 Task: Find a house in Didouche Mourad, Algeria for 8 guests from 26 Aug to 10 Sep with a price range of ₹10,000 to ₹15,000, 6 bedrooms, 6 beds, 6 bathrooms, Wifi, Free parking, TV, Gym, Breakfast, and Self check-in, hosted in English.
Action: Mouse moved to (738, 119)
Screenshot: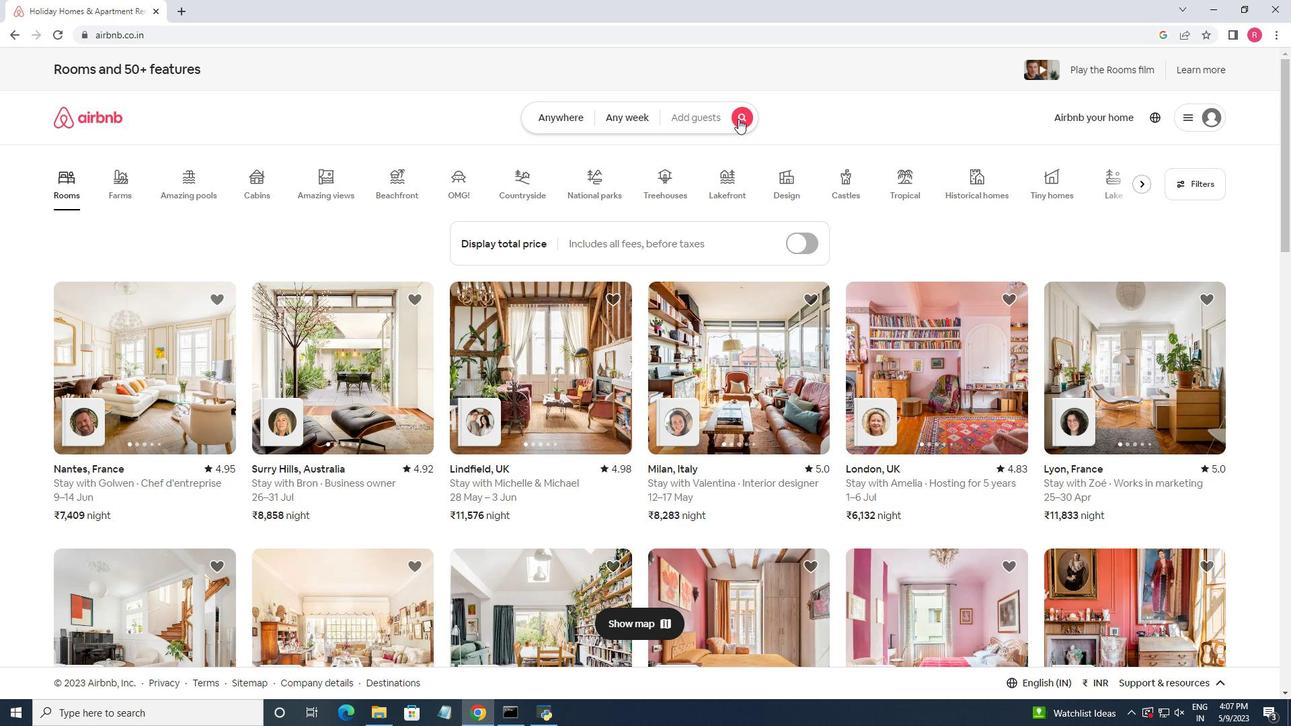 
Action: Mouse pressed left at (738, 119)
Screenshot: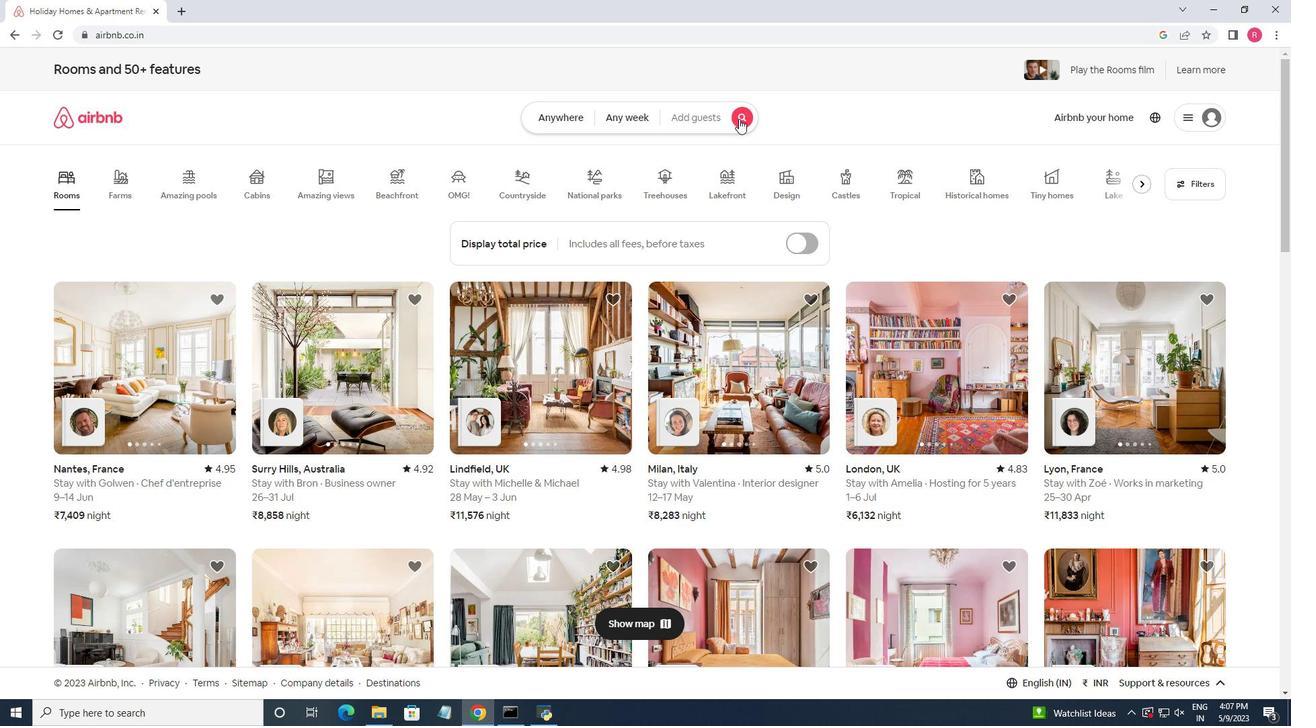 
Action: Mouse moved to (427, 176)
Screenshot: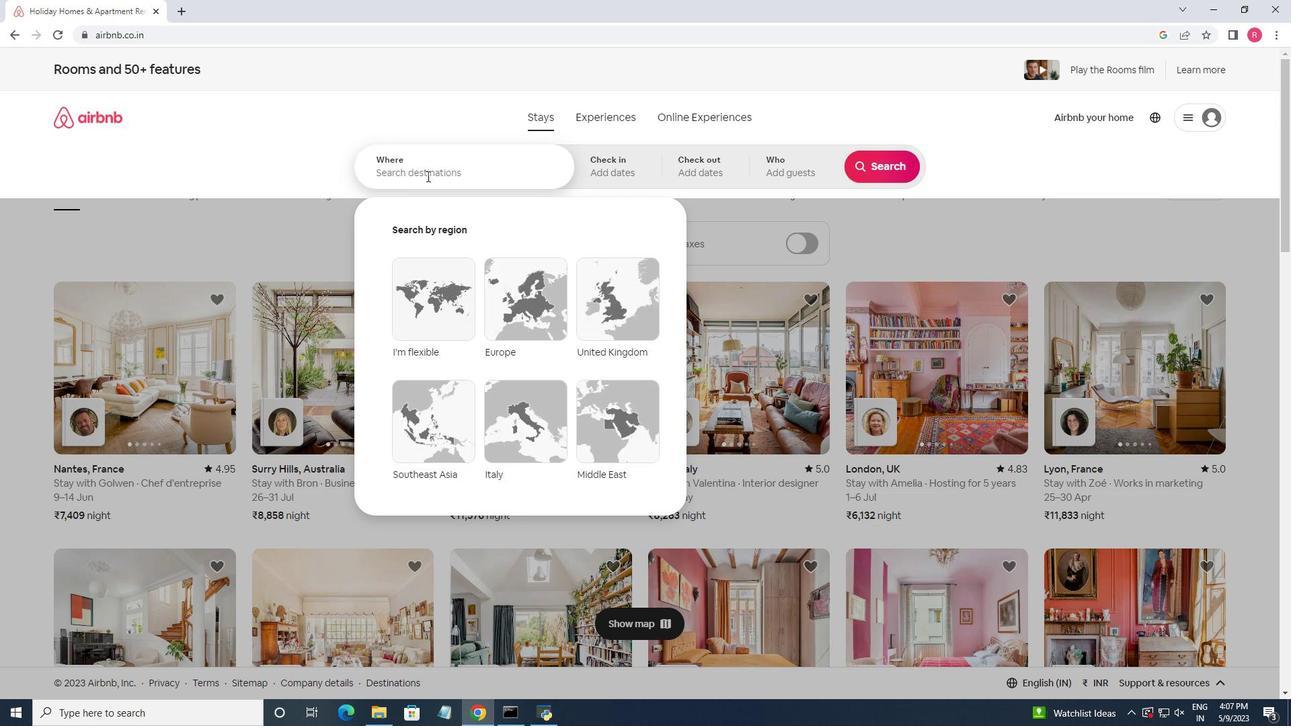 
Action: Mouse pressed left at (427, 176)
Screenshot: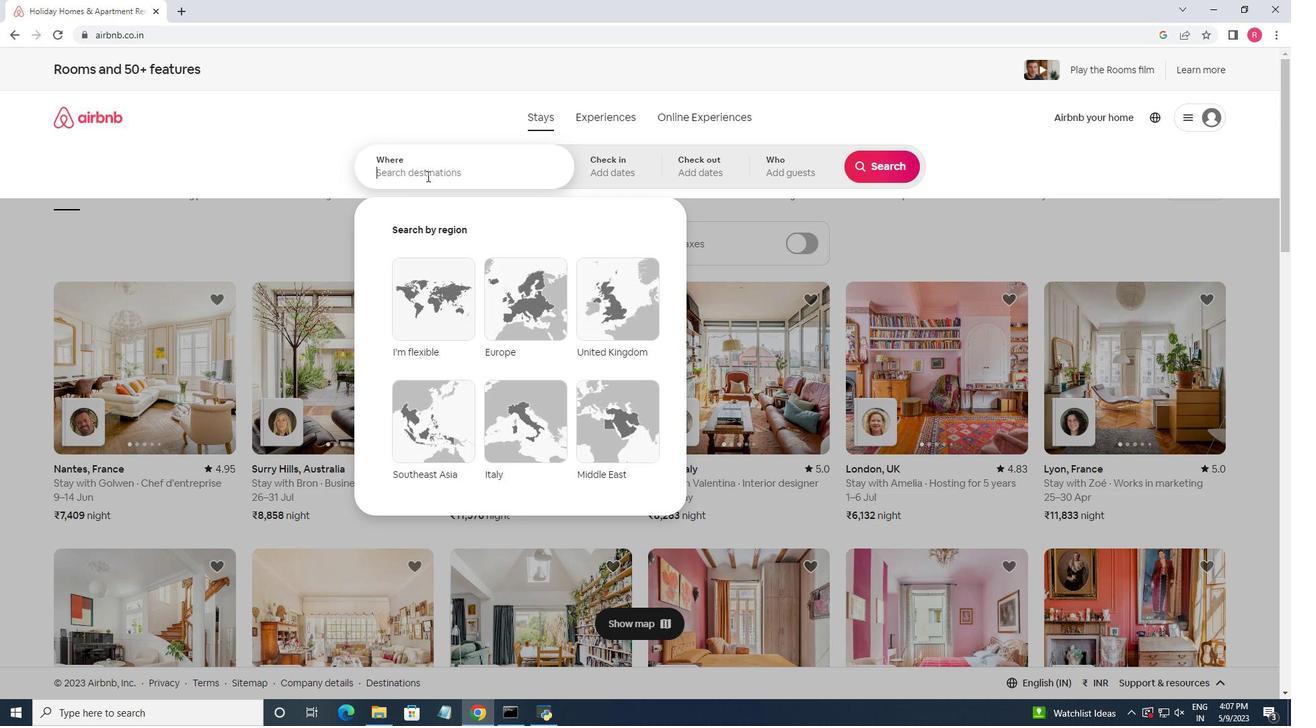 
Action: Key pressed <Key.shift>Didp<Key.backspace>ouche<Key.space><Key.shift>Mourad,<Key.space><Key.shift>Algeria
Screenshot: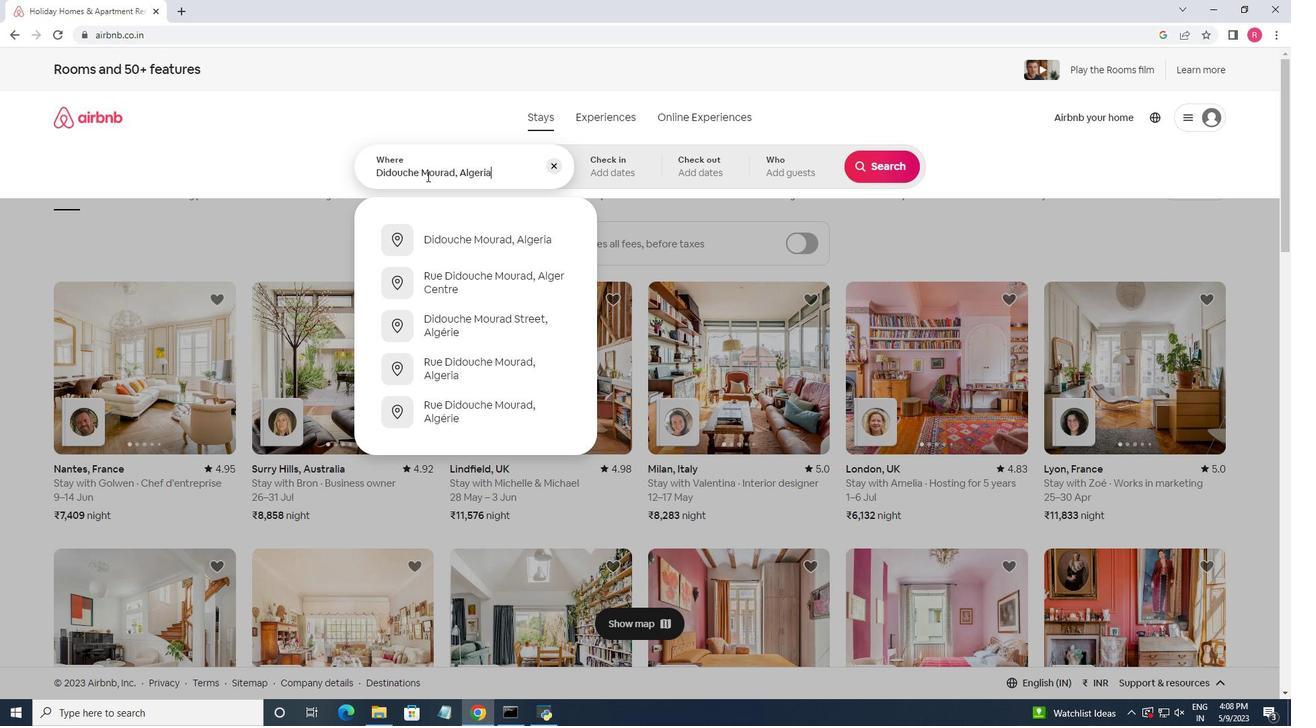 
Action: Mouse moved to (465, 242)
Screenshot: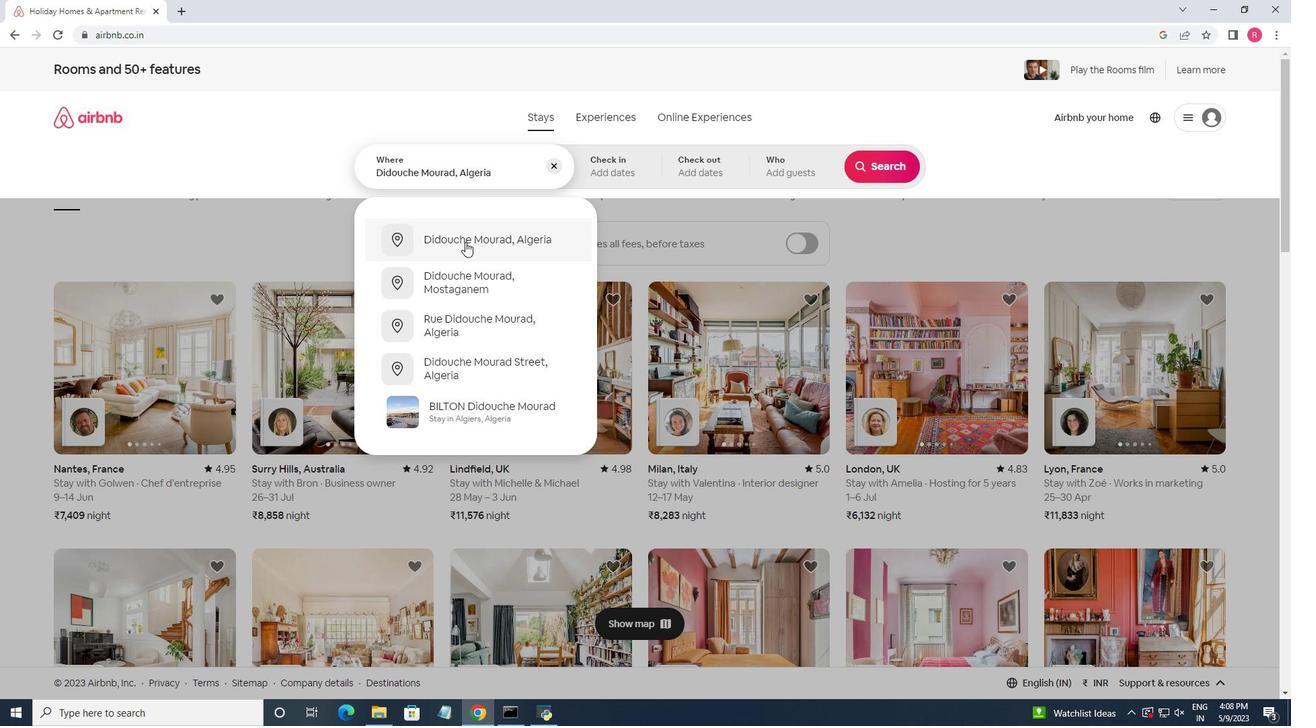 
Action: Mouse pressed left at (465, 242)
Screenshot: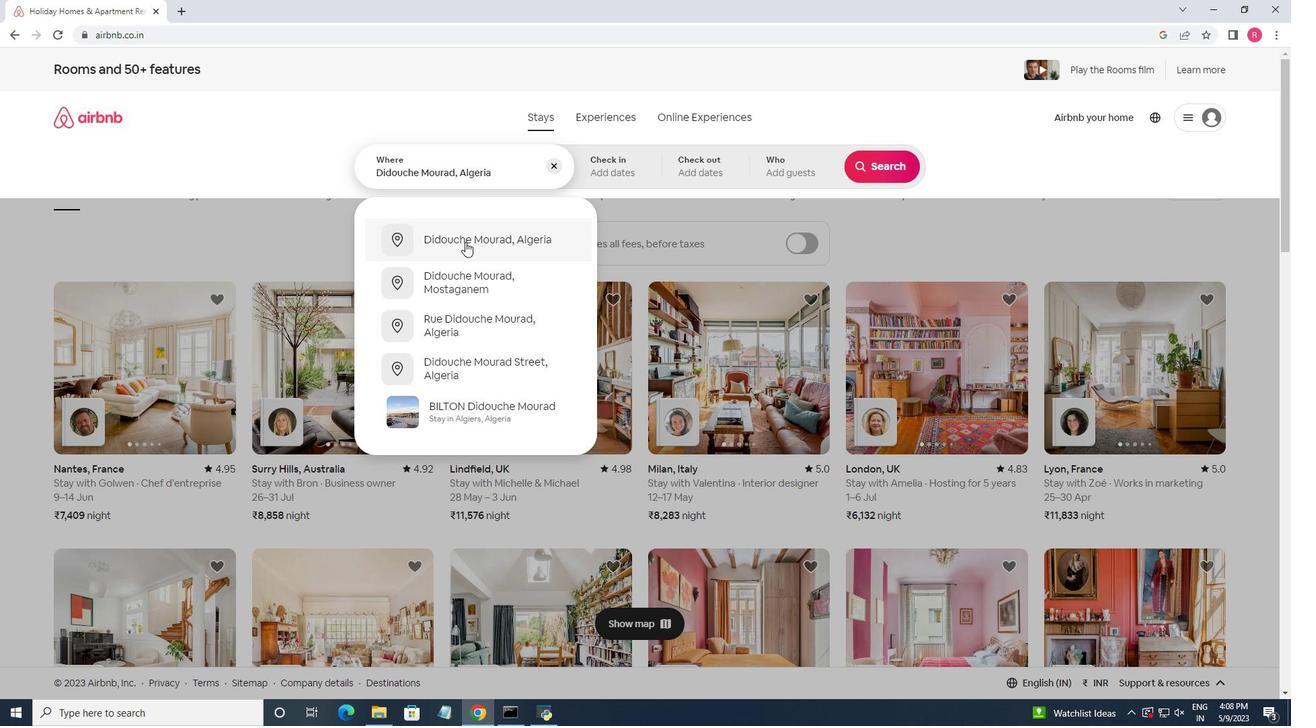 
Action: Mouse moved to (885, 274)
Screenshot: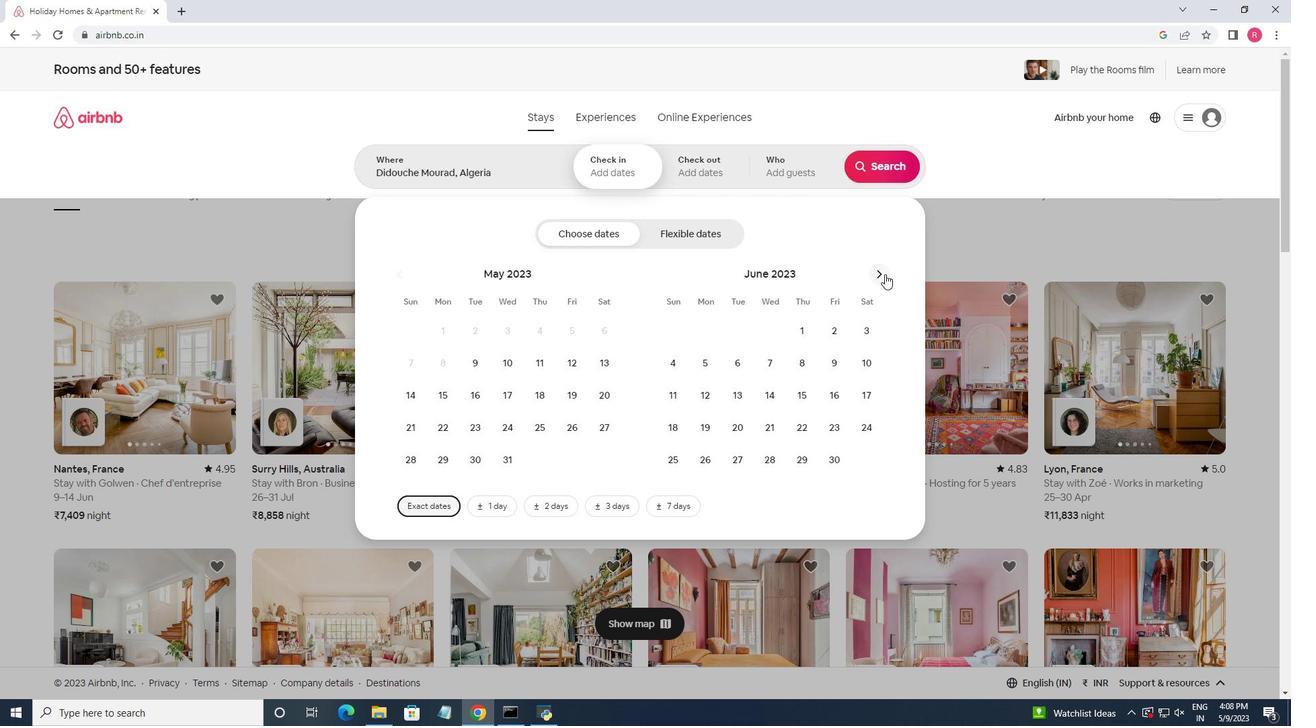 
Action: Mouse pressed left at (885, 274)
Screenshot: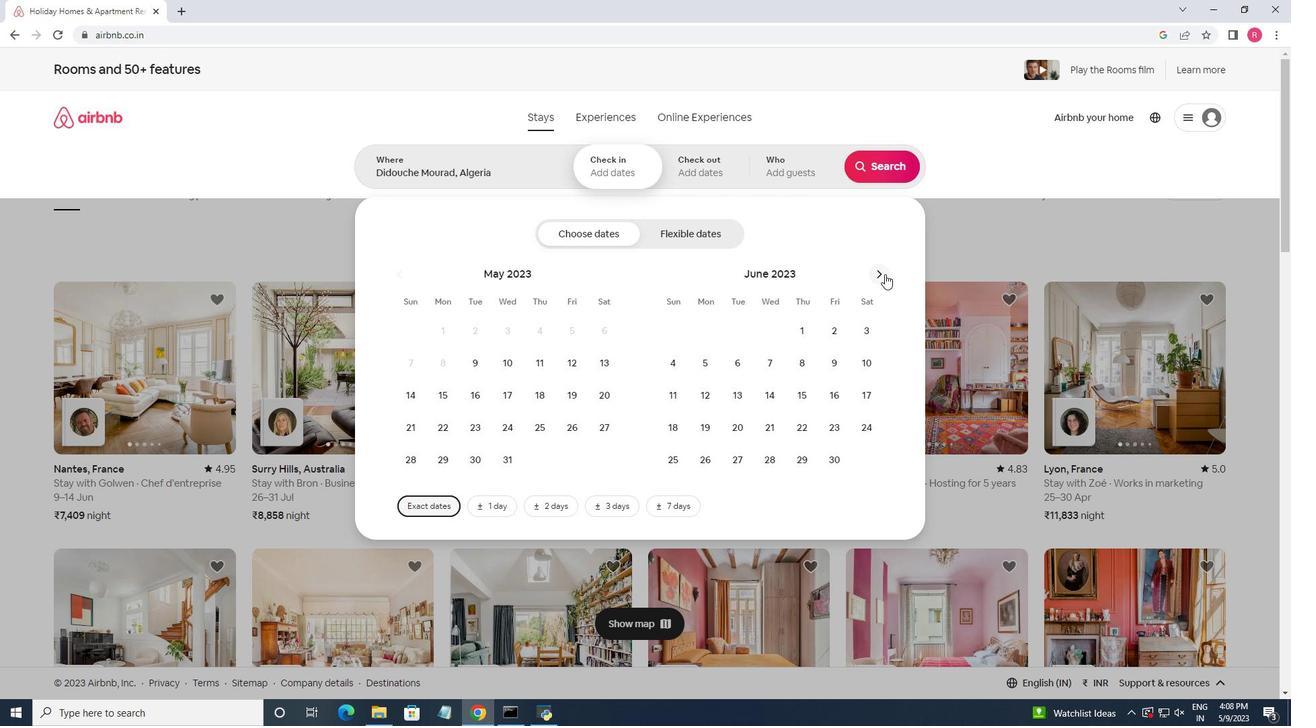 
Action: Mouse pressed left at (885, 274)
Screenshot: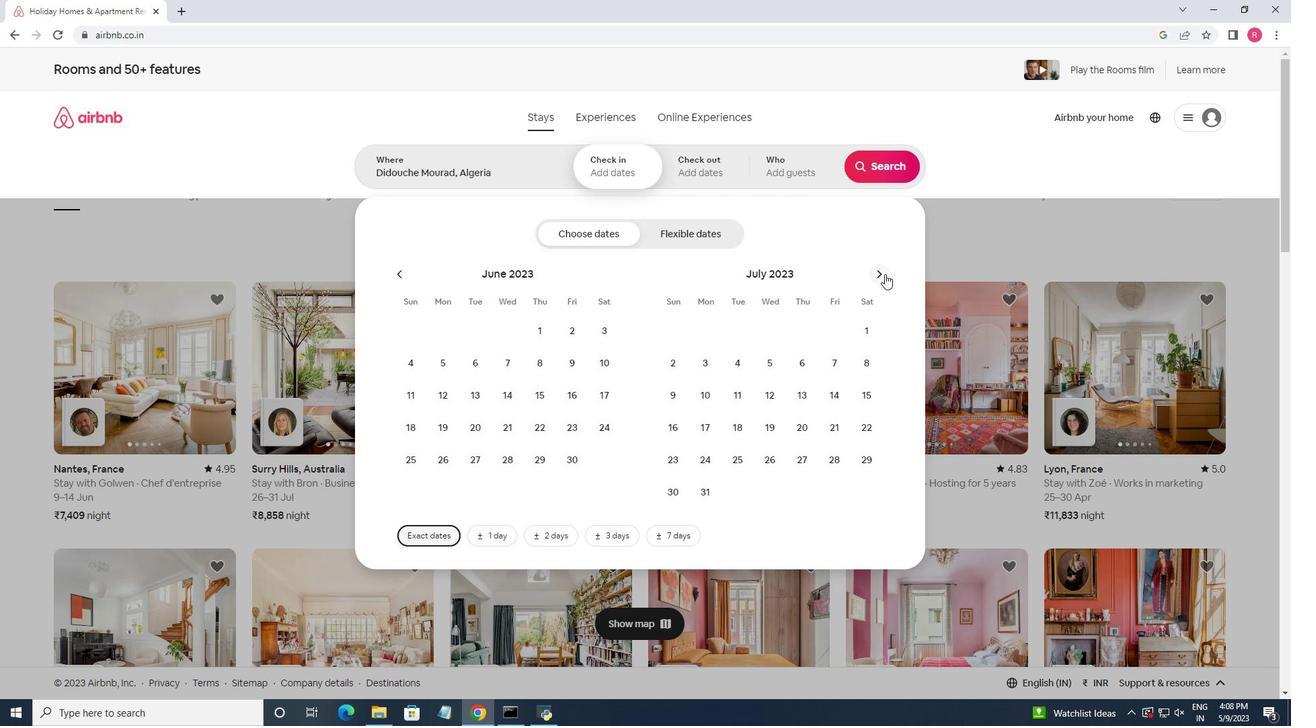 
Action: Mouse pressed left at (885, 274)
Screenshot: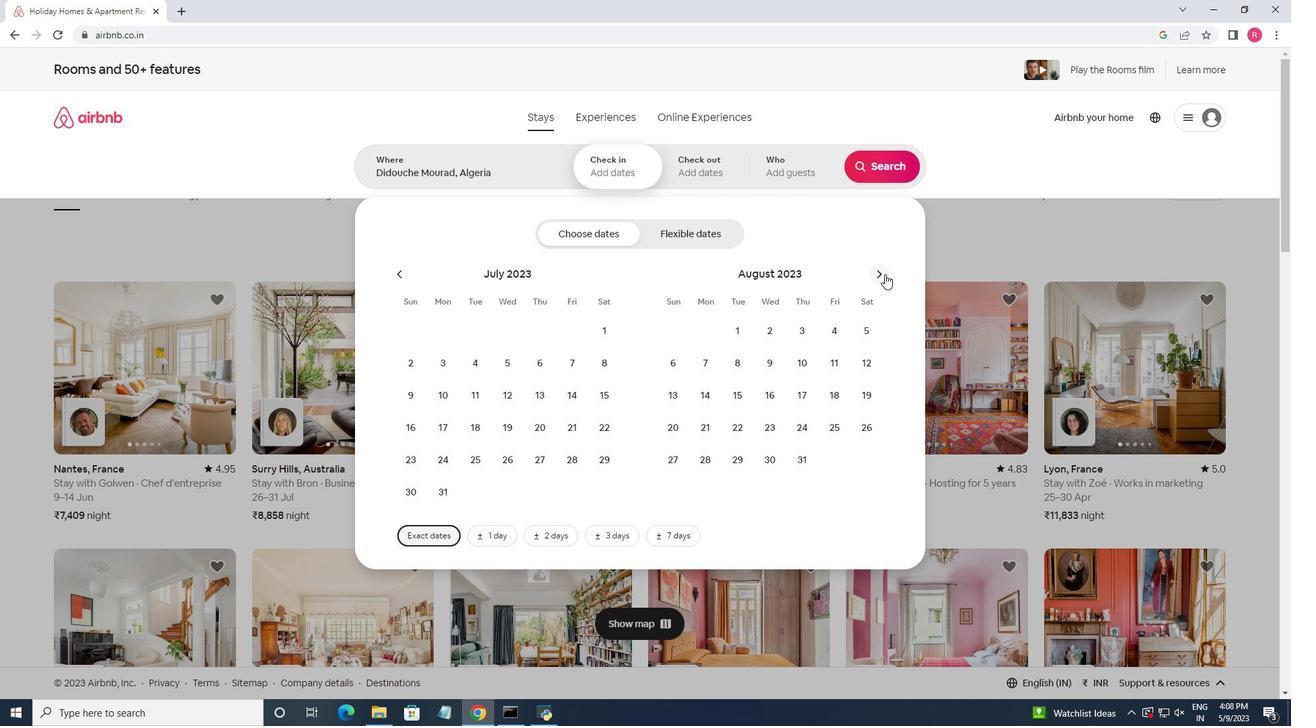 
Action: Mouse moved to (599, 429)
Screenshot: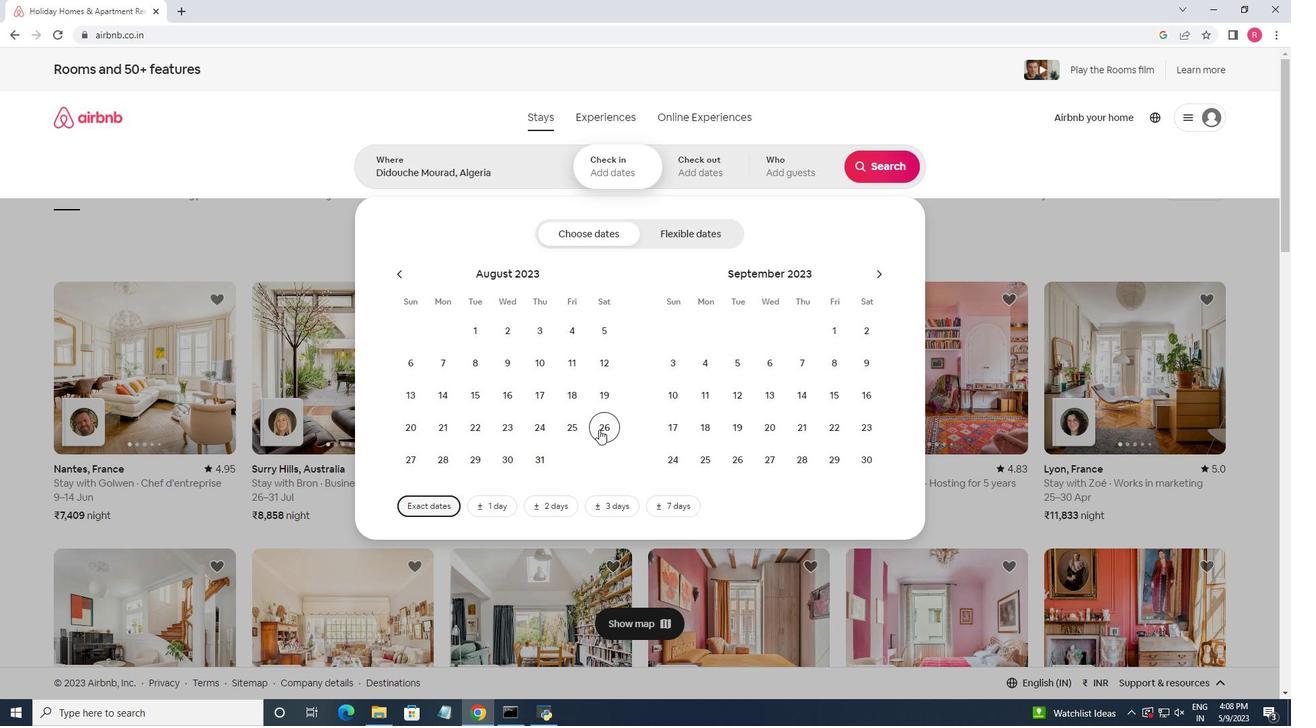 
Action: Mouse pressed left at (599, 429)
Screenshot: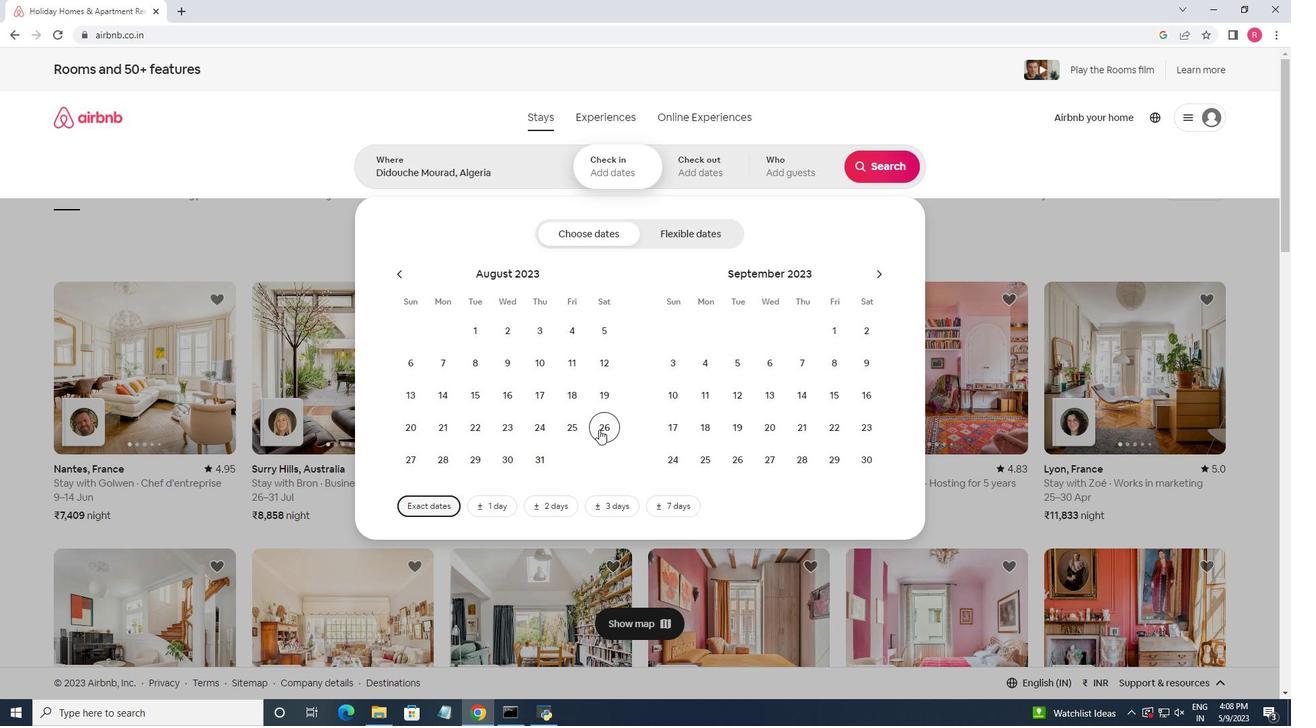
Action: Mouse moved to (678, 400)
Screenshot: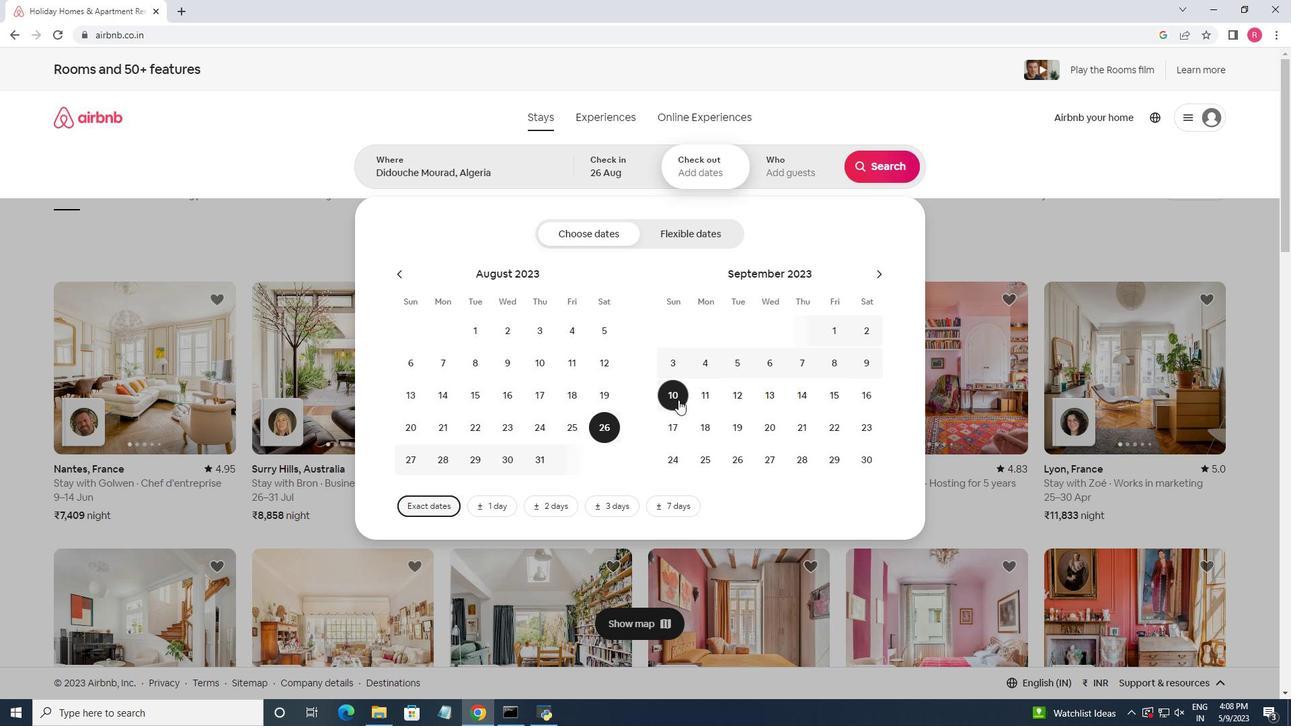 
Action: Mouse pressed left at (678, 400)
Screenshot: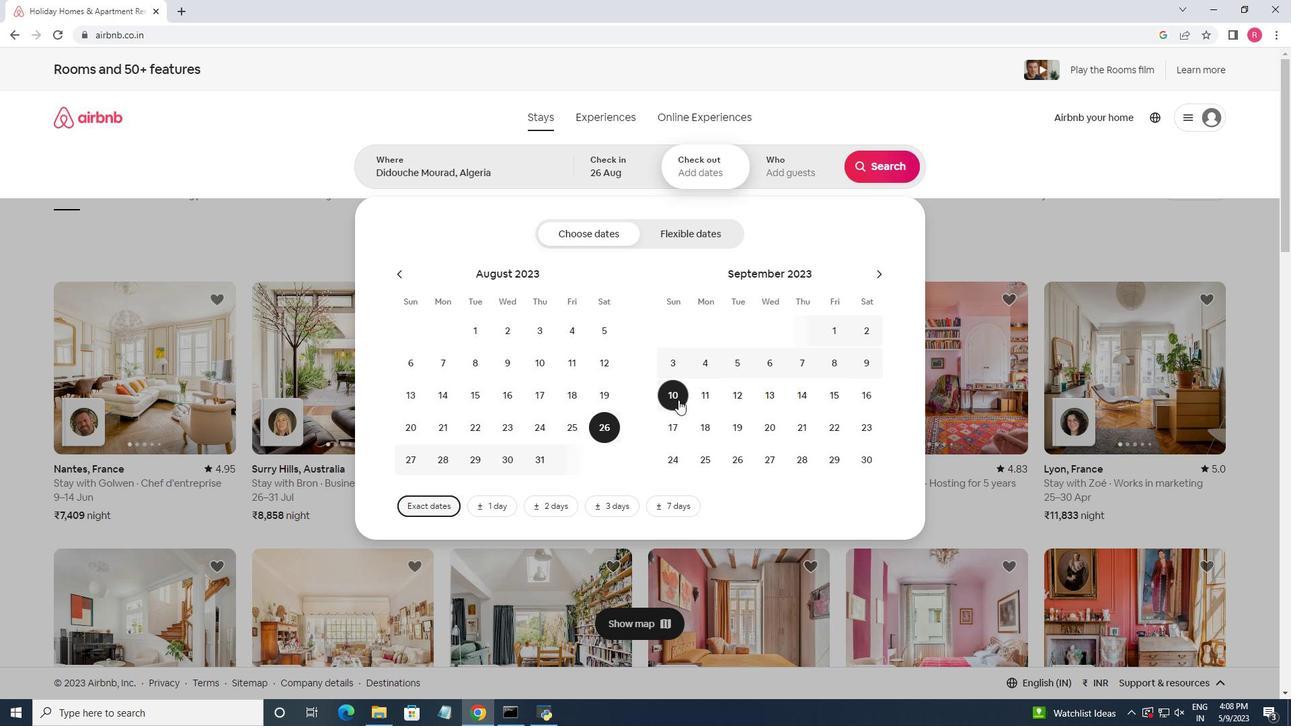 
Action: Mouse moved to (788, 169)
Screenshot: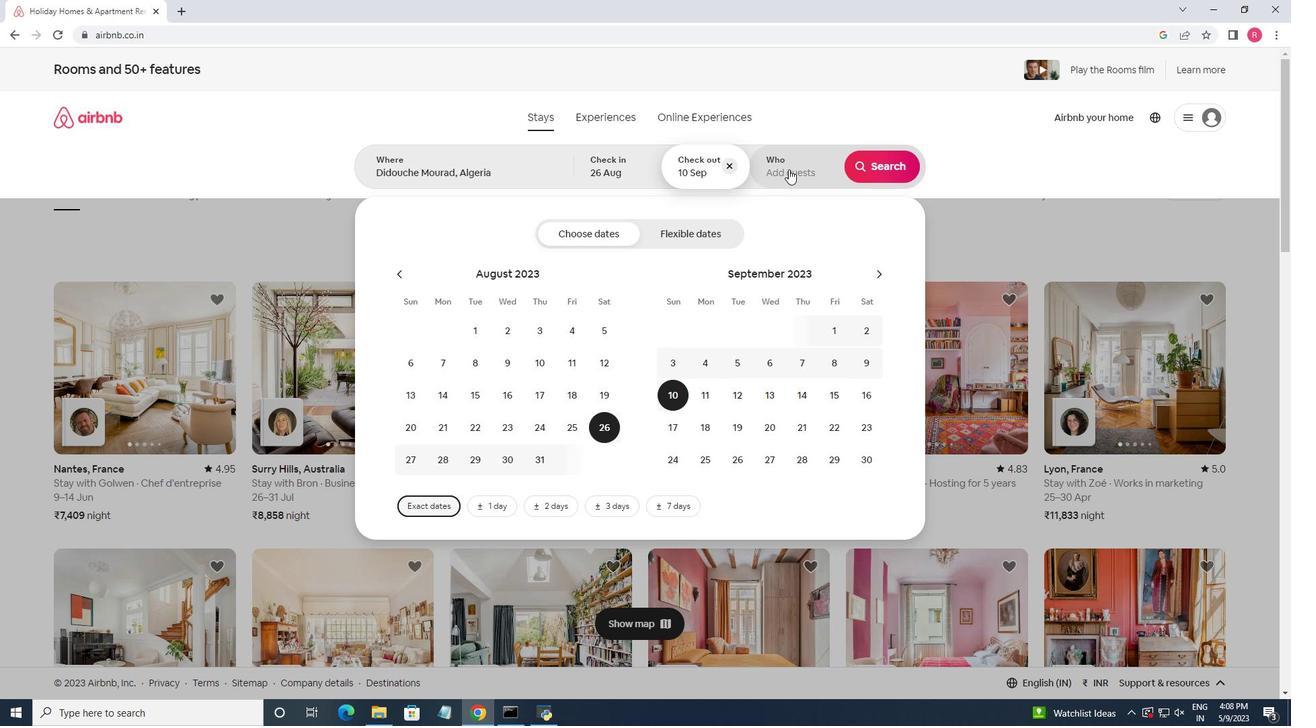 
Action: Mouse pressed left at (788, 169)
Screenshot: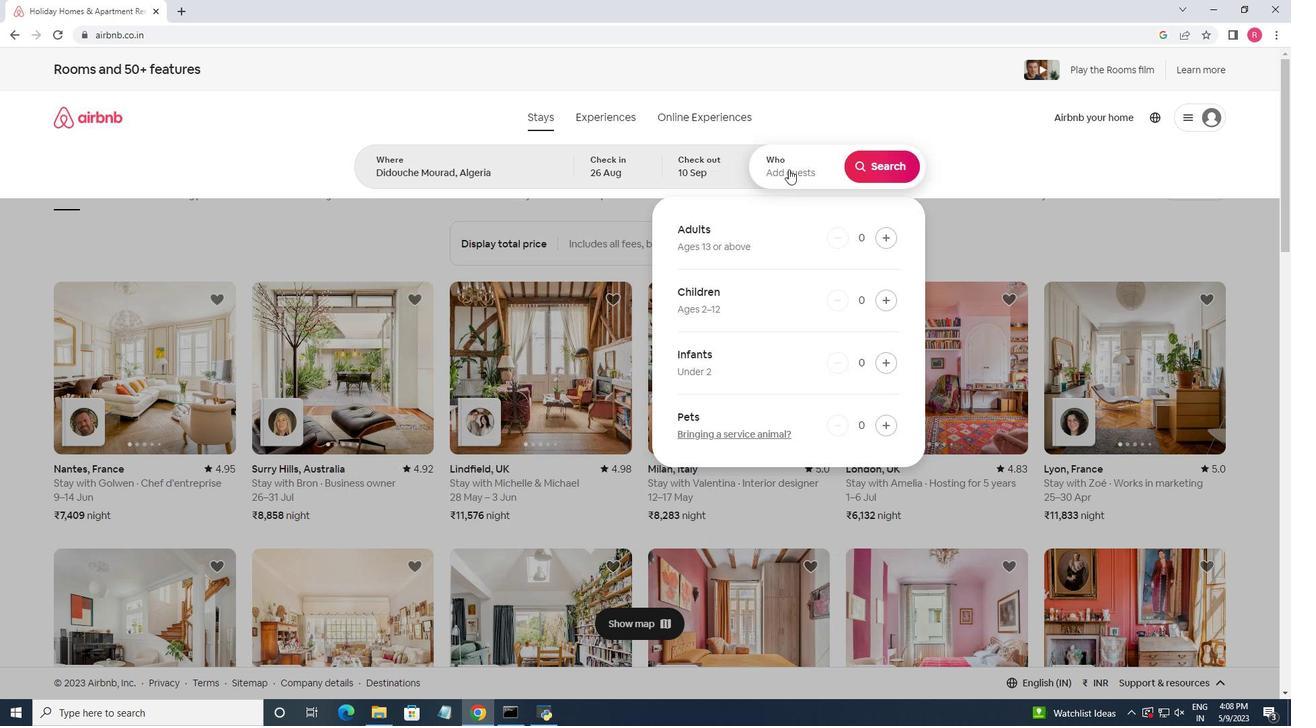 
Action: Mouse moved to (889, 237)
Screenshot: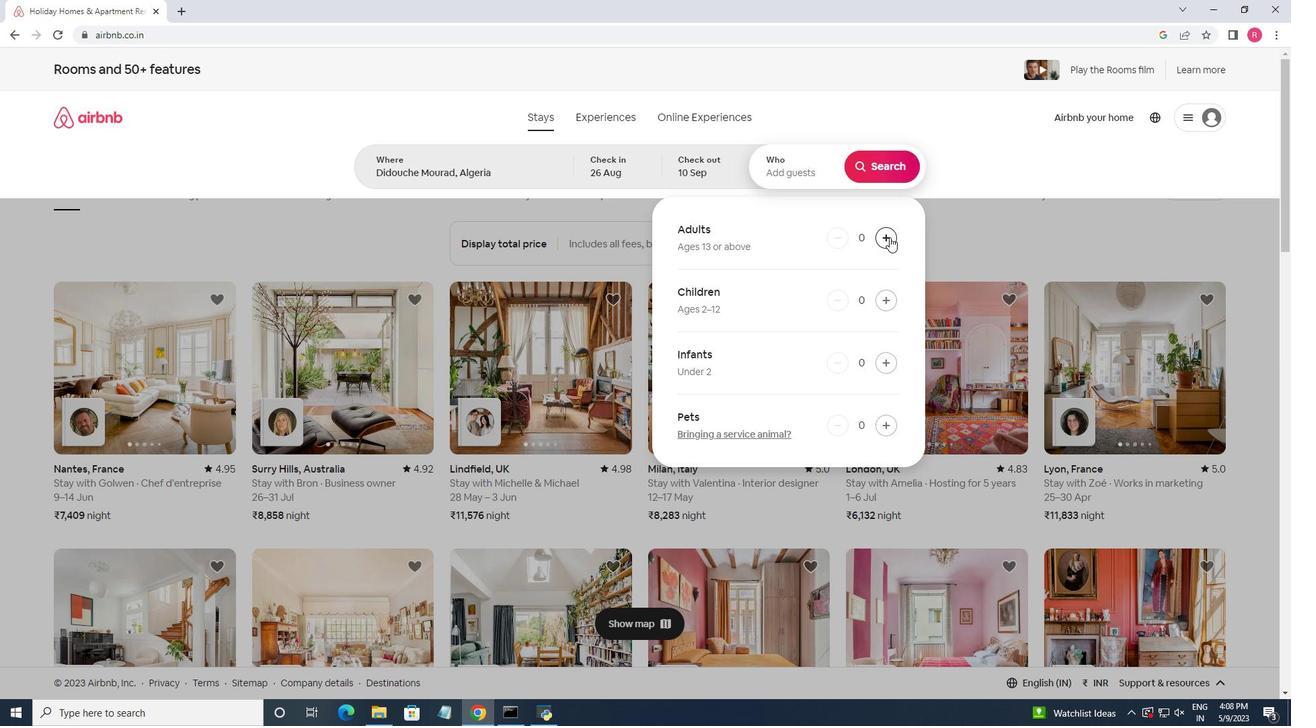
Action: Mouse pressed left at (889, 237)
Screenshot: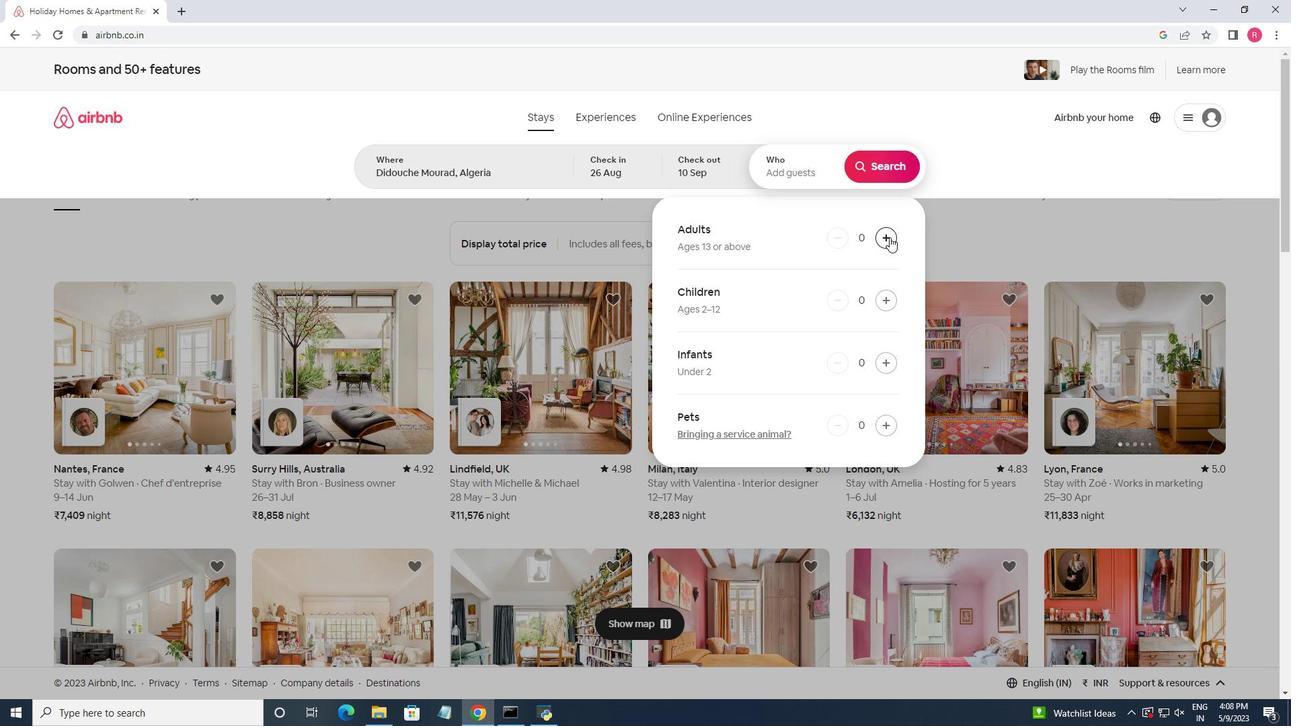 
Action: Mouse pressed left at (889, 237)
Screenshot: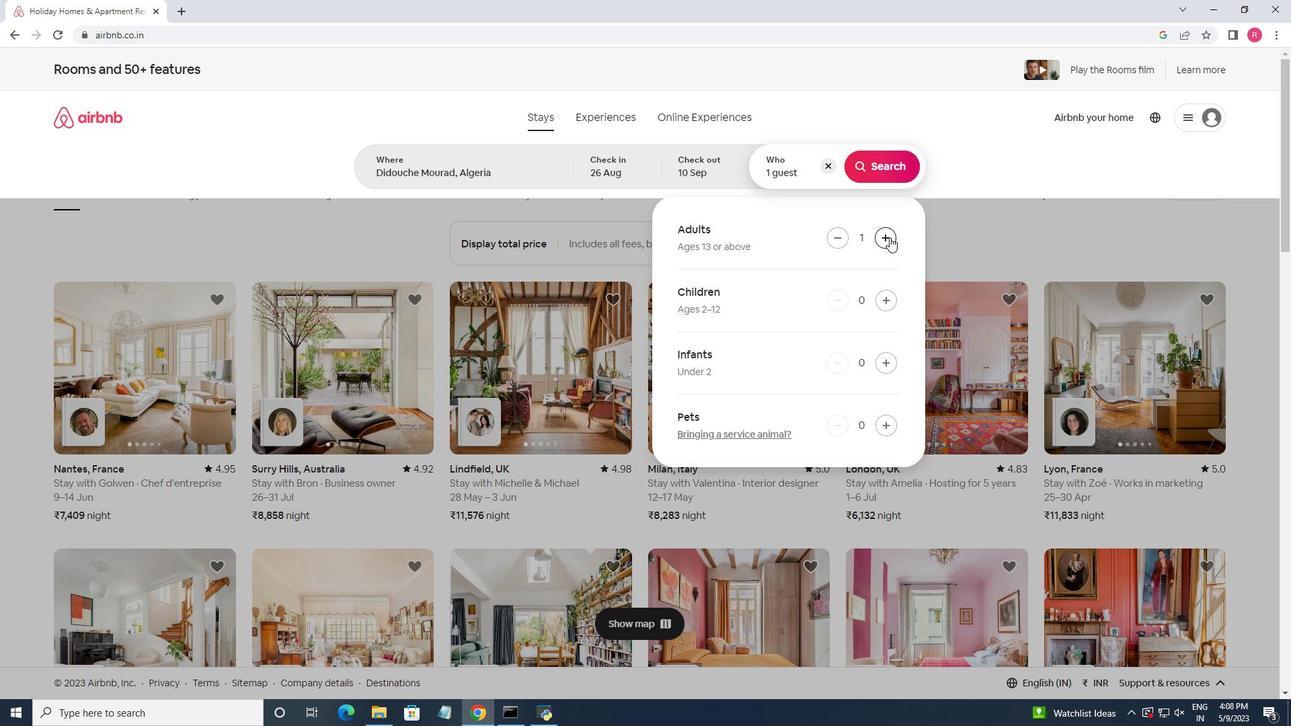 
Action: Mouse pressed left at (889, 237)
Screenshot: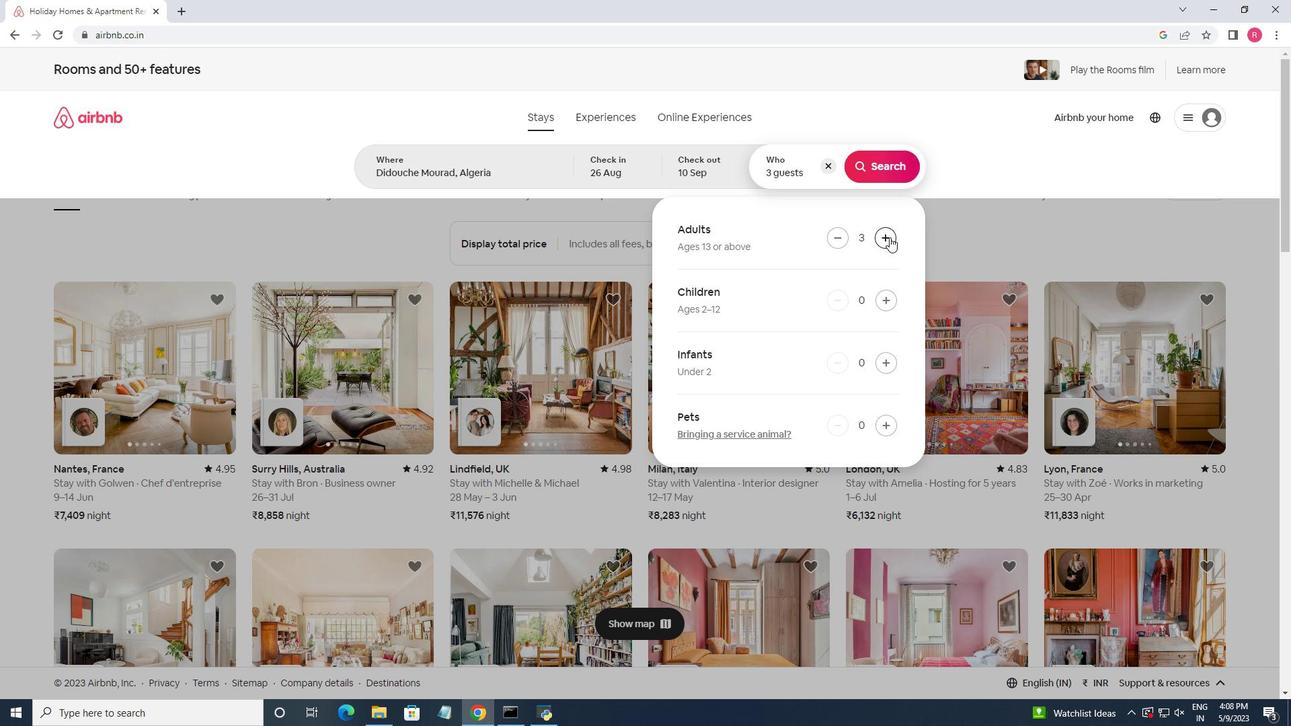 
Action: Mouse pressed left at (889, 237)
Screenshot: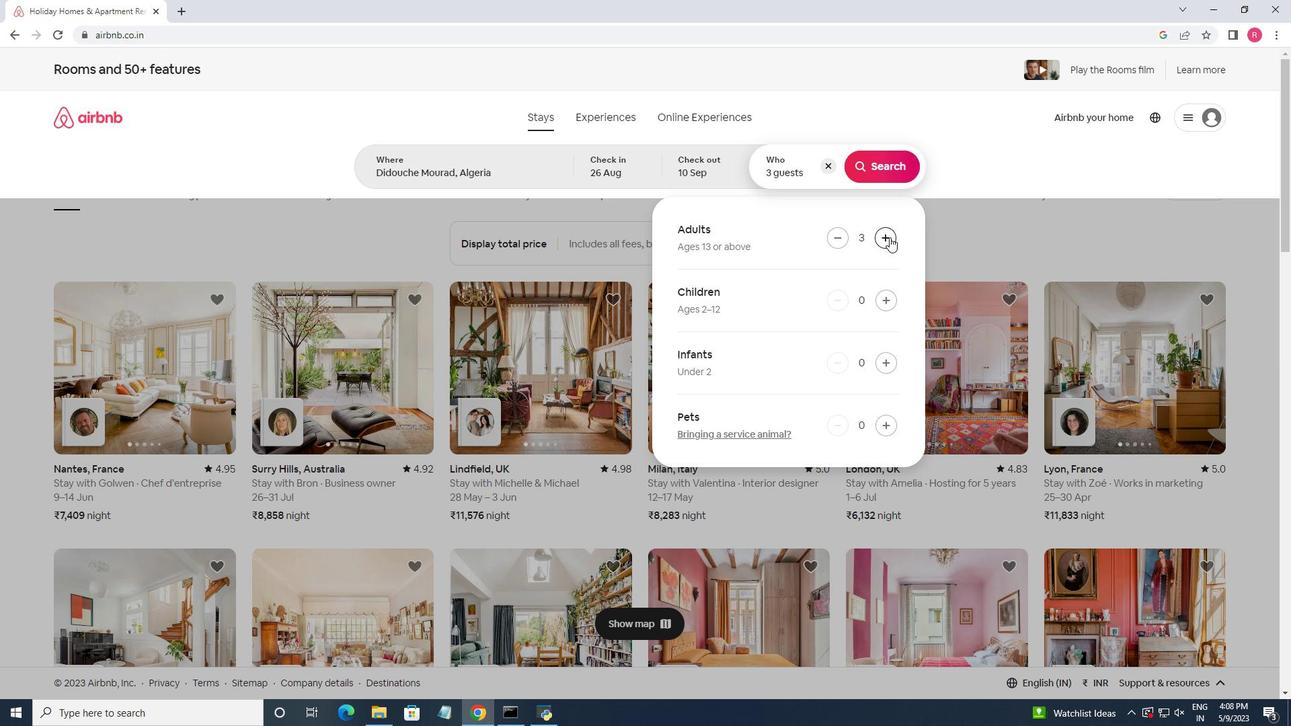 
Action: Mouse pressed left at (889, 237)
Screenshot: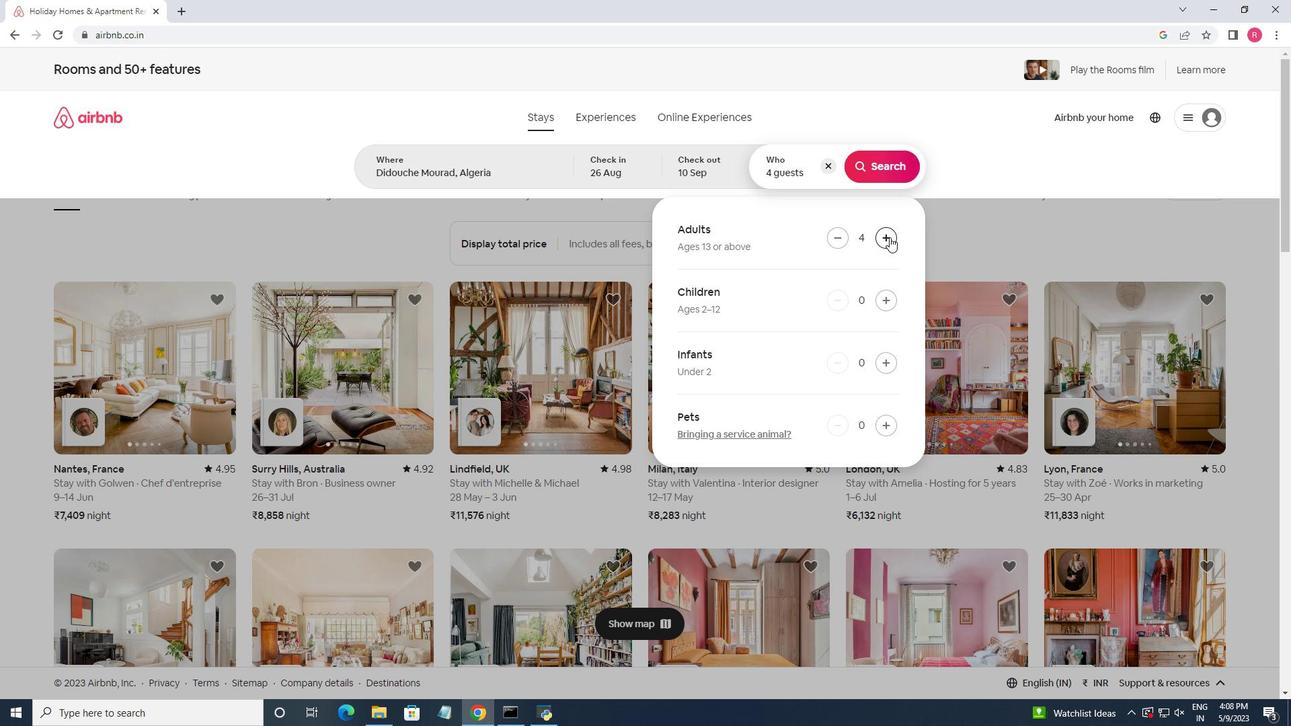 
Action: Mouse pressed left at (889, 237)
Screenshot: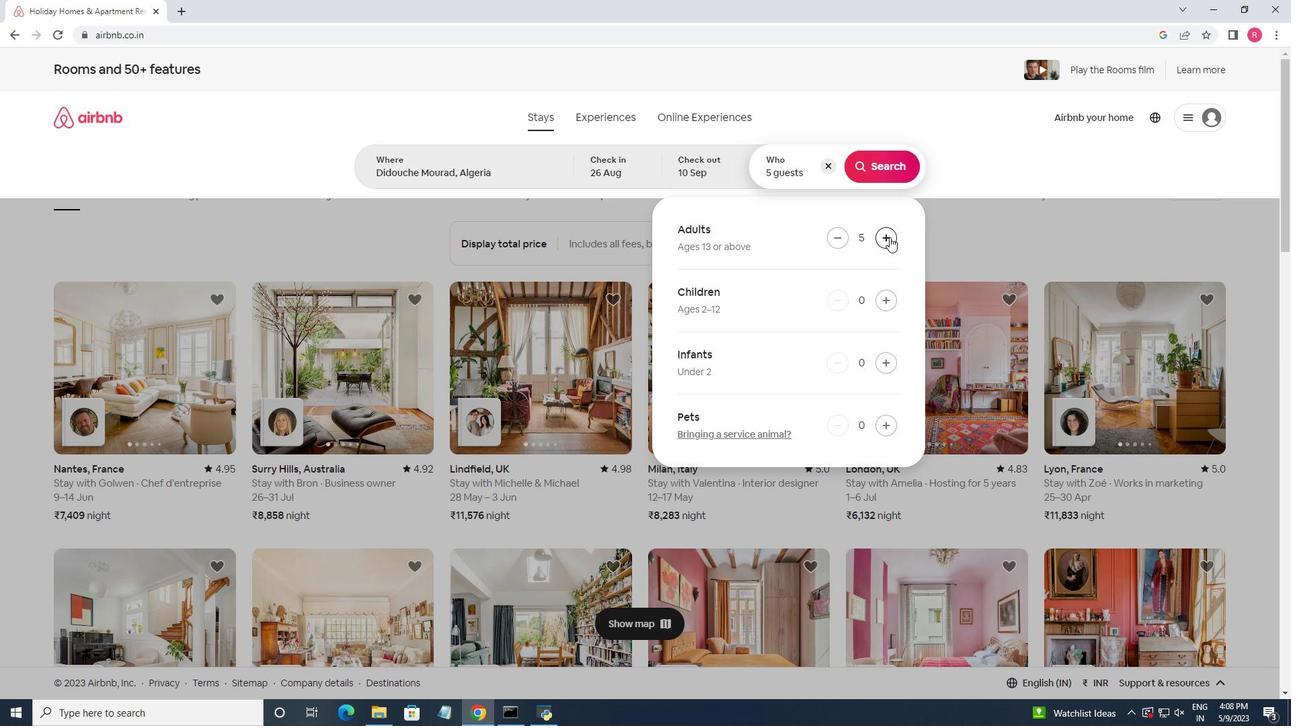 
Action: Mouse pressed left at (889, 237)
Screenshot: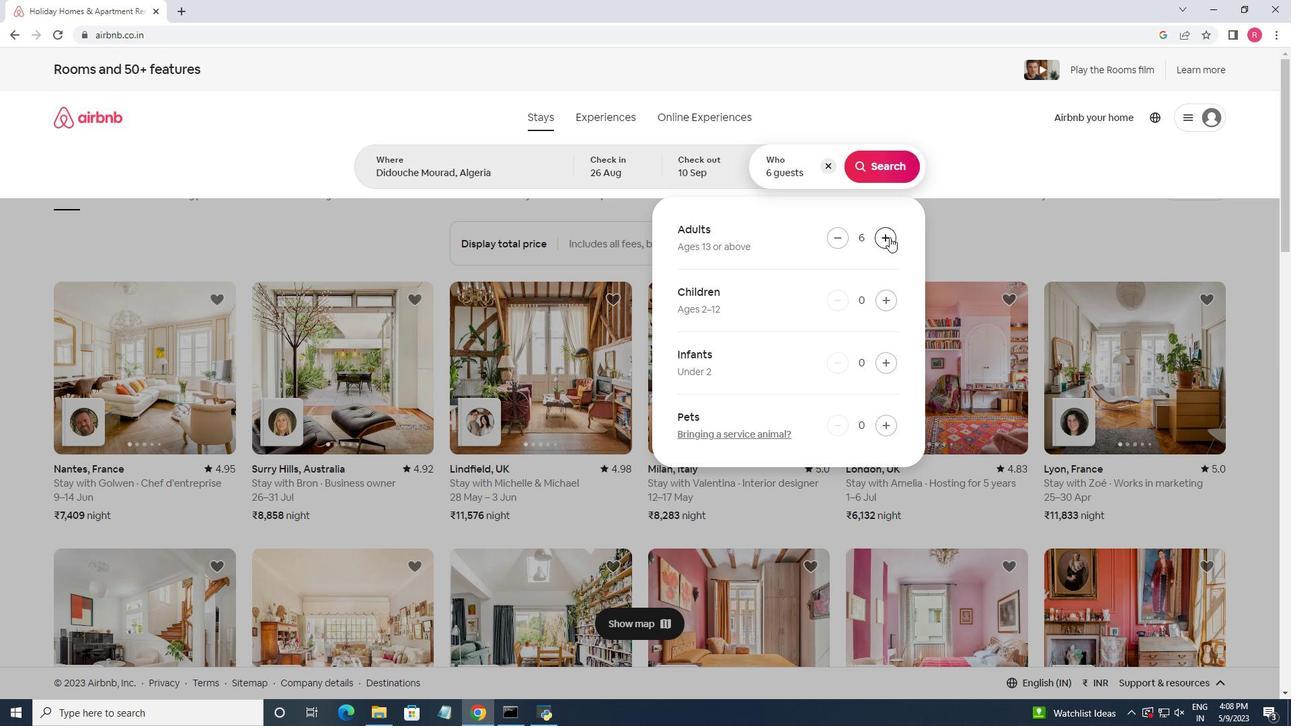
Action: Mouse moved to (849, 245)
Screenshot: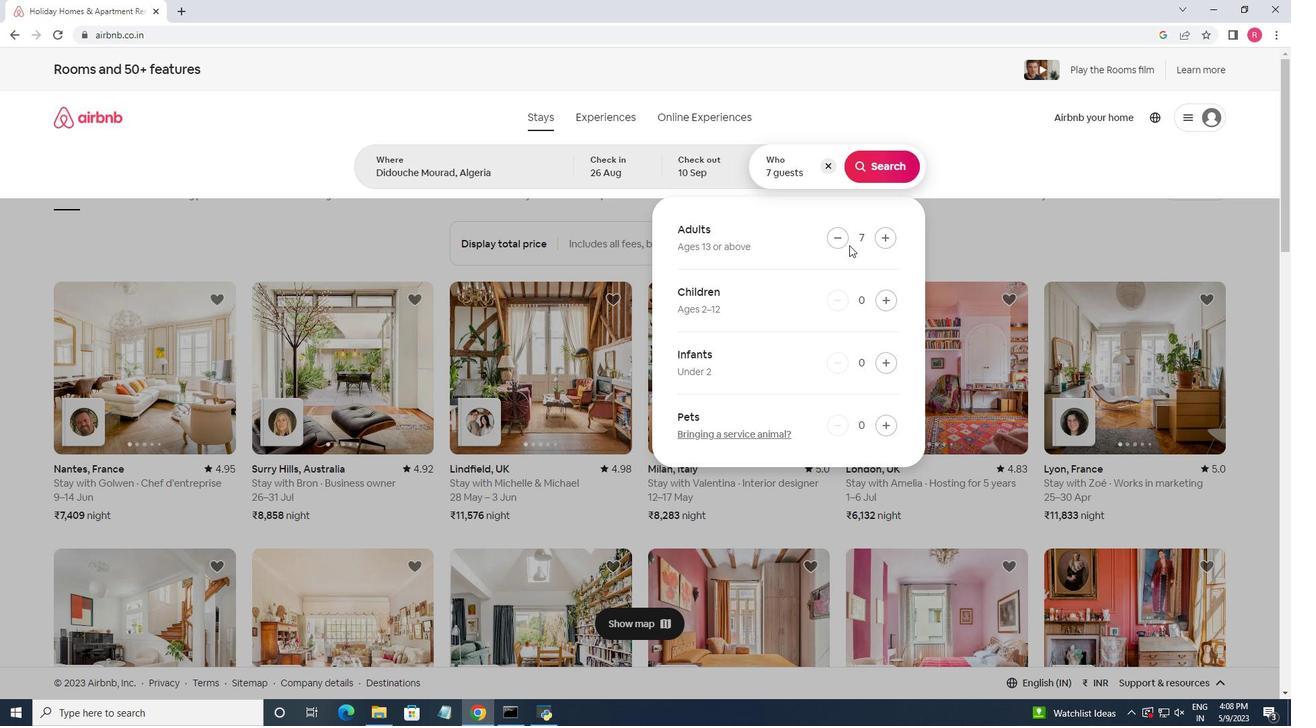 
Action: Mouse pressed left at (849, 245)
Screenshot: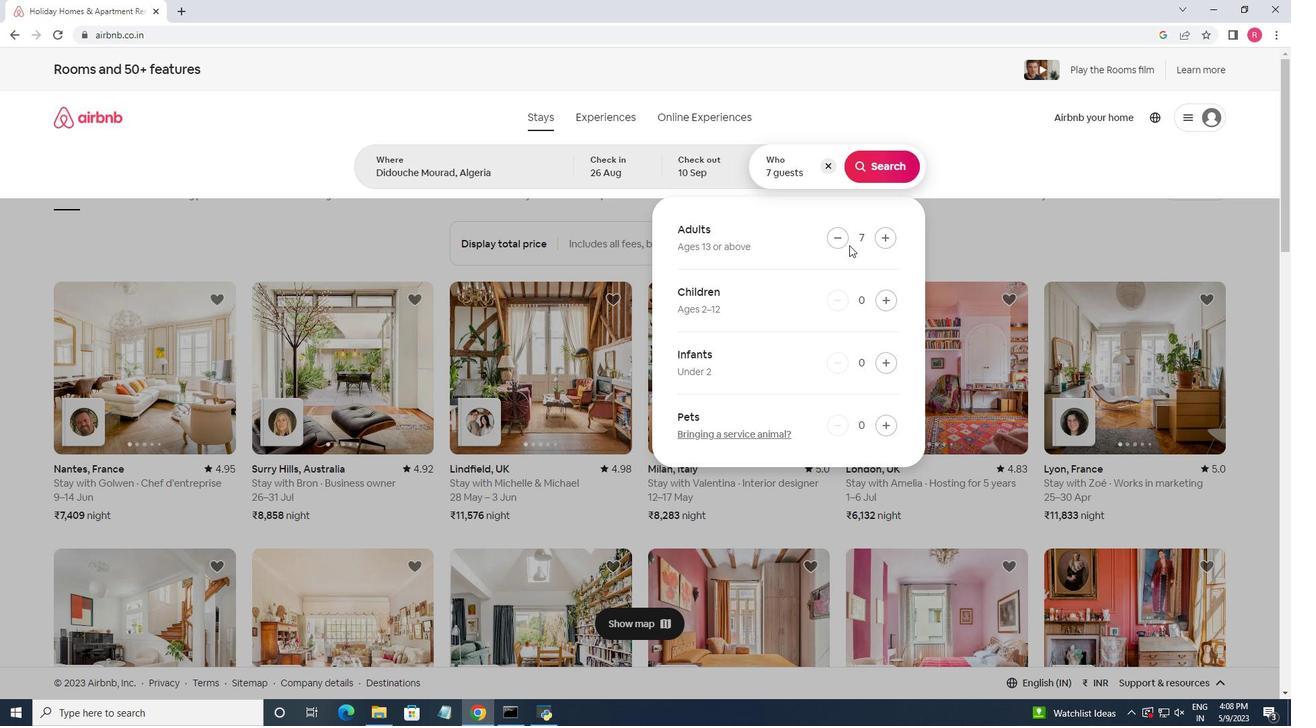 
Action: Mouse moved to (843, 242)
Screenshot: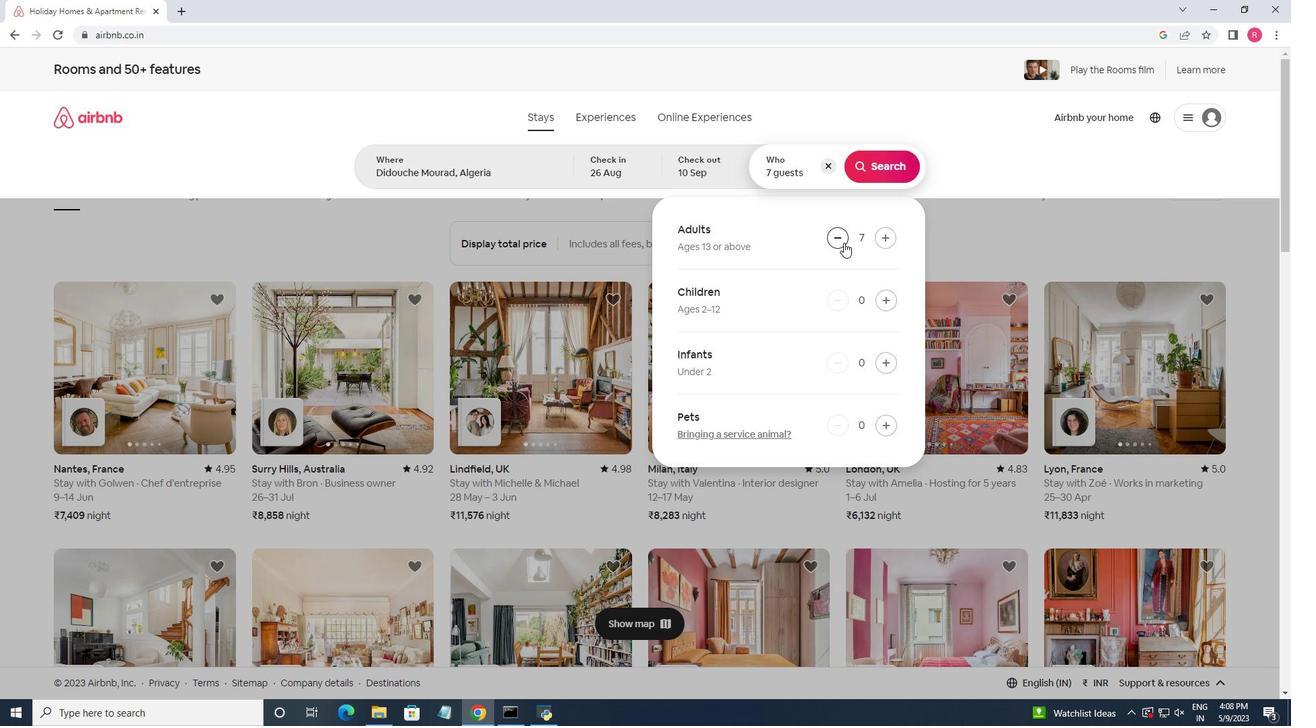 
Action: Mouse pressed left at (843, 242)
Screenshot: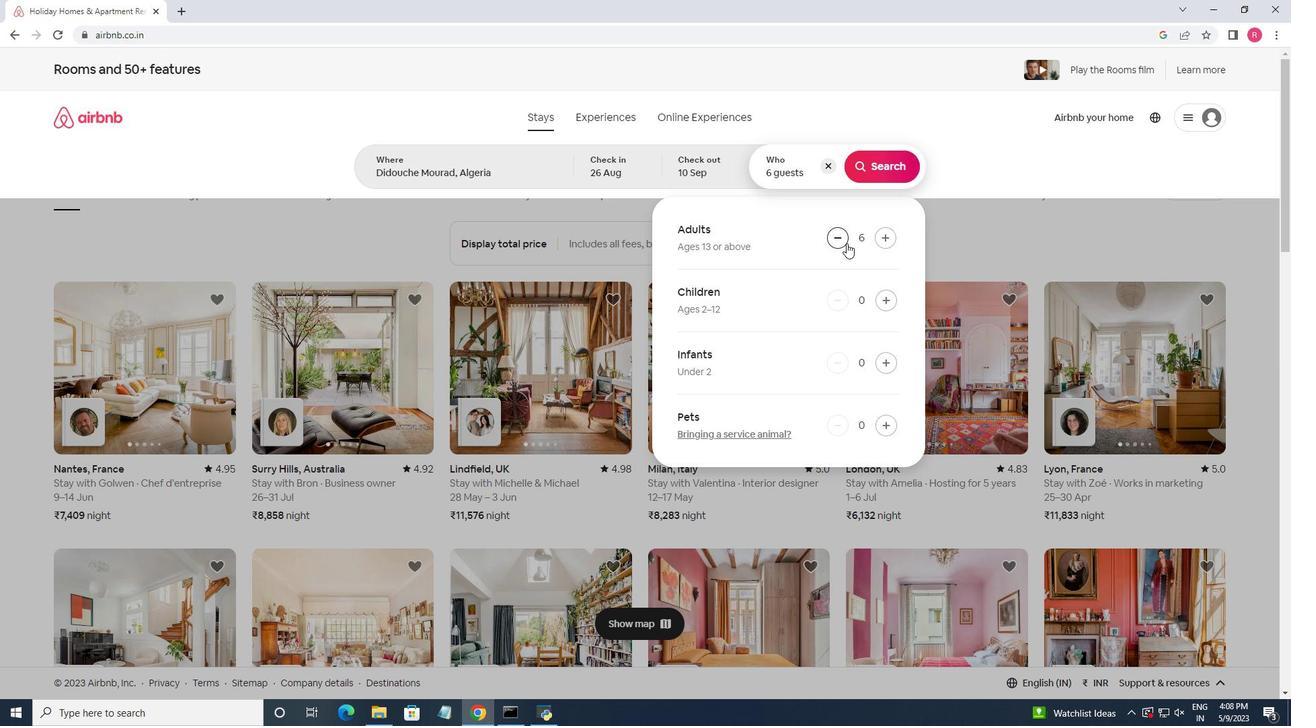 
Action: Mouse moved to (890, 297)
Screenshot: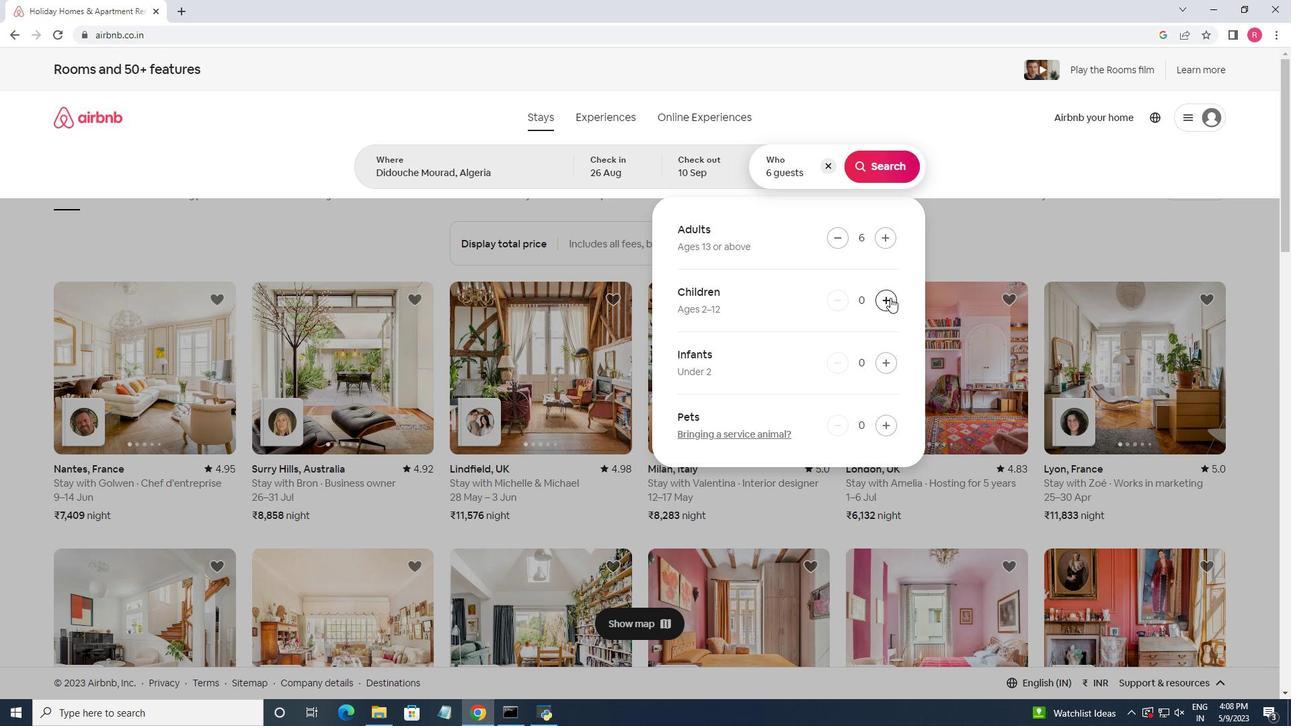
Action: Mouse pressed left at (890, 297)
Screenshot: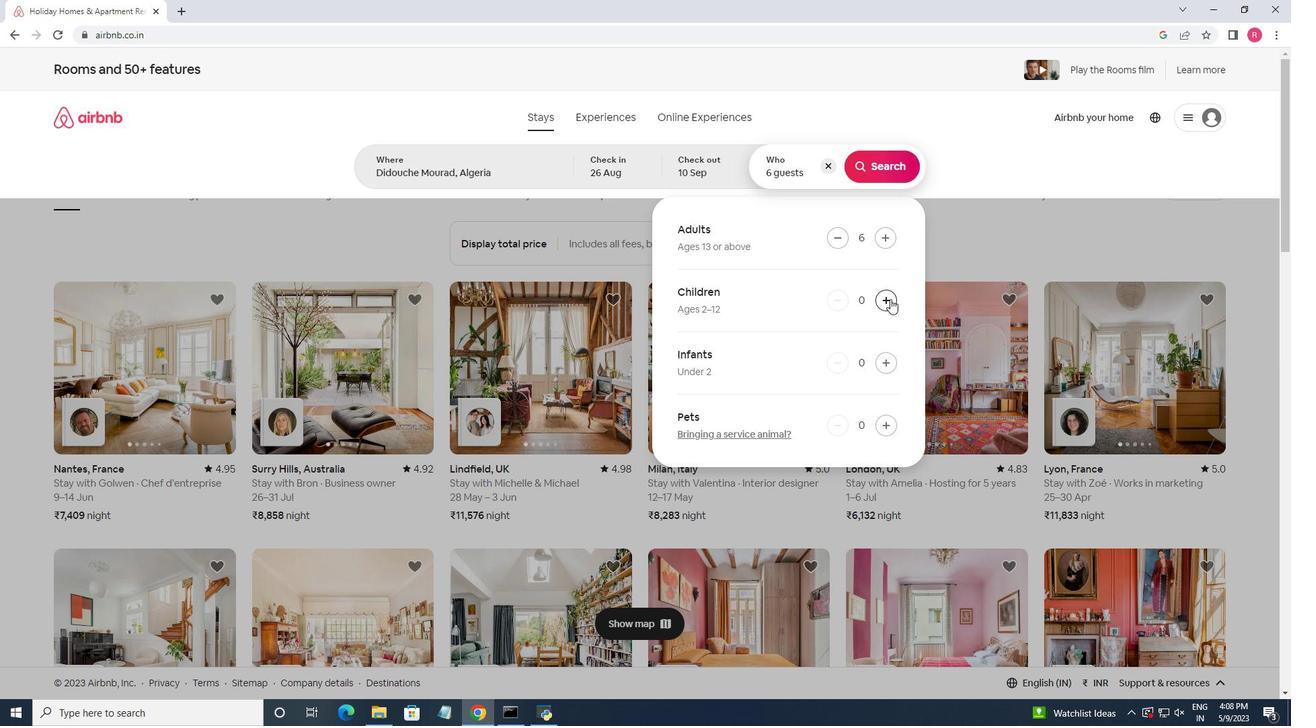 
Action: Mouse moved to (890, 299)
Screenshot: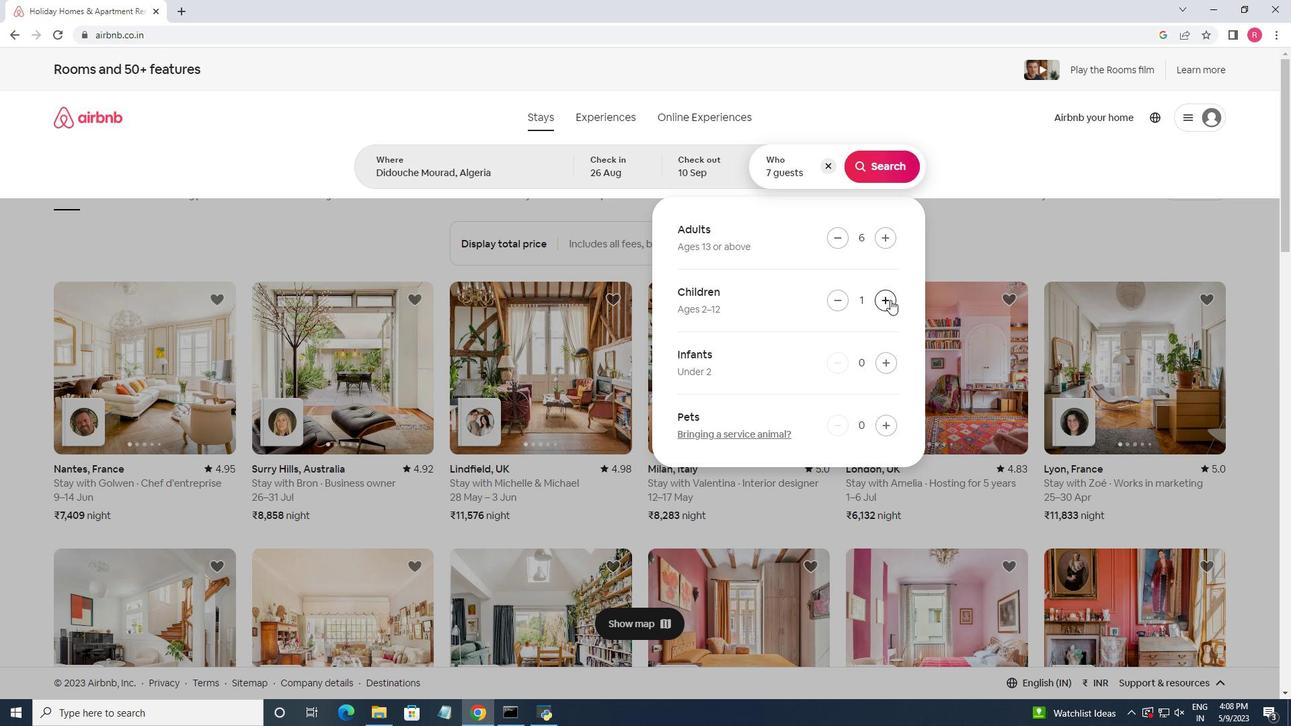 
Action: Mouse pressed left at (890, 299)
Screenshot: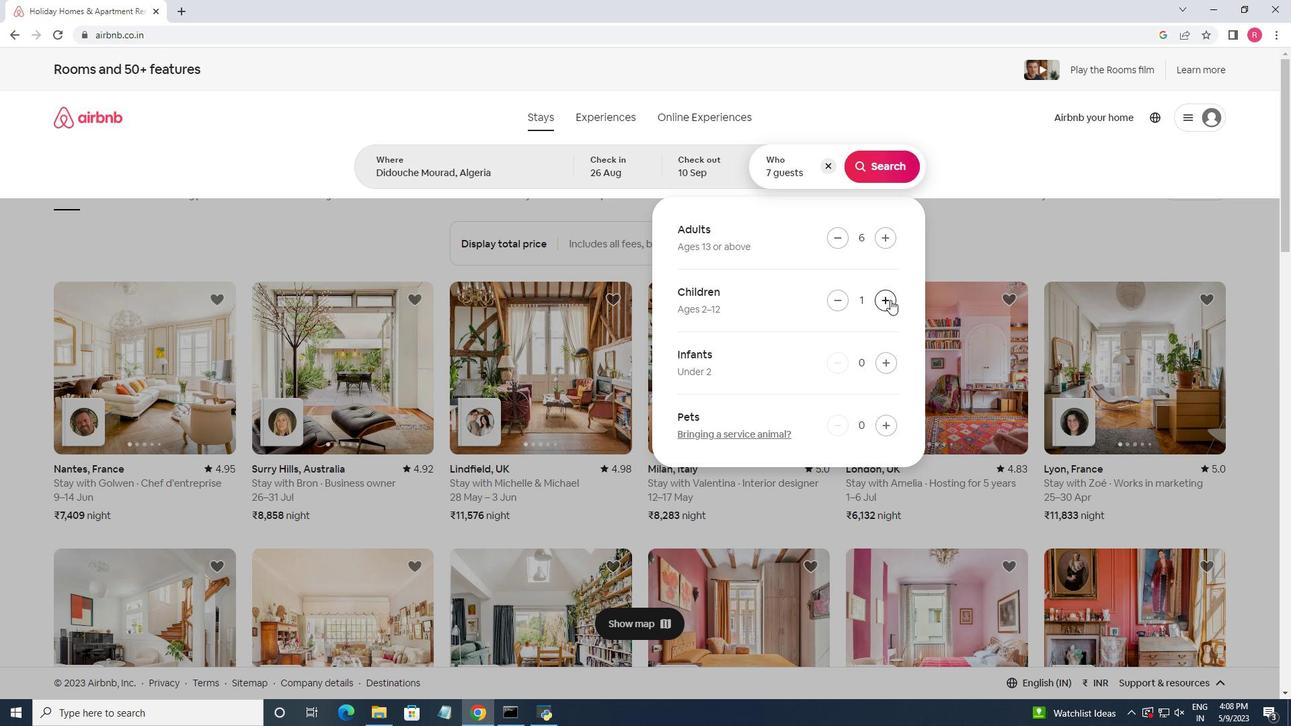 
Action: Mouse moved to (892, 171)
Screenshot: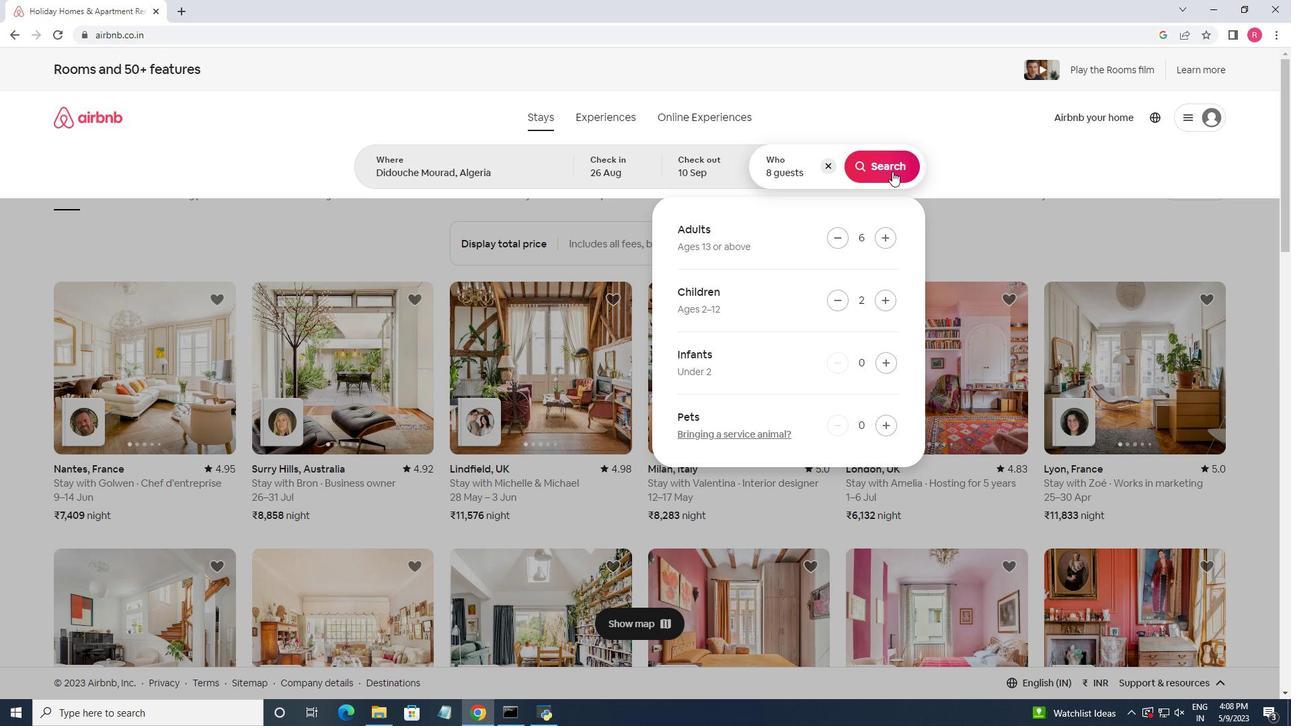 
Action: Mouse pressed left at (892, 171)
Screenshot: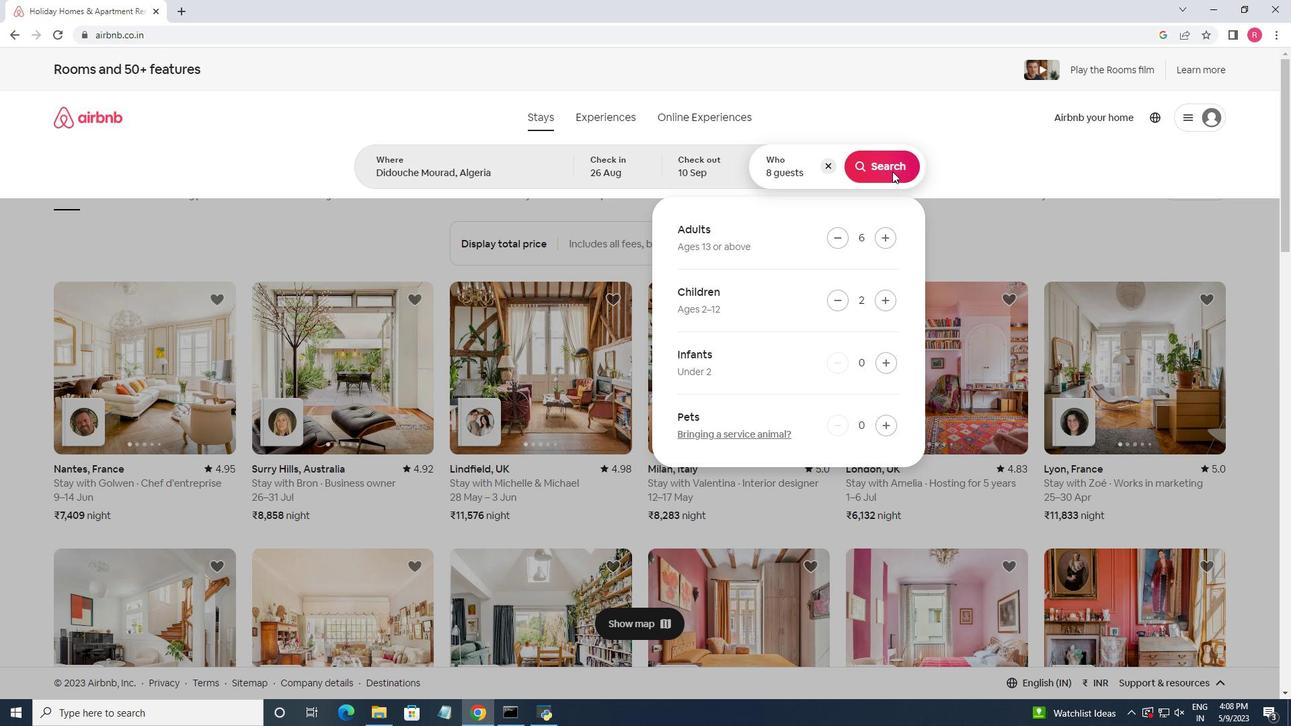 
Action: Mouse moved to (1240, 129)
Screenshot: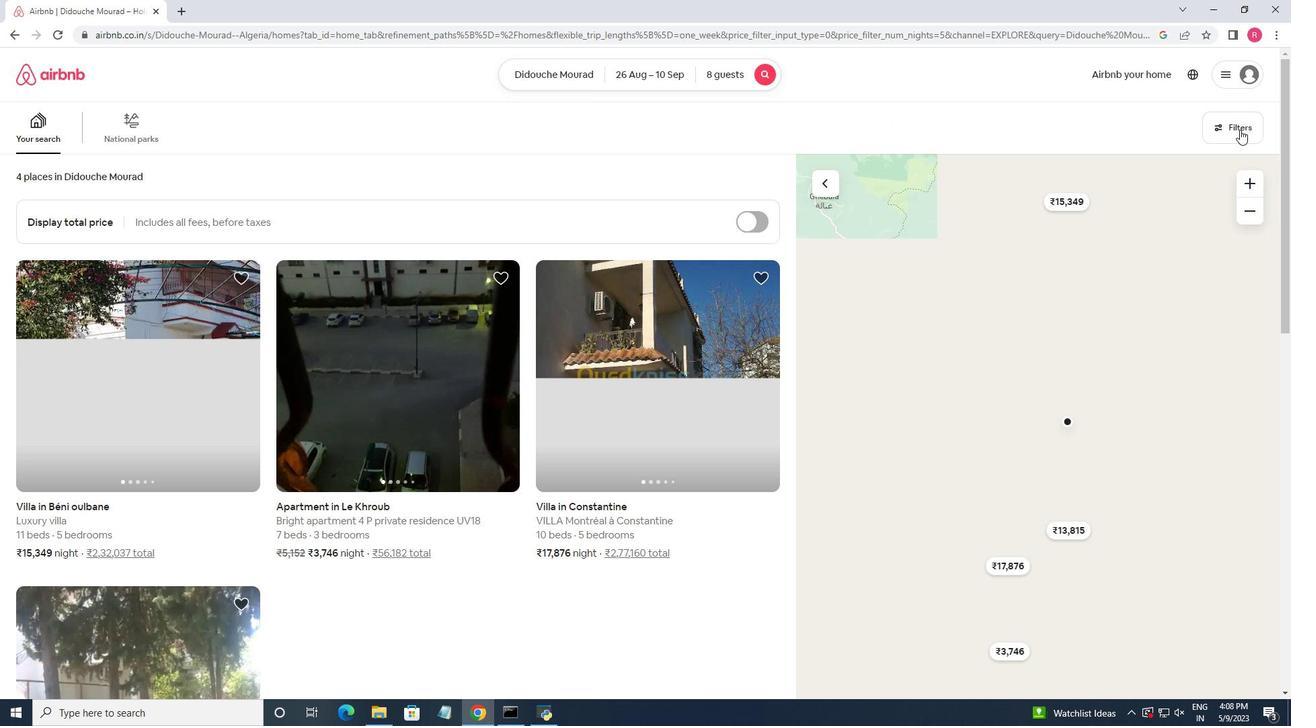
Action: Mouse pressed left at (1240, 129)
Screenshot: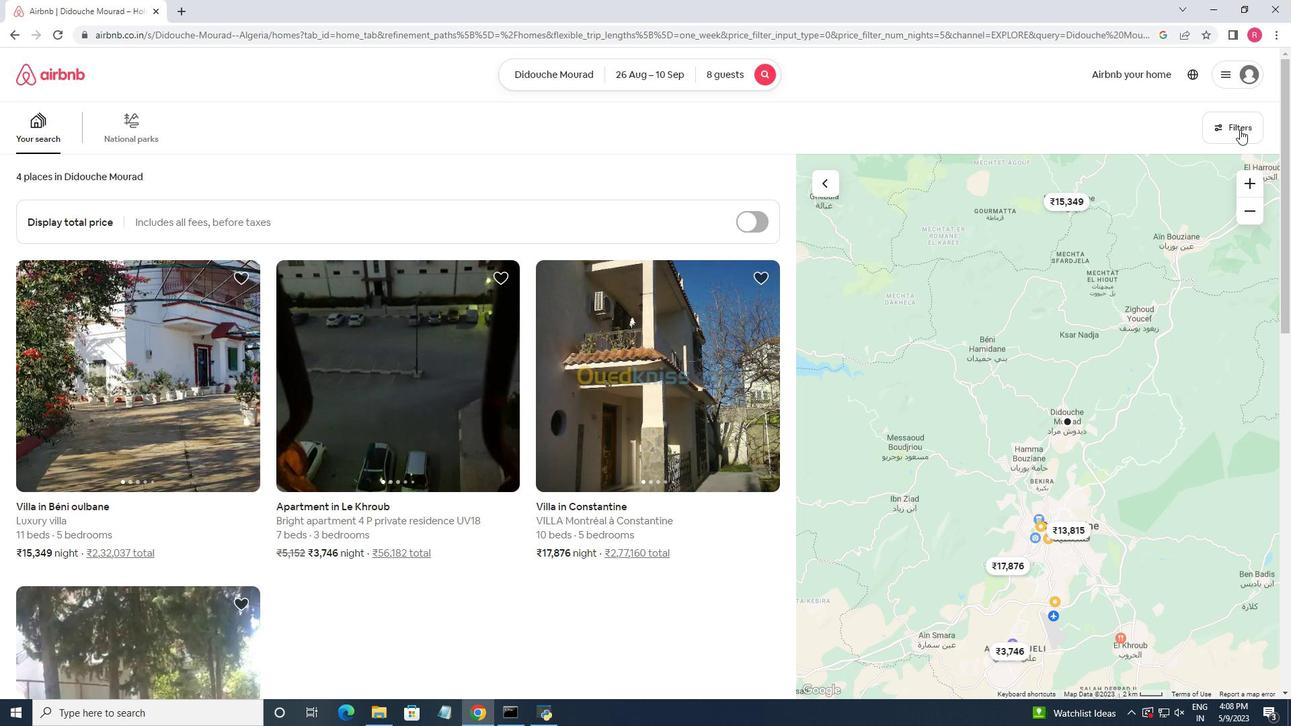 
Action: Mouse moved to (483, 451)
Screenshot: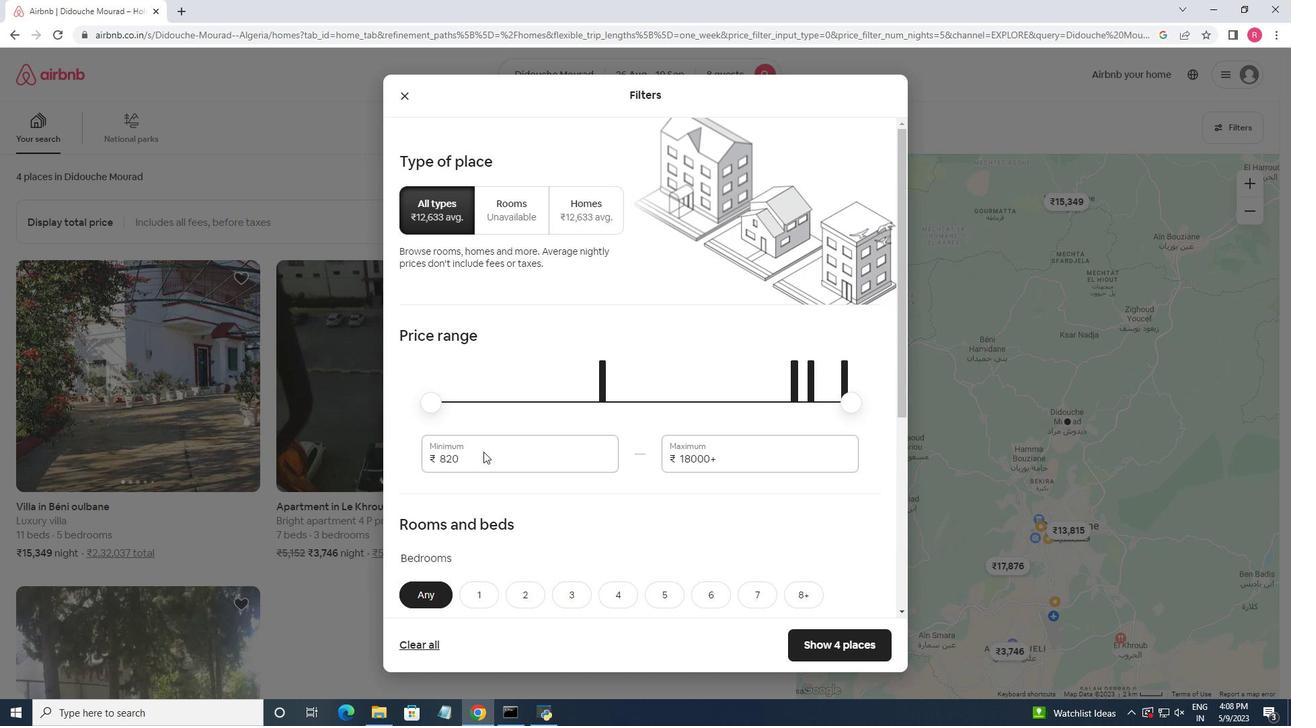 
Action: Mouse pressed left at (483, 451)
Screenshot: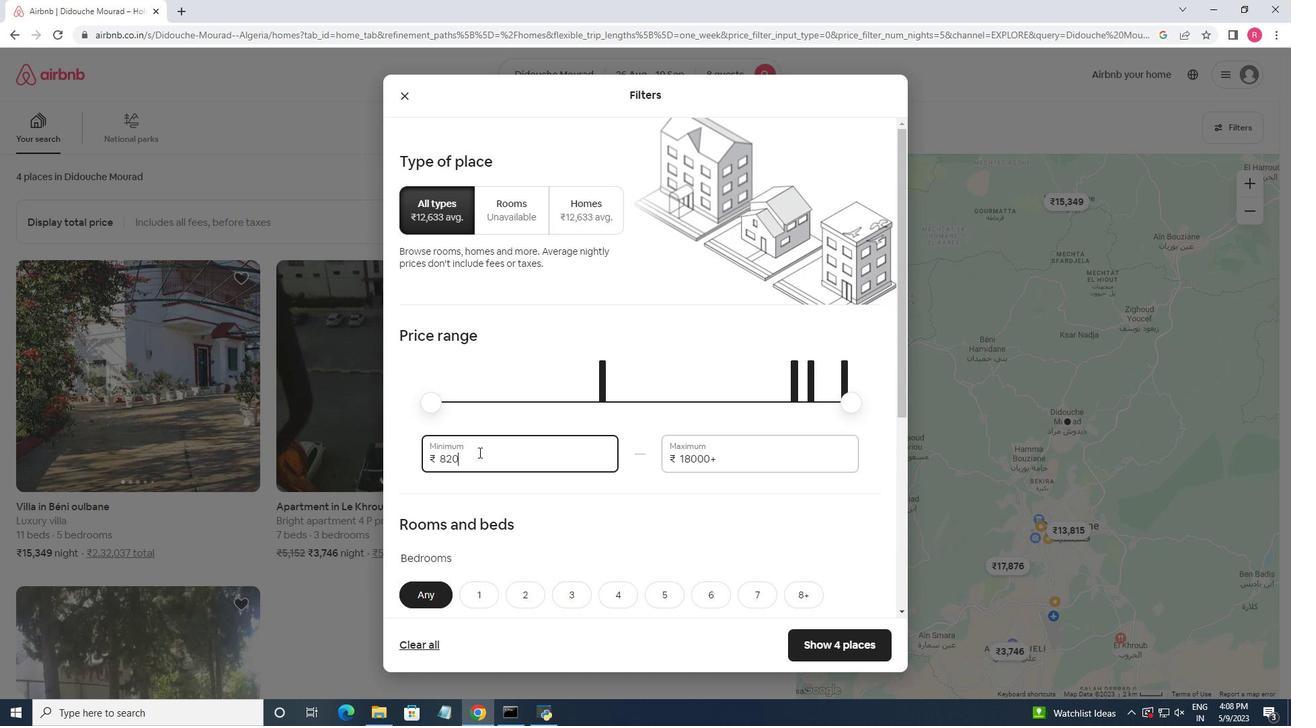
Action: Mouse moved to (478, 453)
Screenshot: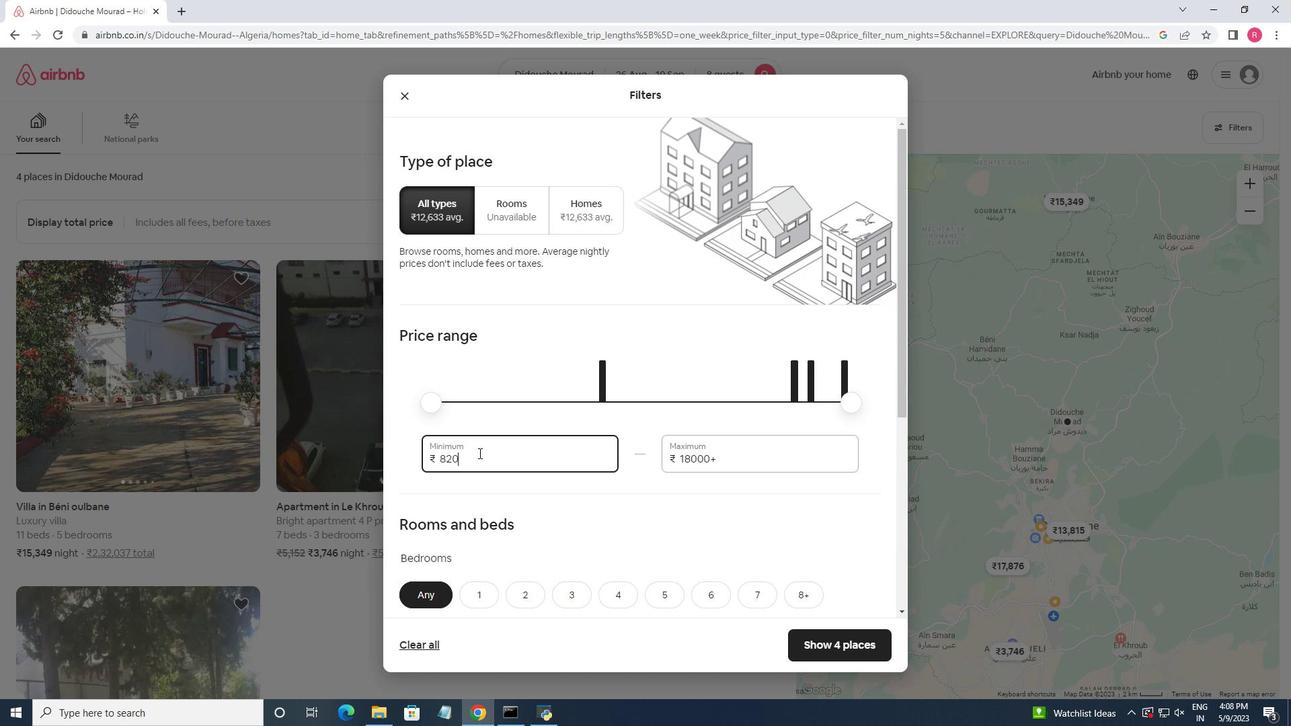
Action: Mouse pressed left at (478, 453)
Screenshot: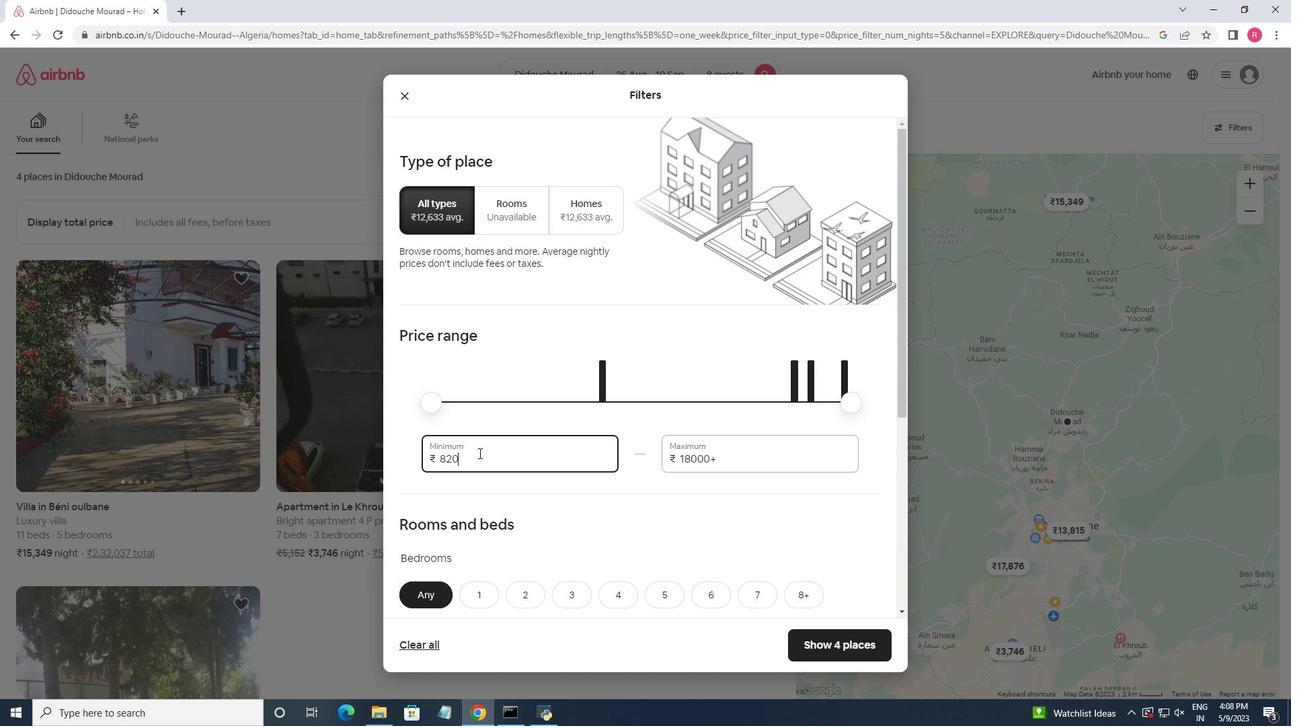 
Action: Key pressed <Key.backspace><Key.backspace><Key.backspace>10000<Key.tab>15000
Screenshot: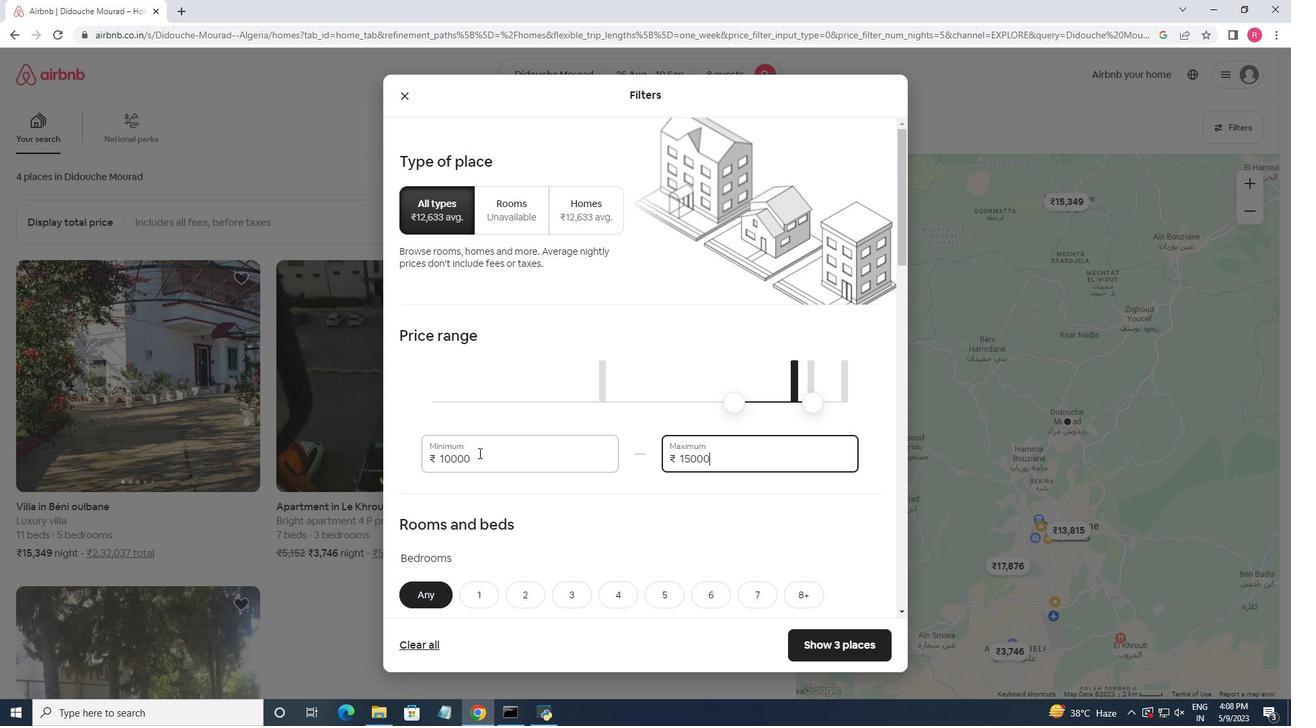 
Action: Mouse moved to (443, 484)
Screenshot: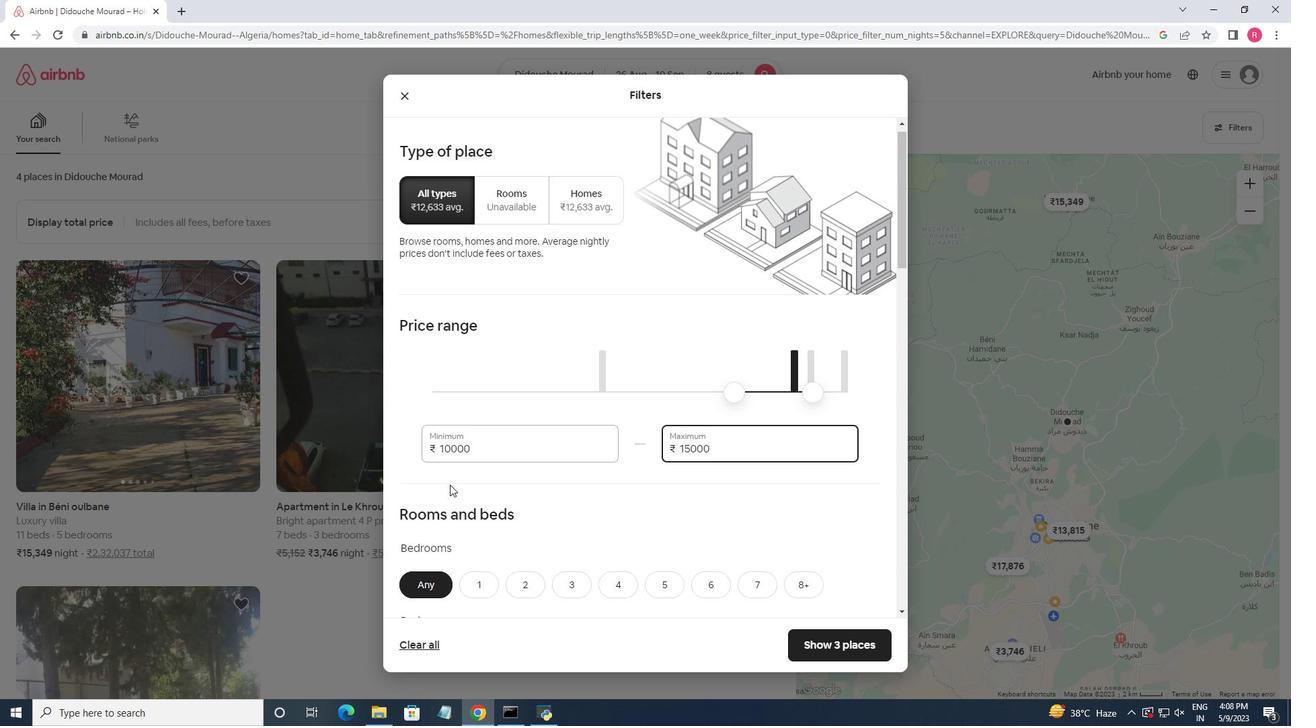 
Action: Mouse scrolled (443, 484) with delta (0, 0)
Screenshot: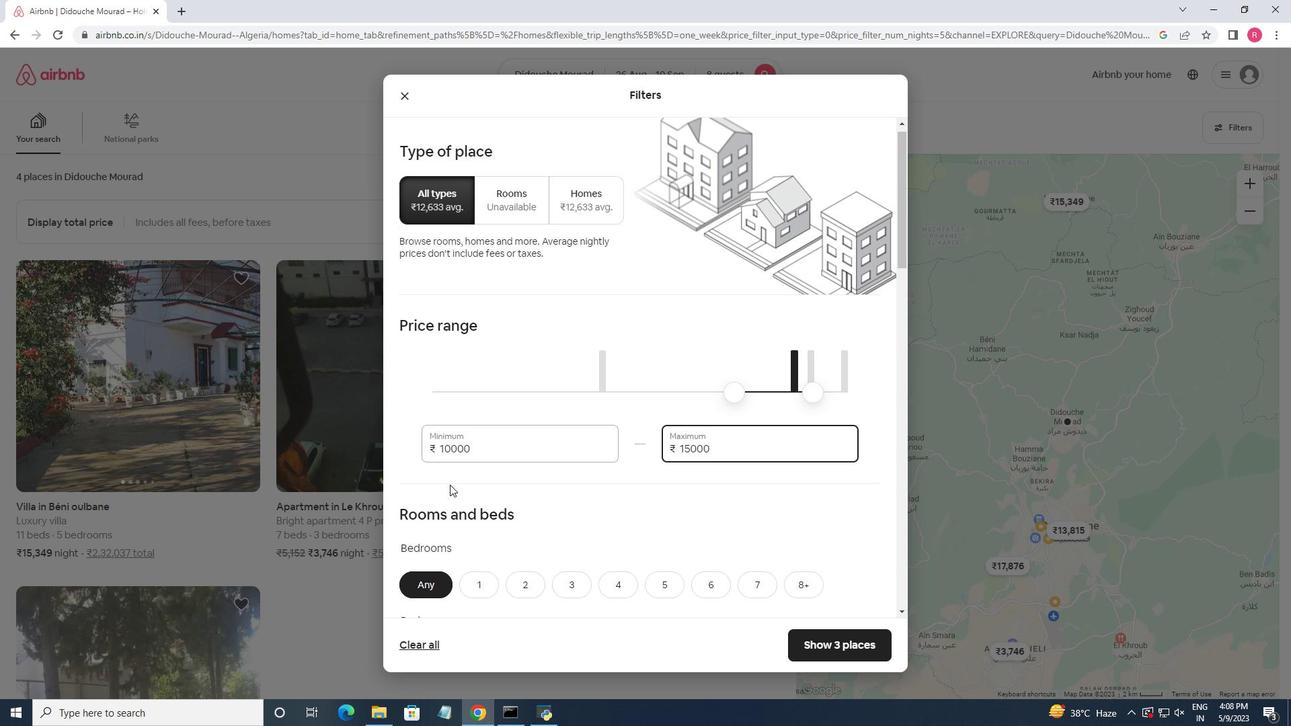 
Action: Mouse moved to (470, 482)
Screenshot: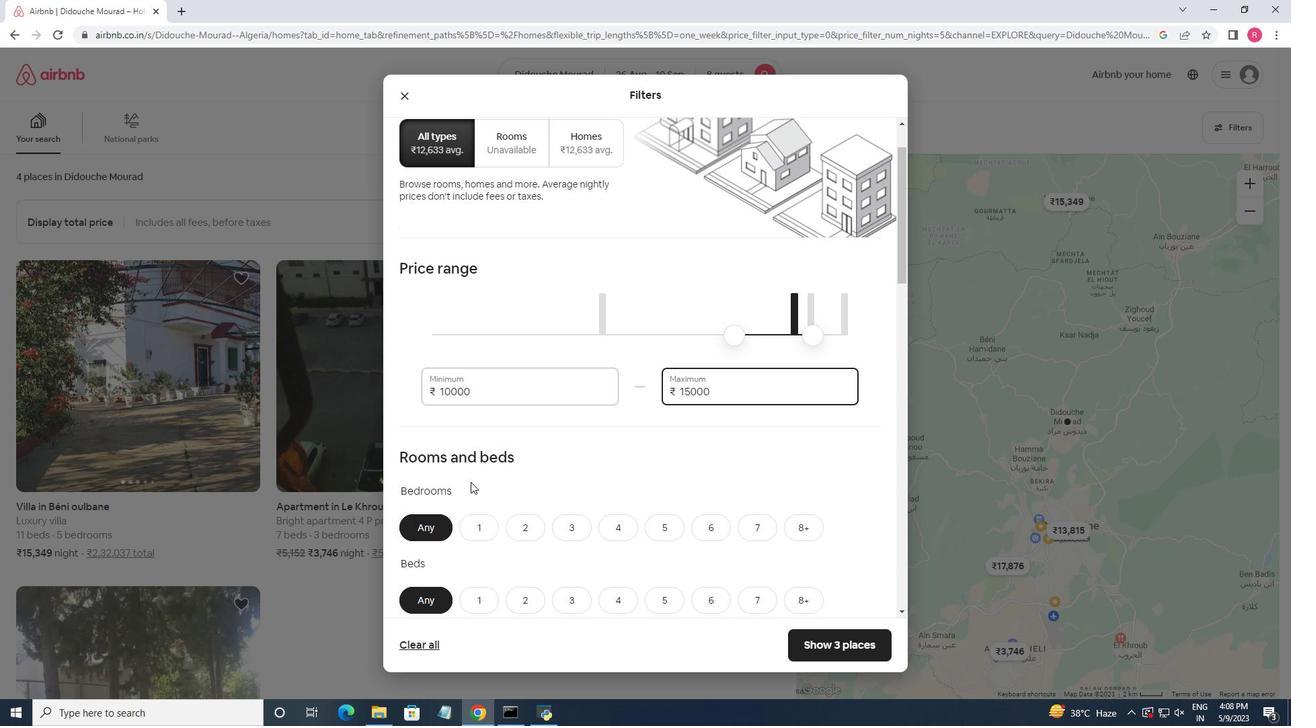 
Action: Mouse scrolled (470, 481) with delta (0, 0)
Screenshot: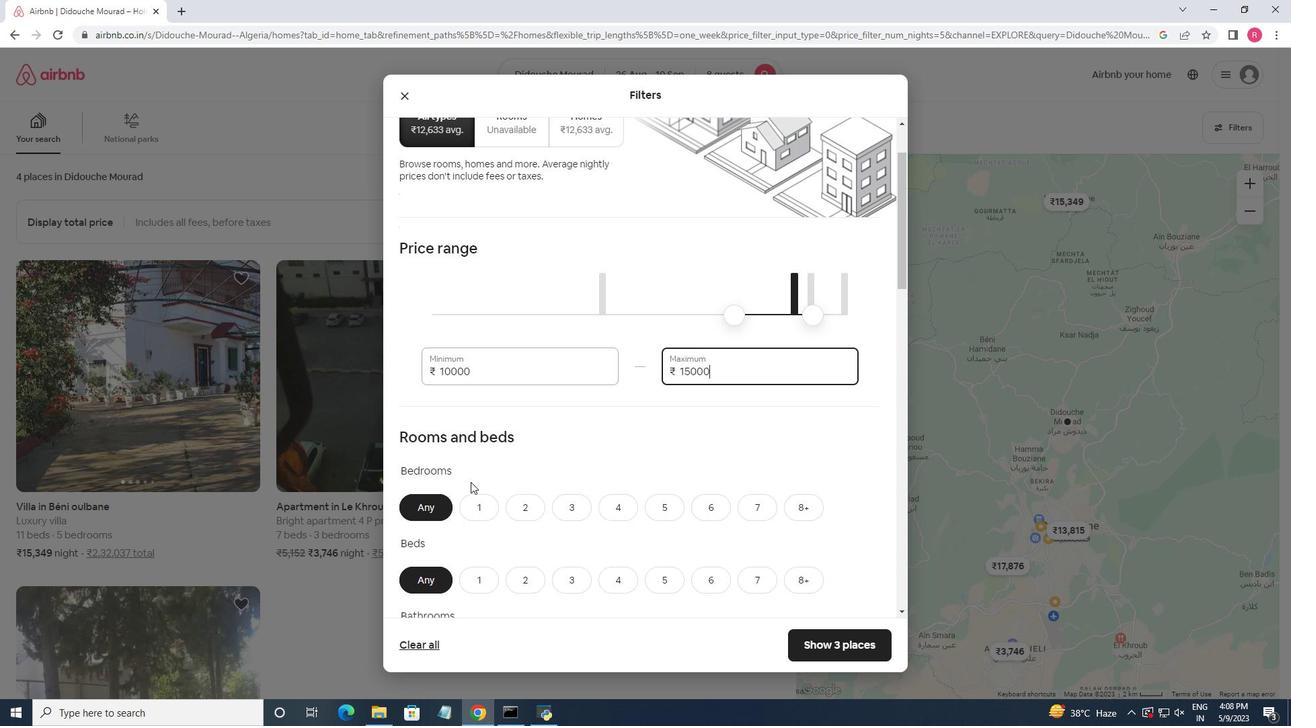 
Action: Mouse moved to (718, 465)
Screenshot: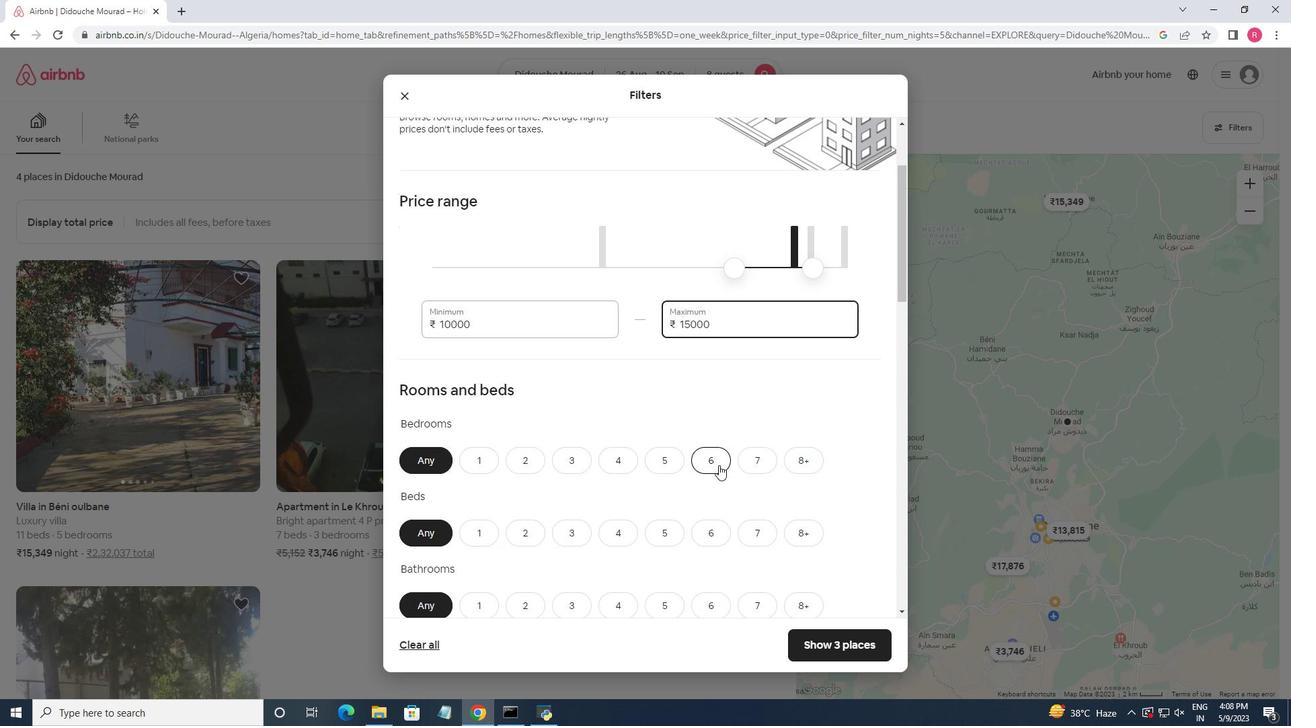 
Action: Mouse pressed left at (718, 465)
Screenshot: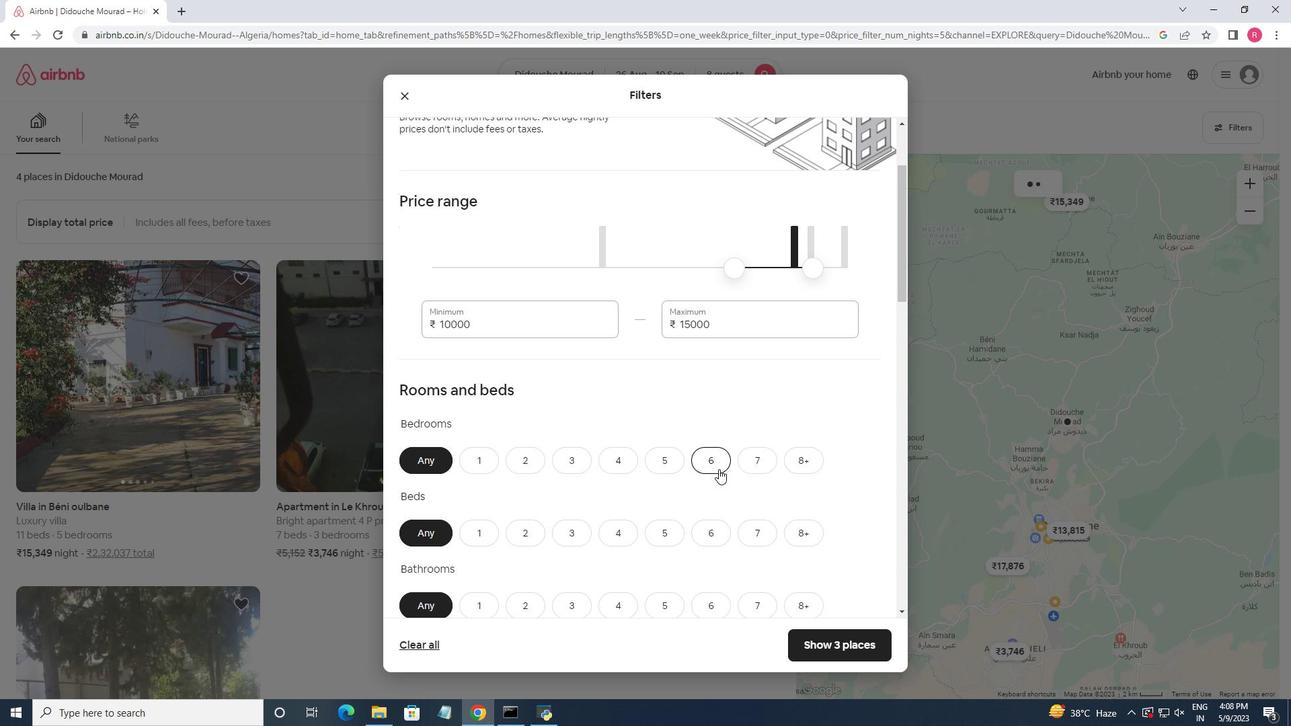 
Action: Mouse moved to (710, 523)
Screenshot: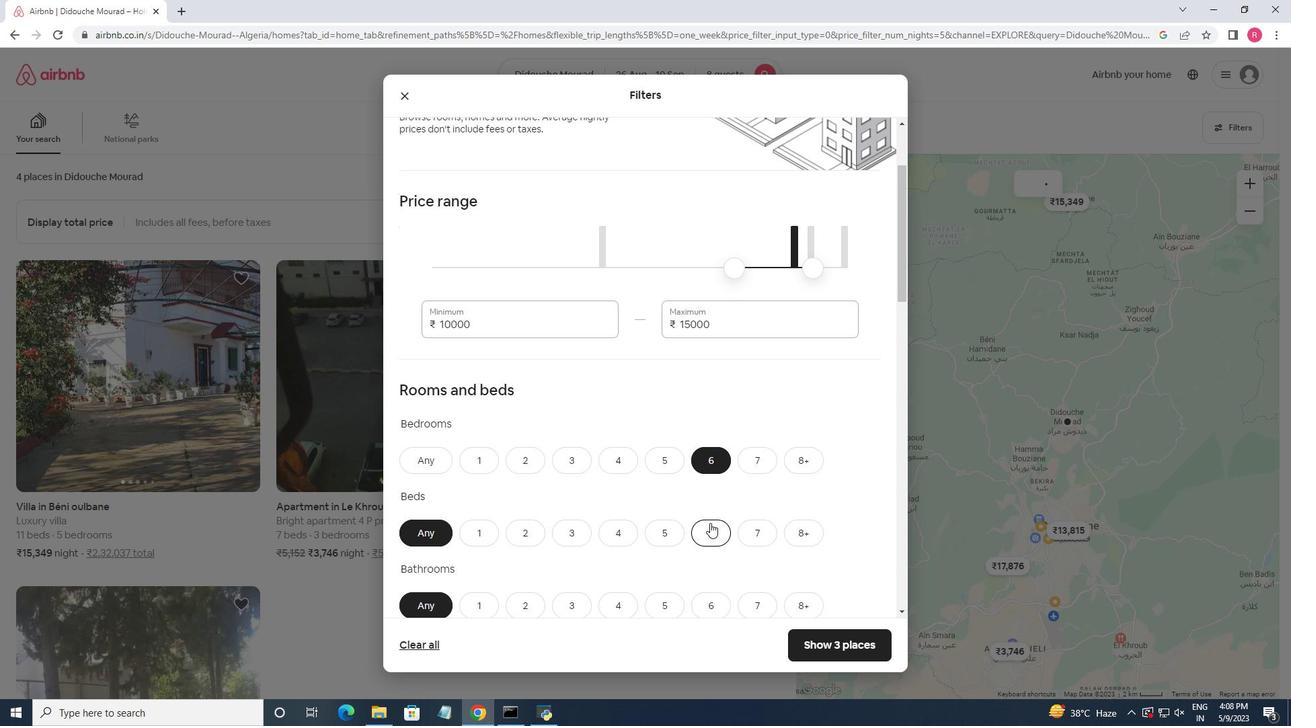 
Action: Mouse pressed left at (710, 523)
Screenshot: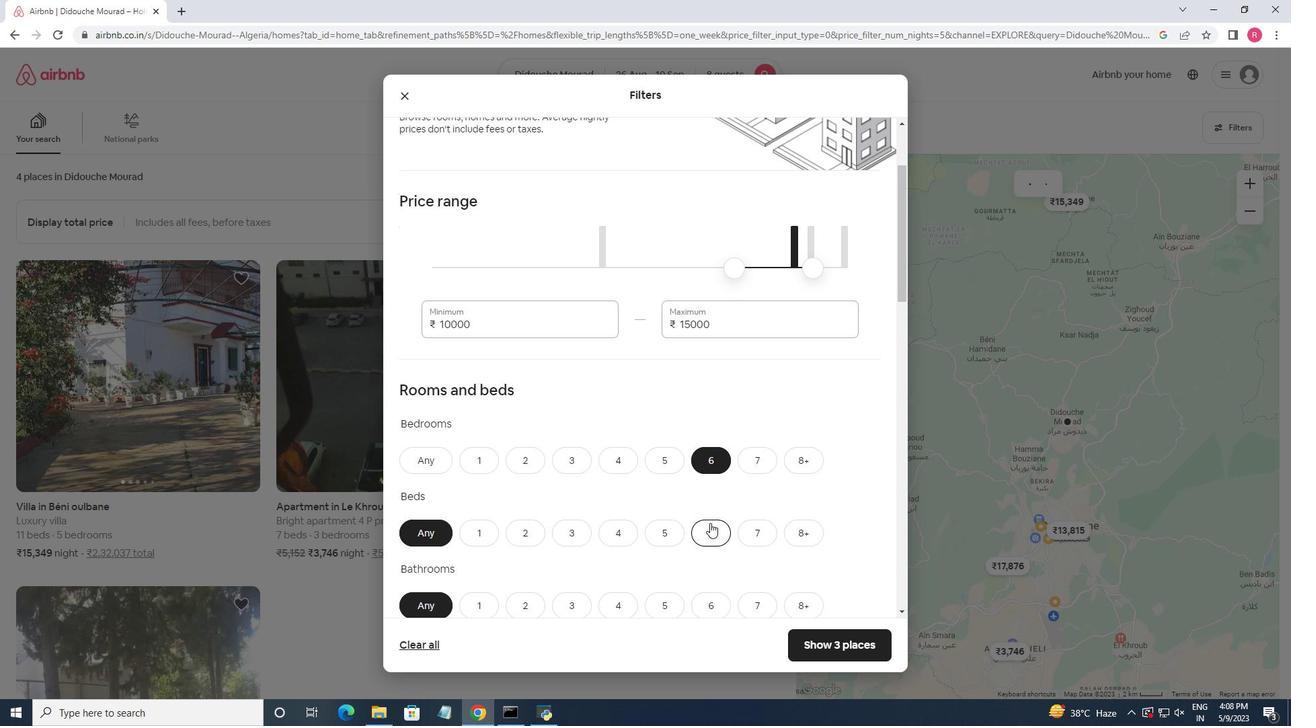 
Action: Mouse moved to (650, 423)
Screenshot: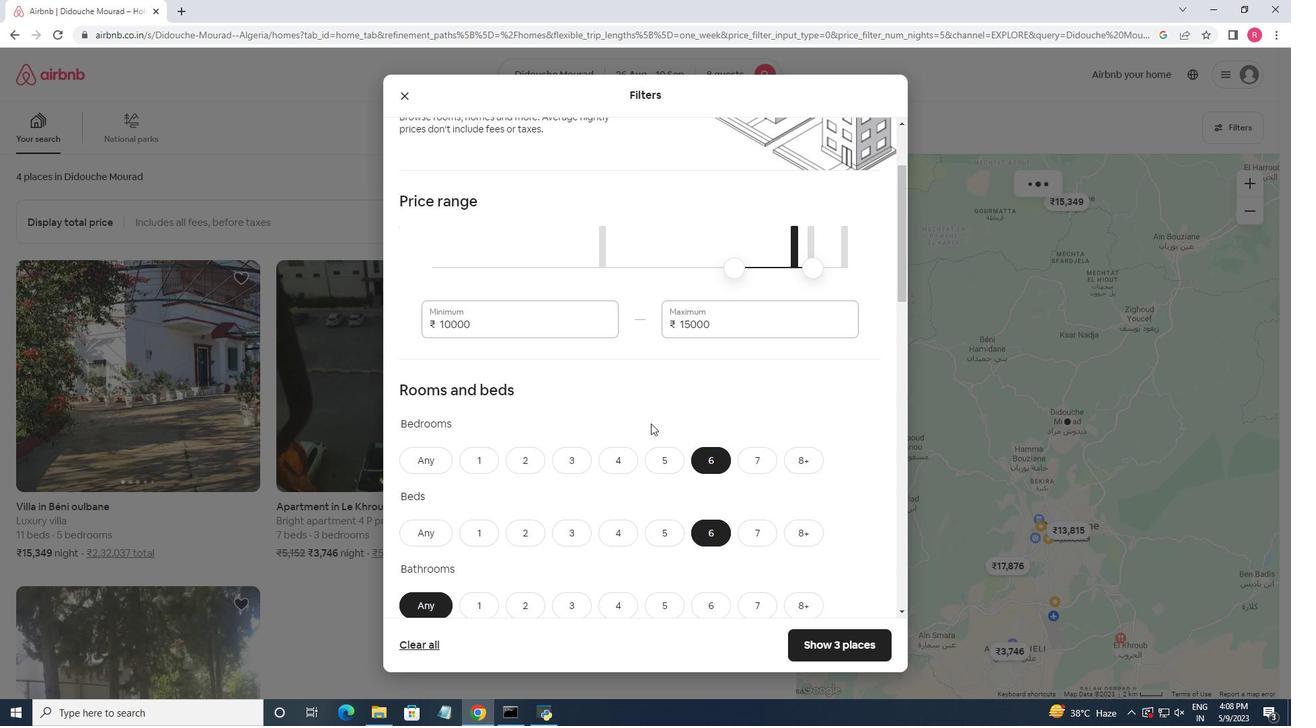 
Action: Mouse scrolled (650, 423) with delta (0, 0)
Screenshot: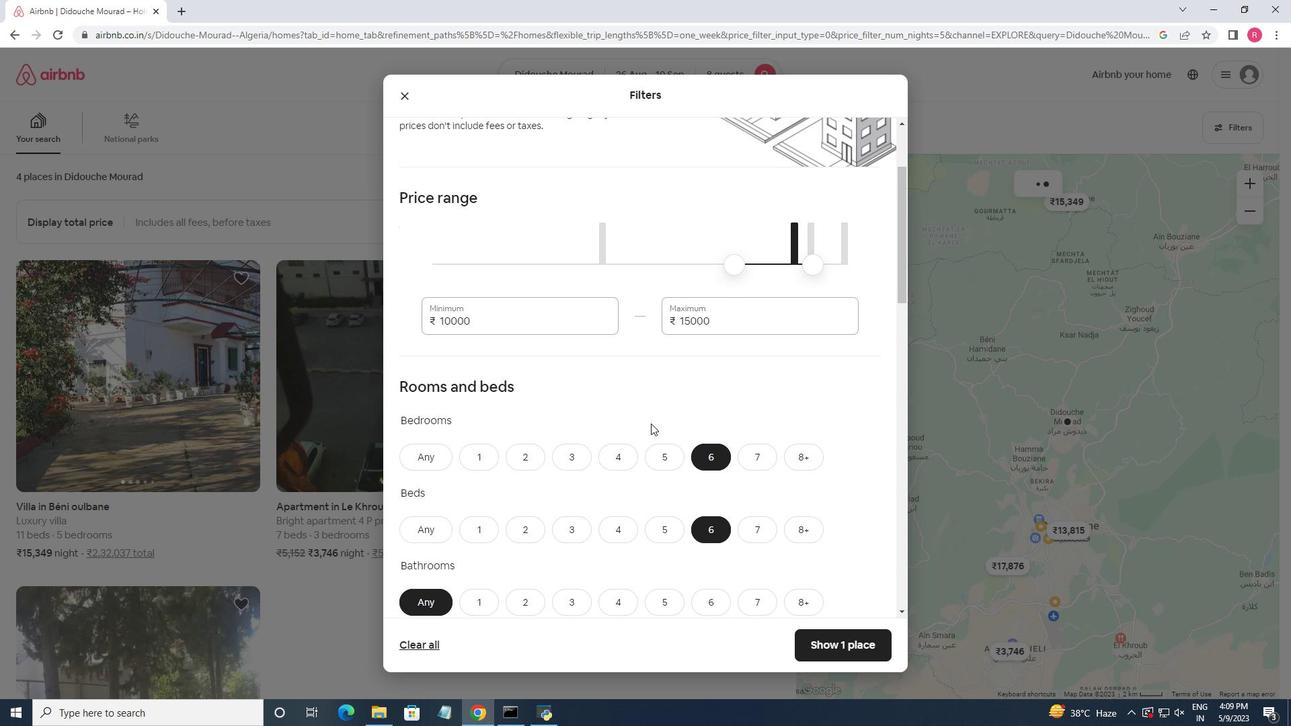 
Action: Mouse scrolled (650, 423) with delta (0, 0)
Screenshot: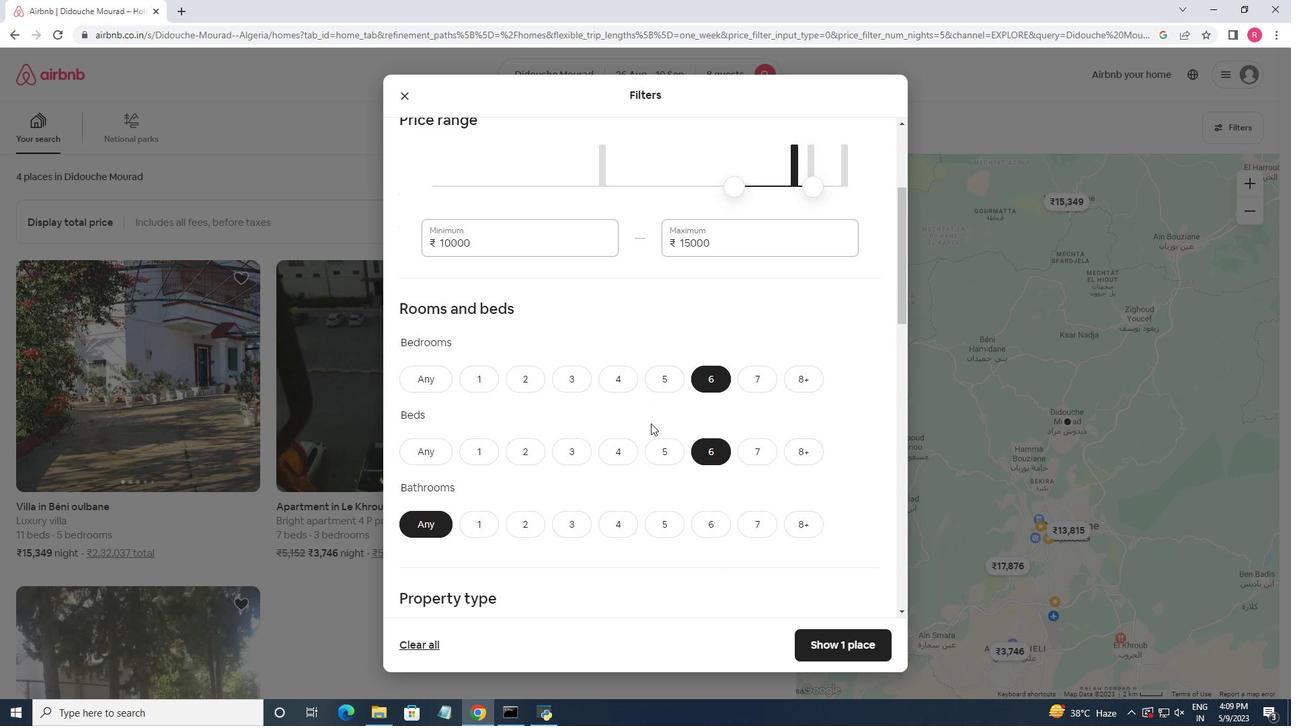 
Action: Mouse moved to (718, 478)
Screenshot: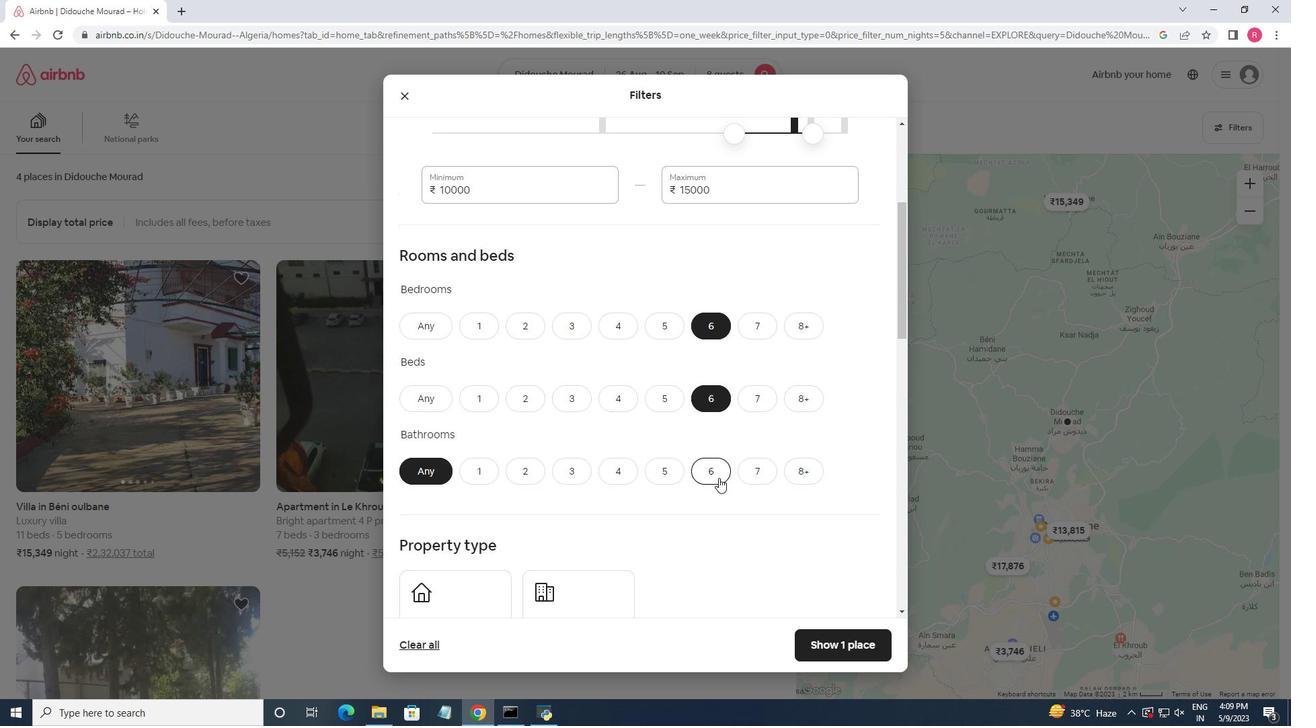 
Action: Mouse pressed left at (718, 478)
Screenshot: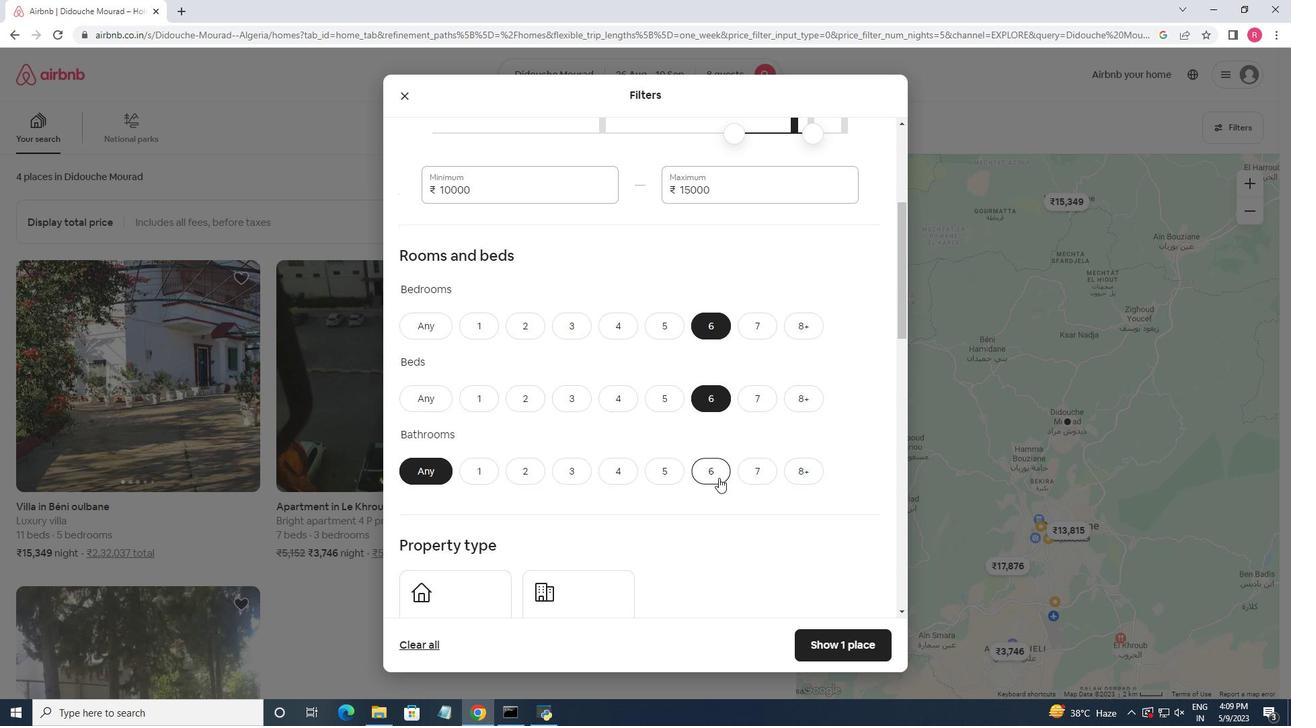 
Action: Mouse moved to (667, 457)
Screenshot: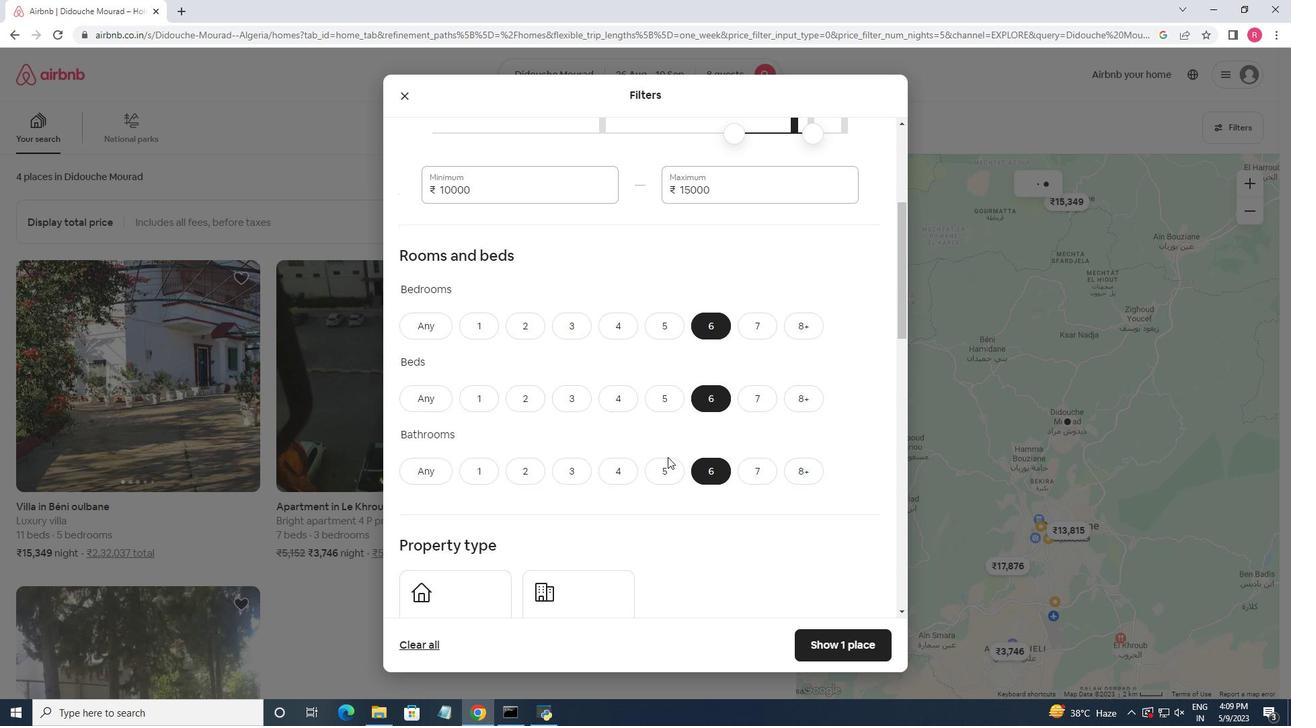 
Action: Mouse scrolled (667, 456) with delta (0, 0)
Screenshot: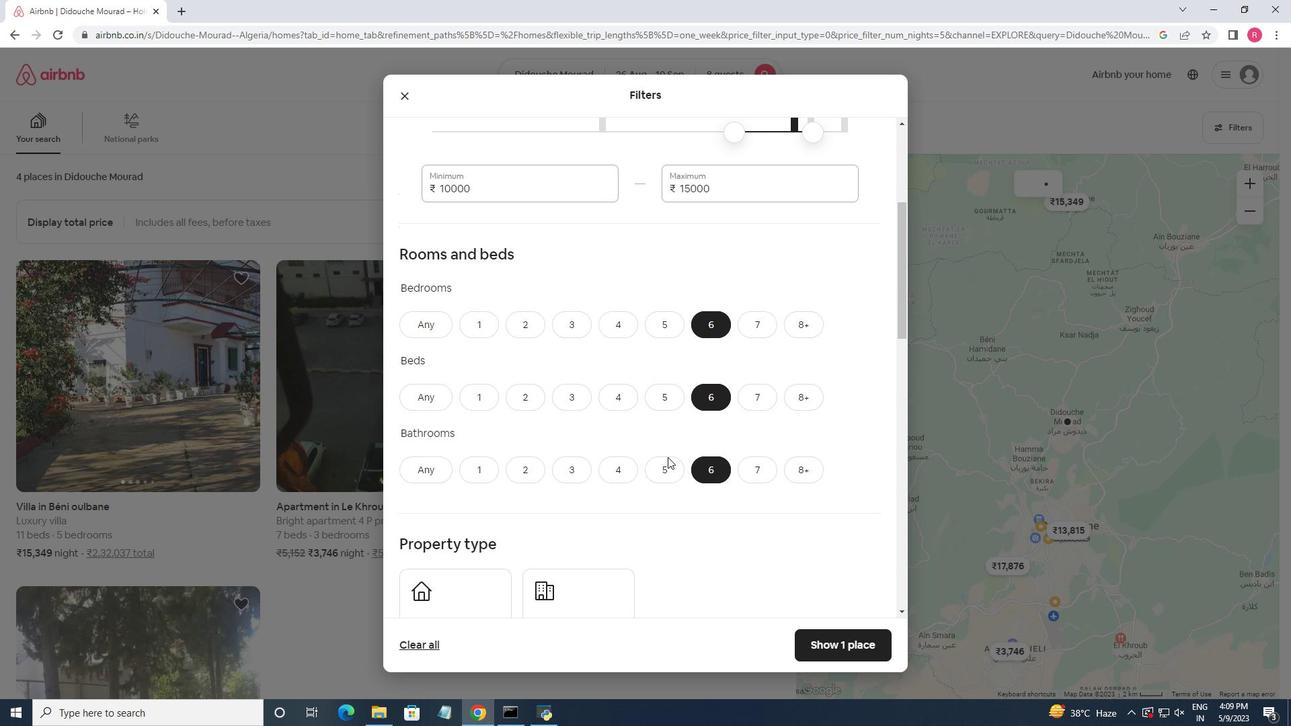 
Action: Mouse scrolled (667, 456) with delta (0, 0)
Screenshot: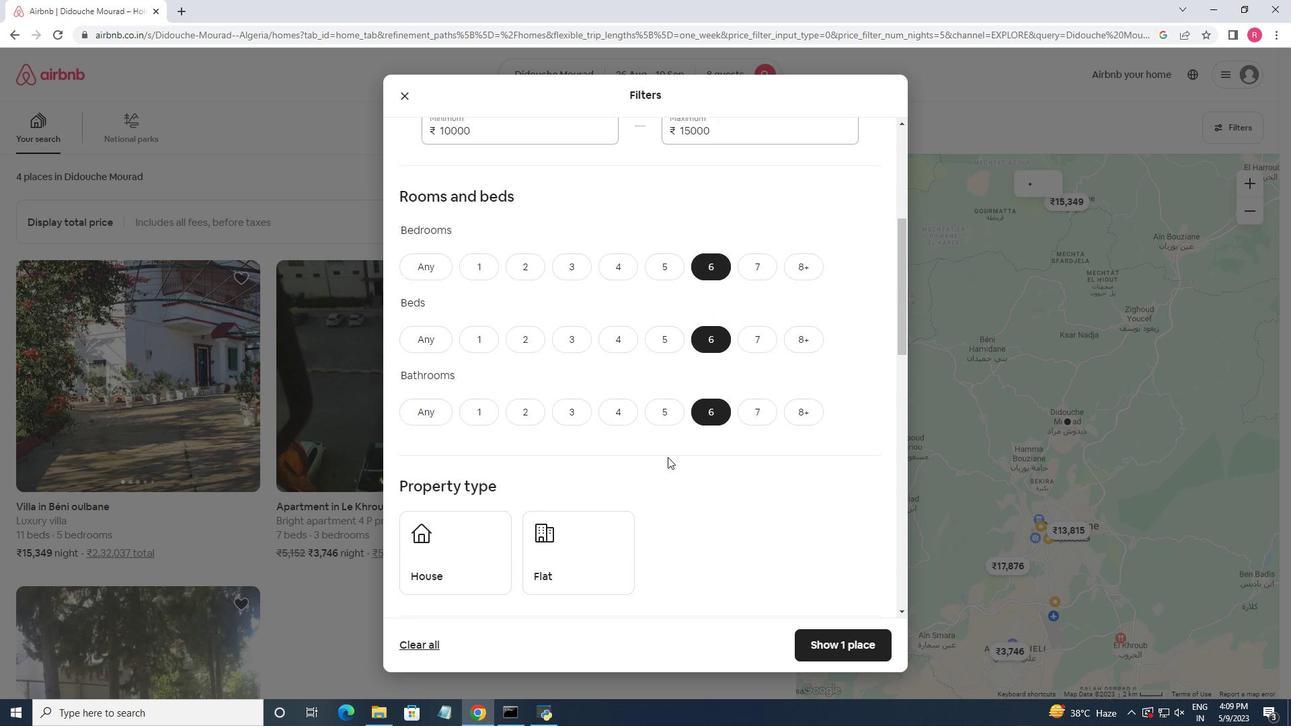 
Action: Mouse moved to (449, 486)
Screenshot: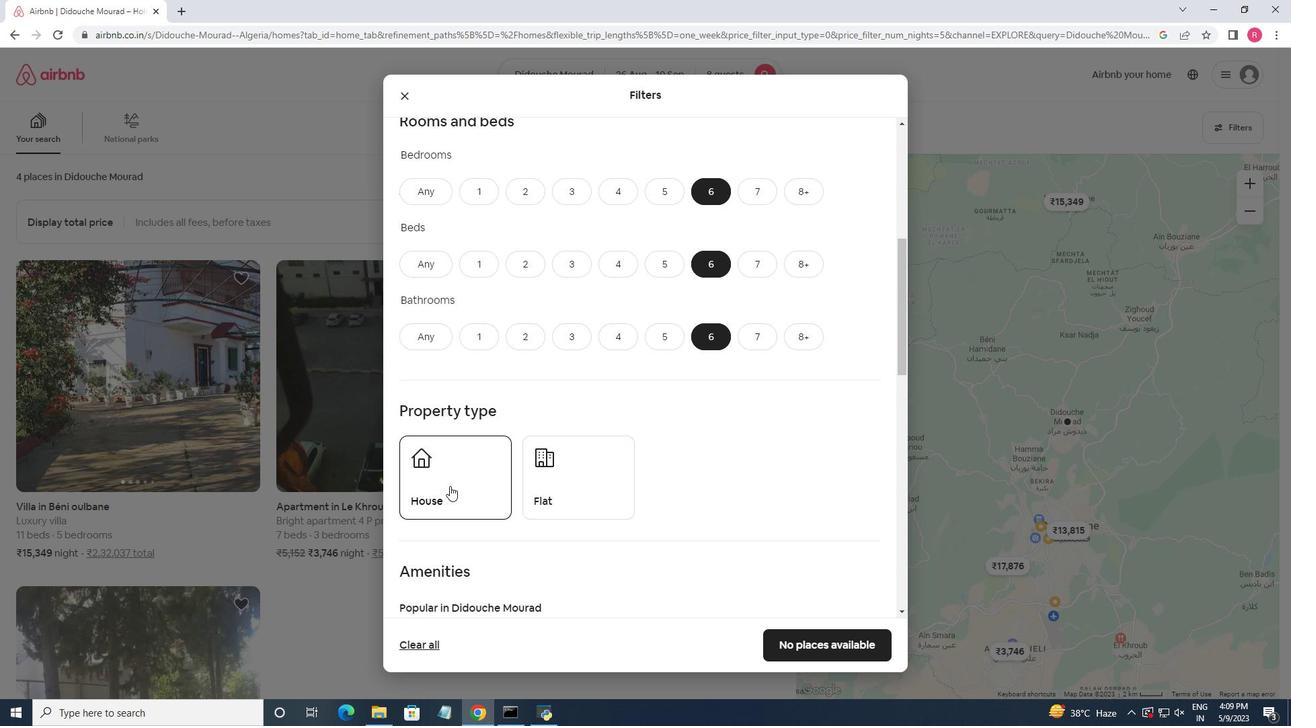 
Action: Mouse pressed left at (449, 486)
Screenshot: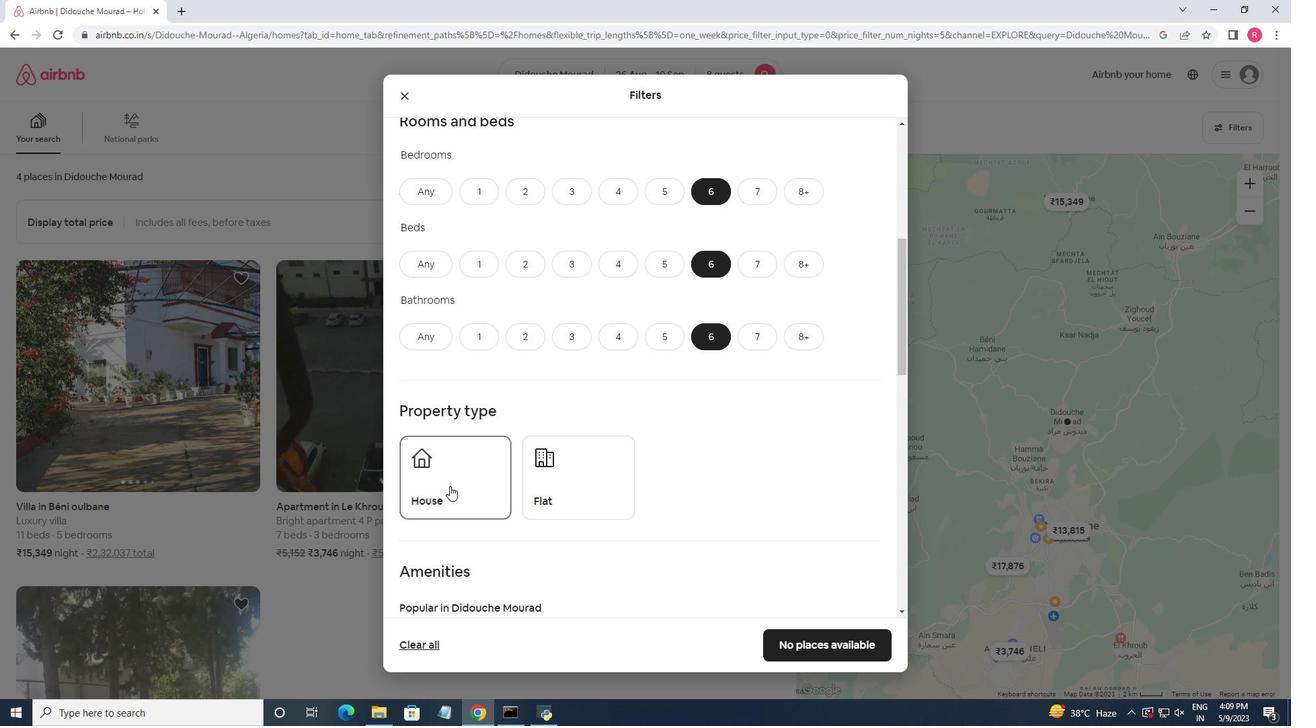 
Action: Mouse moved to (542, 484)
Screenshot: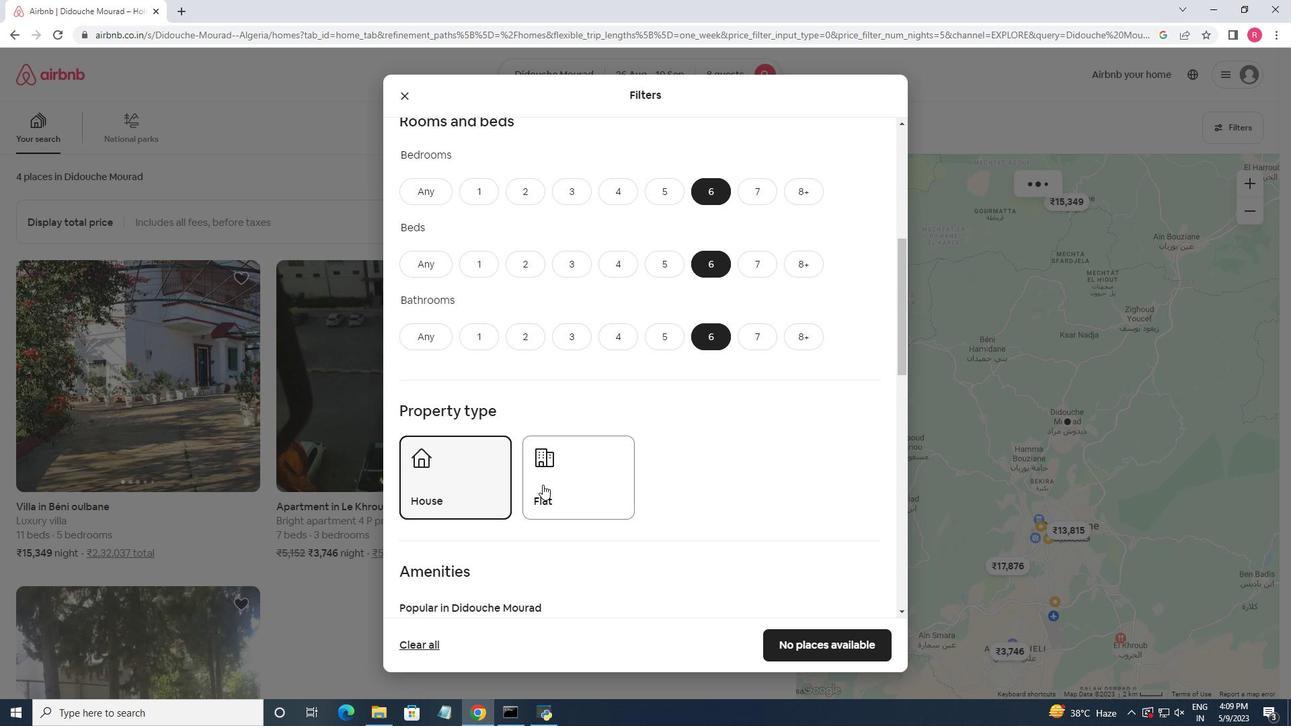 
Action: Mouse pressed left at (542, 484)
Screenshot: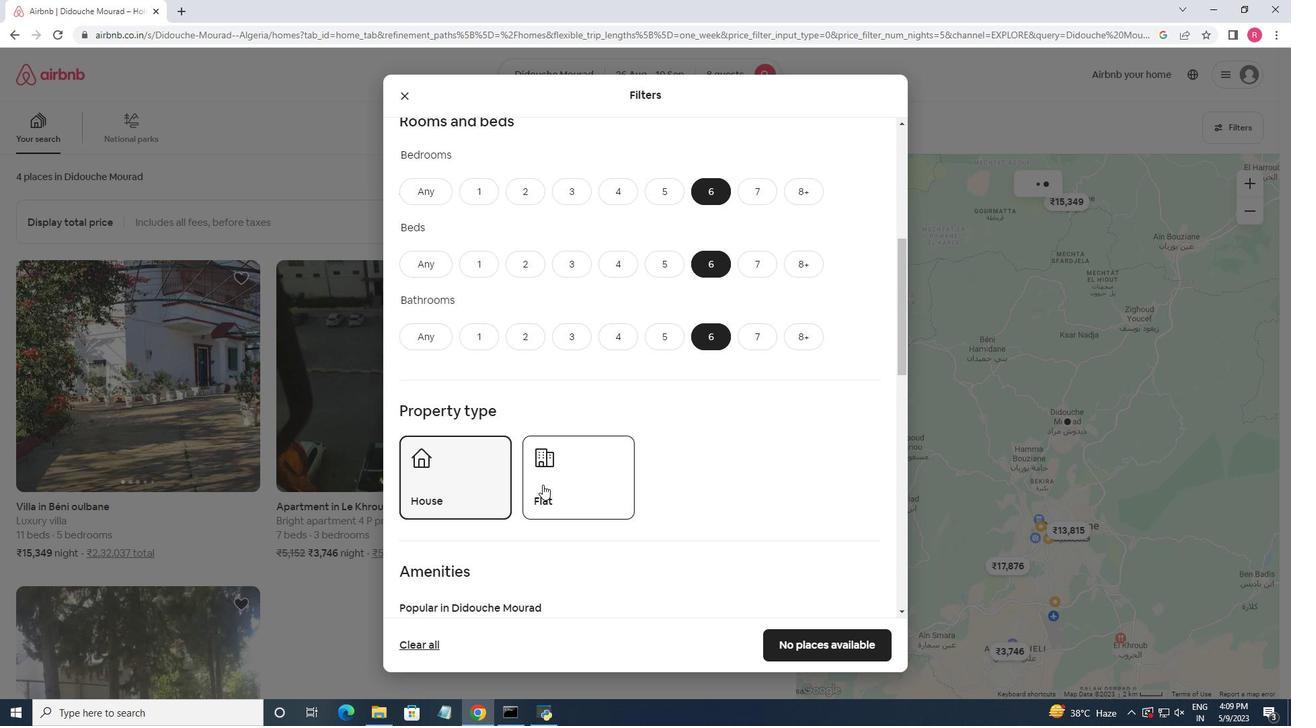 
Action: Mouse moved to (689, 431)
Screenshot: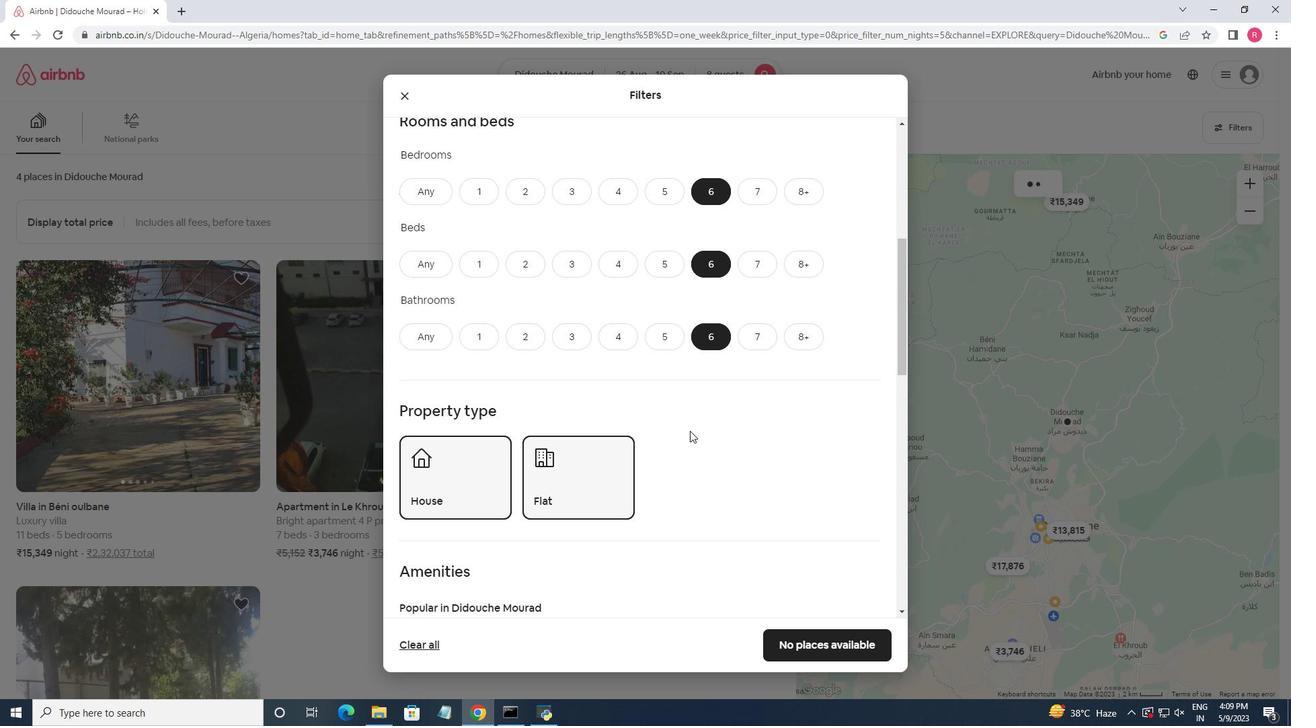 
Action: Mouse scrolled (689, 430) with delta (0, 0)
Screenshot: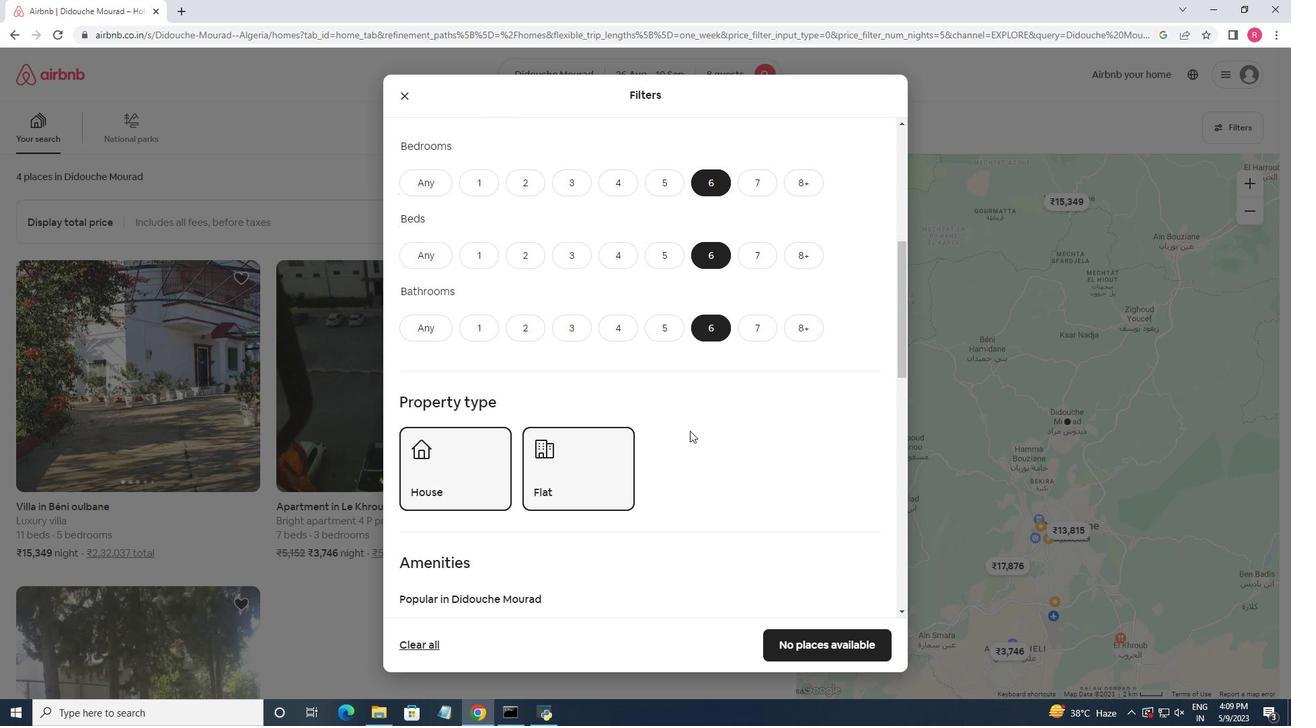 
Action: Mouse scrolled (689, 430) with delta (0, 0)
Screenshot: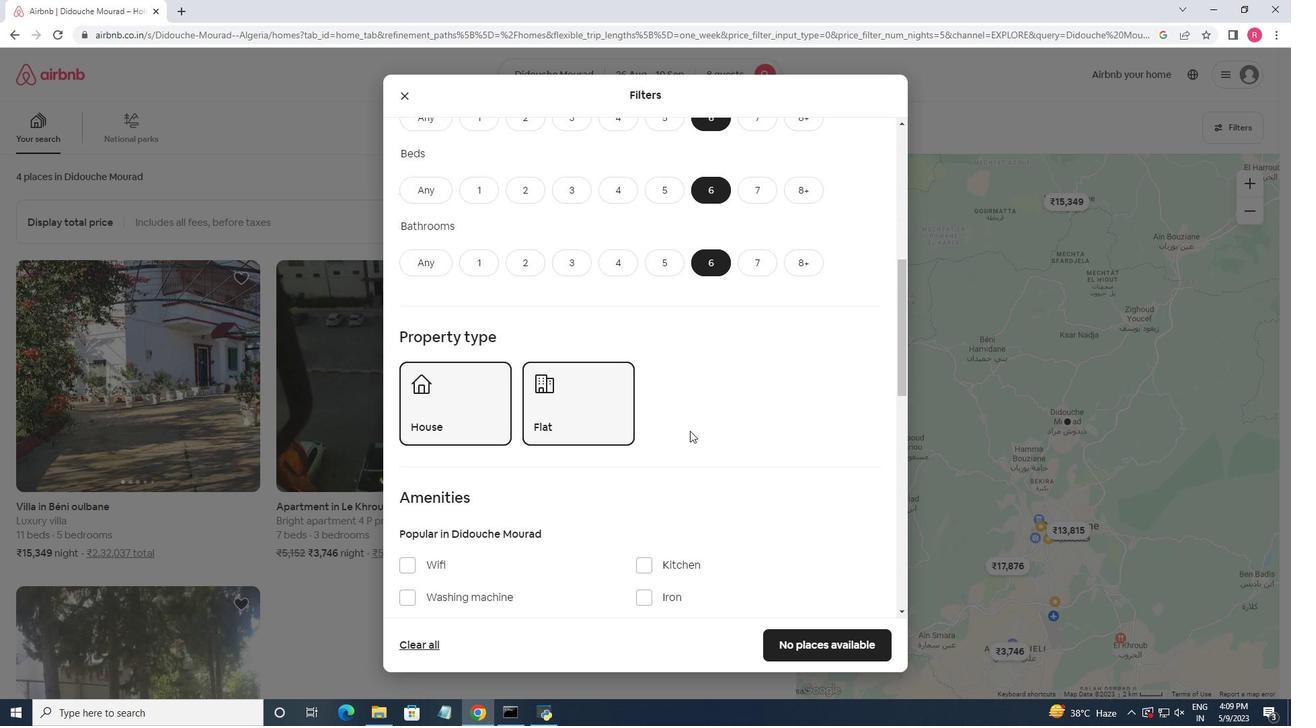 
Action: Mouse scrolled (689, 430) with delta (0, 0)
Screenshot: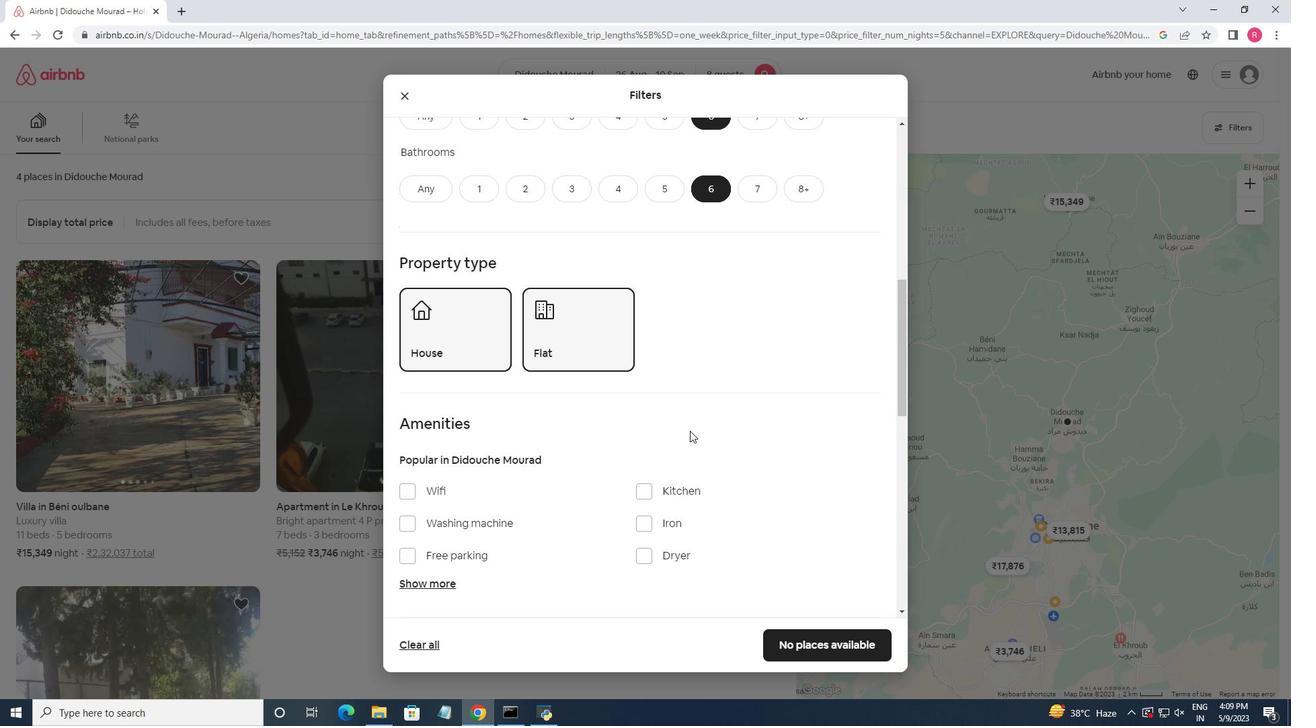 
Action: Mouse moved to (413, 442)
Screenshot: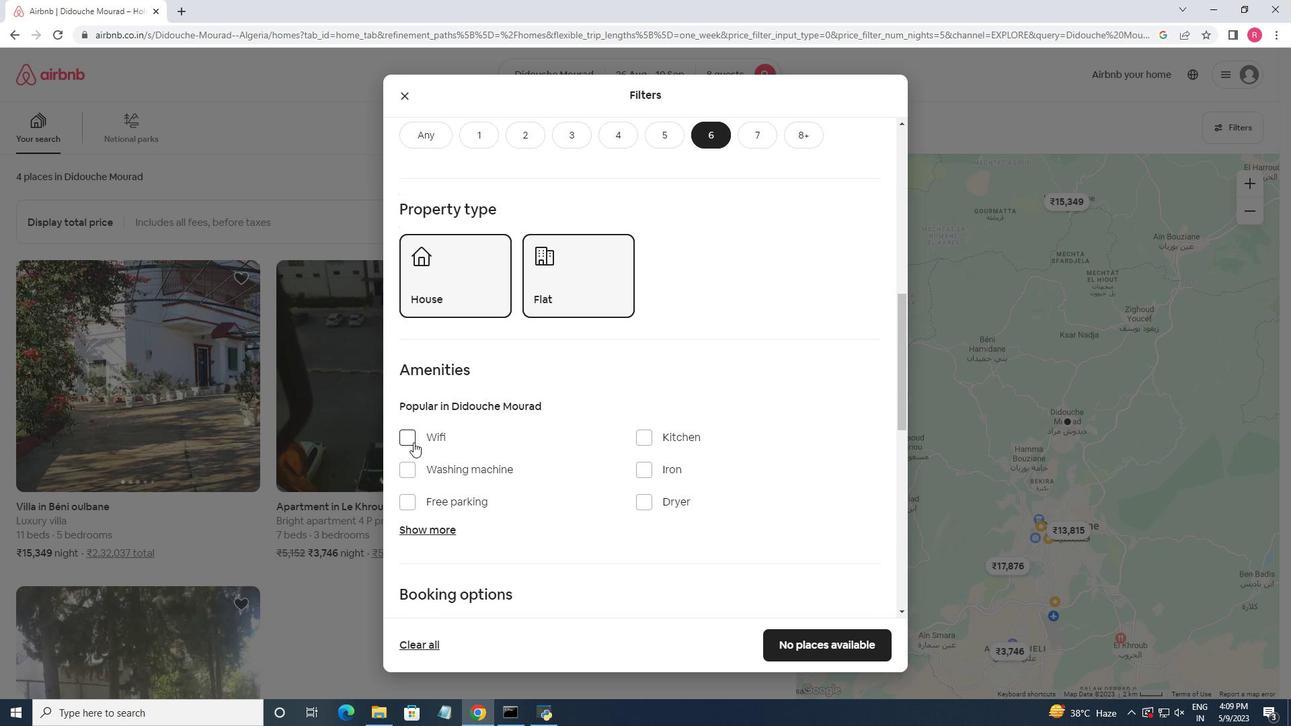 
Action: Mouse pressed left at (413, 442)
Screenshot: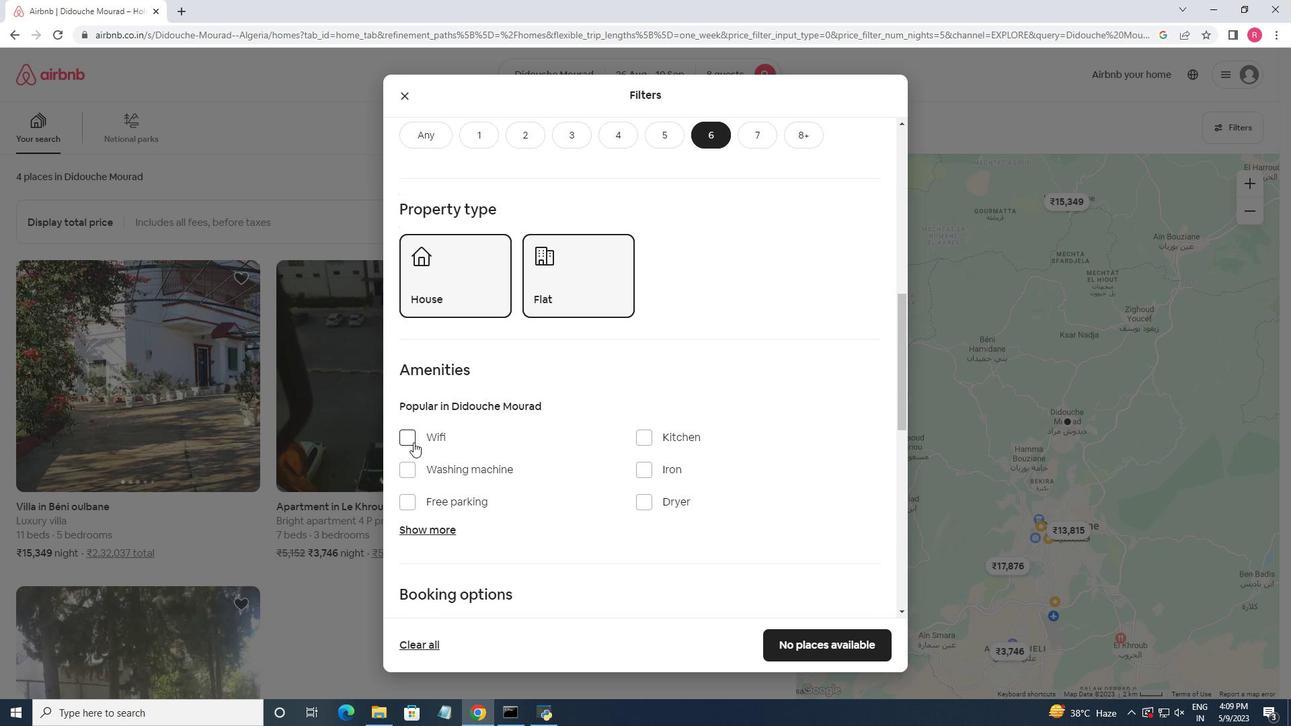
Action: Mouse moved to (440, 539)
Screenshot: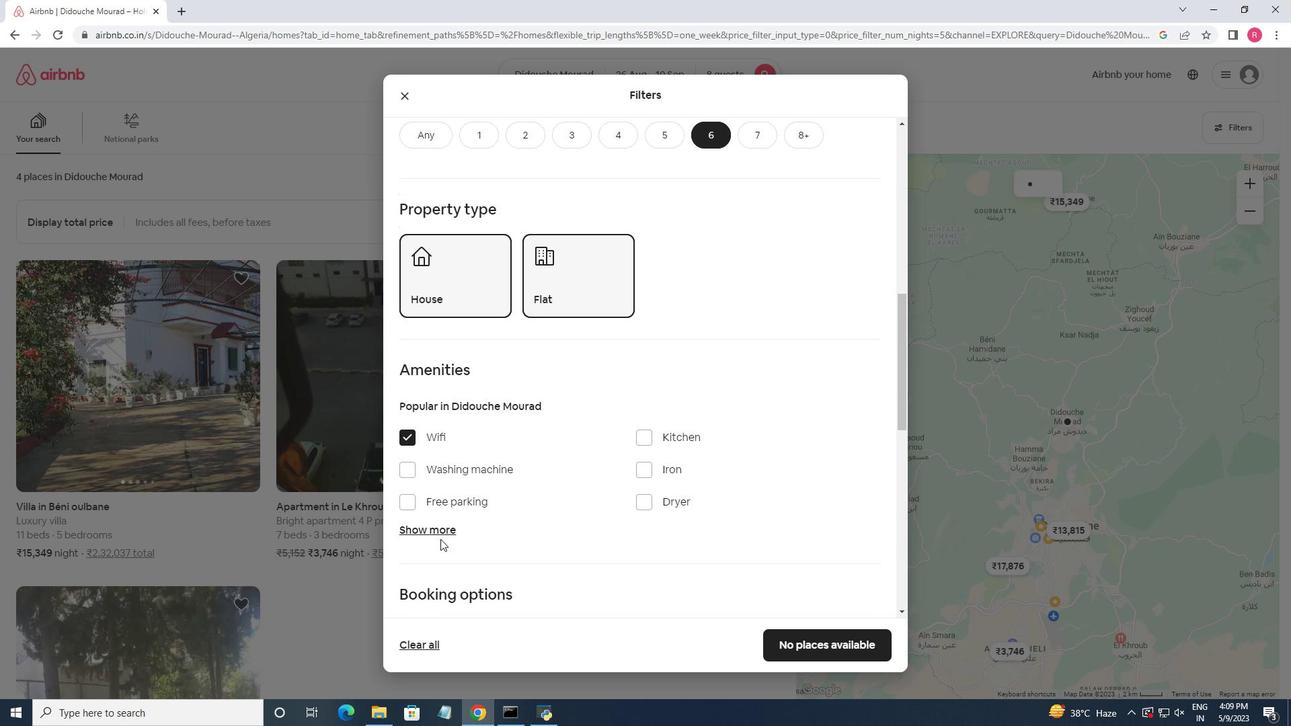 
Action: Mouse pressed left at (440, 539)
Screenshot: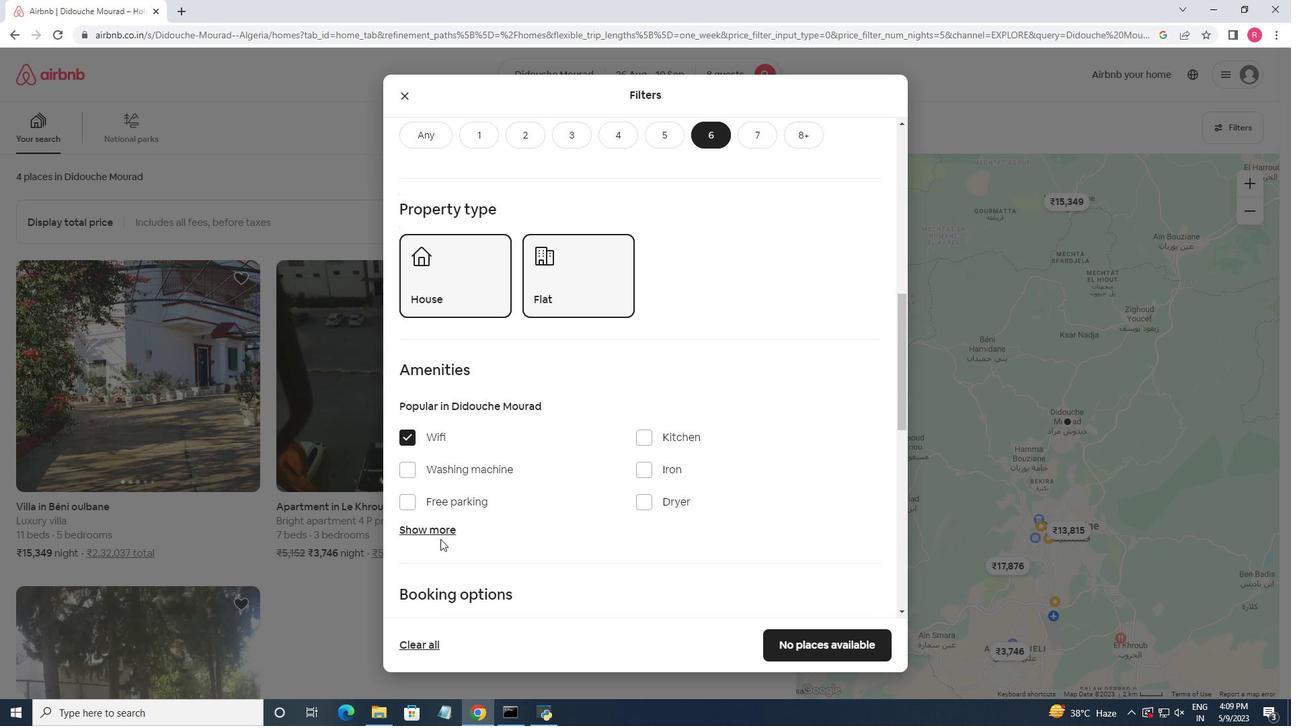 
Action: Mouse moved to (443, 525)
Screenshot: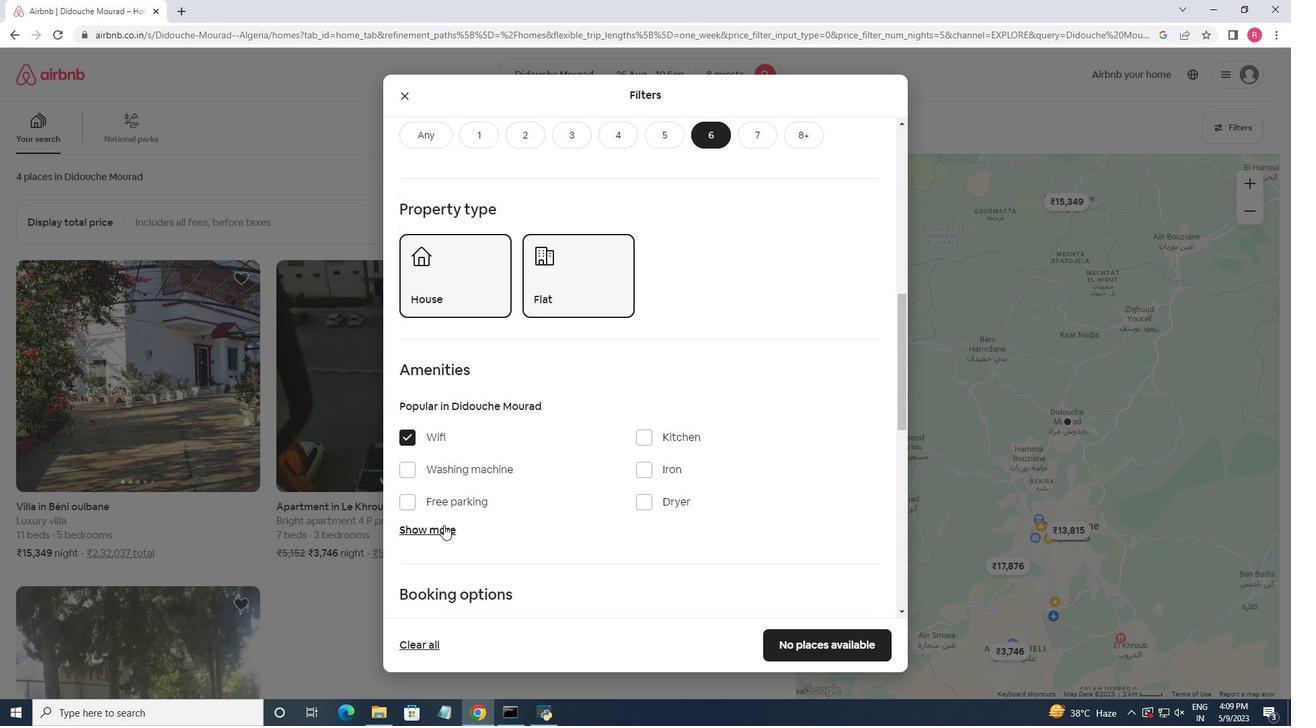 
Action: Mouse pressed left at (443, 525)
Screenshot: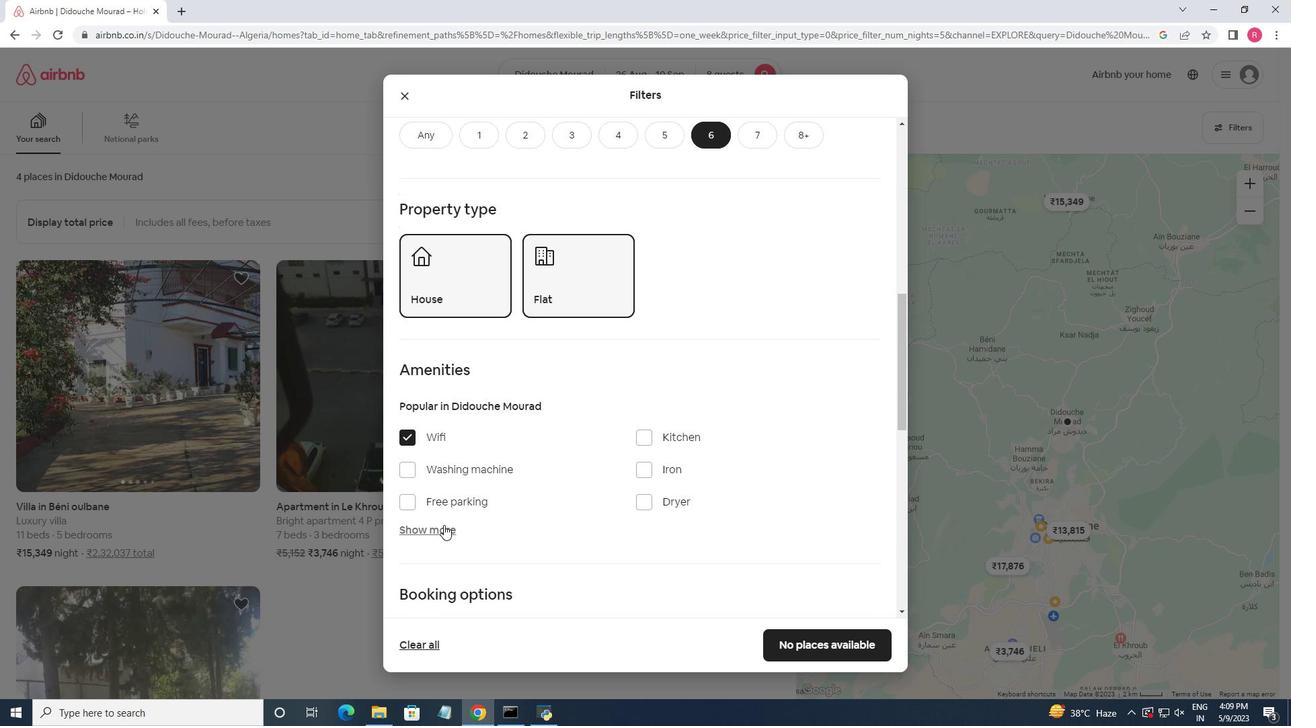 
Action: Mouse moved to (408, 500)
Screenshot: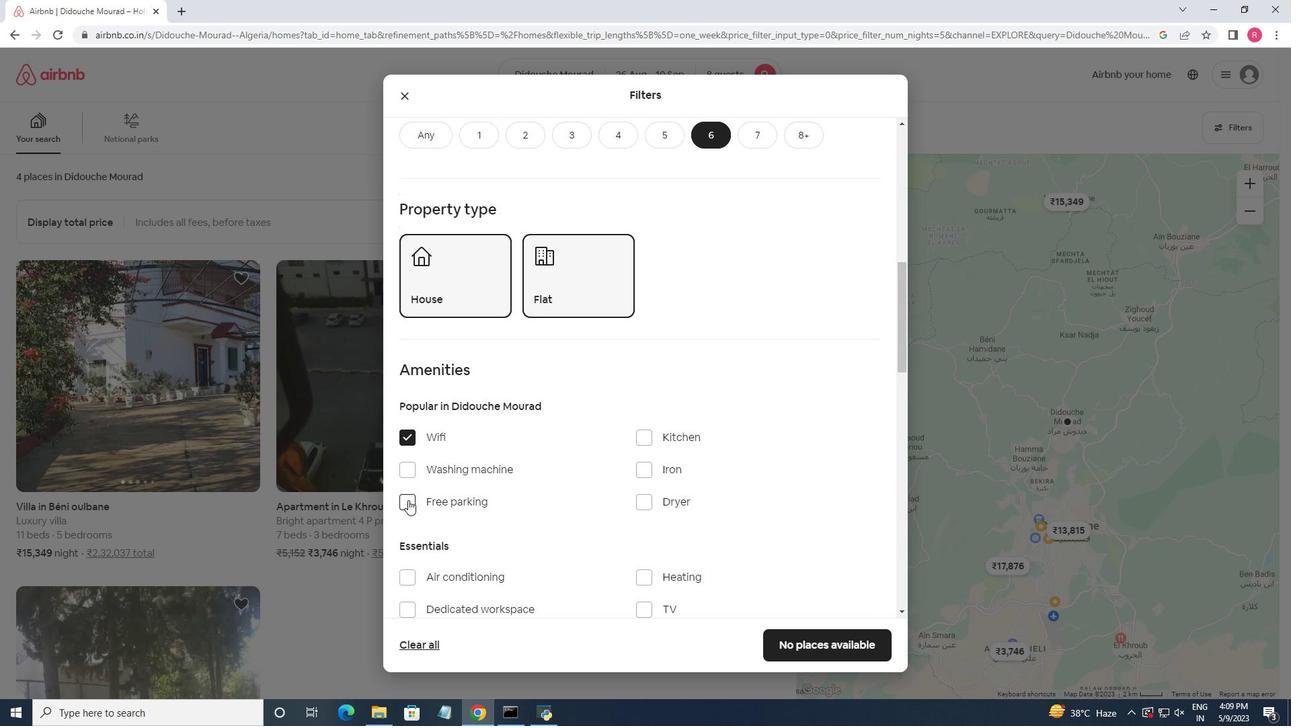 
Action: Mouse pressed left at (408, 500)
Screenshot: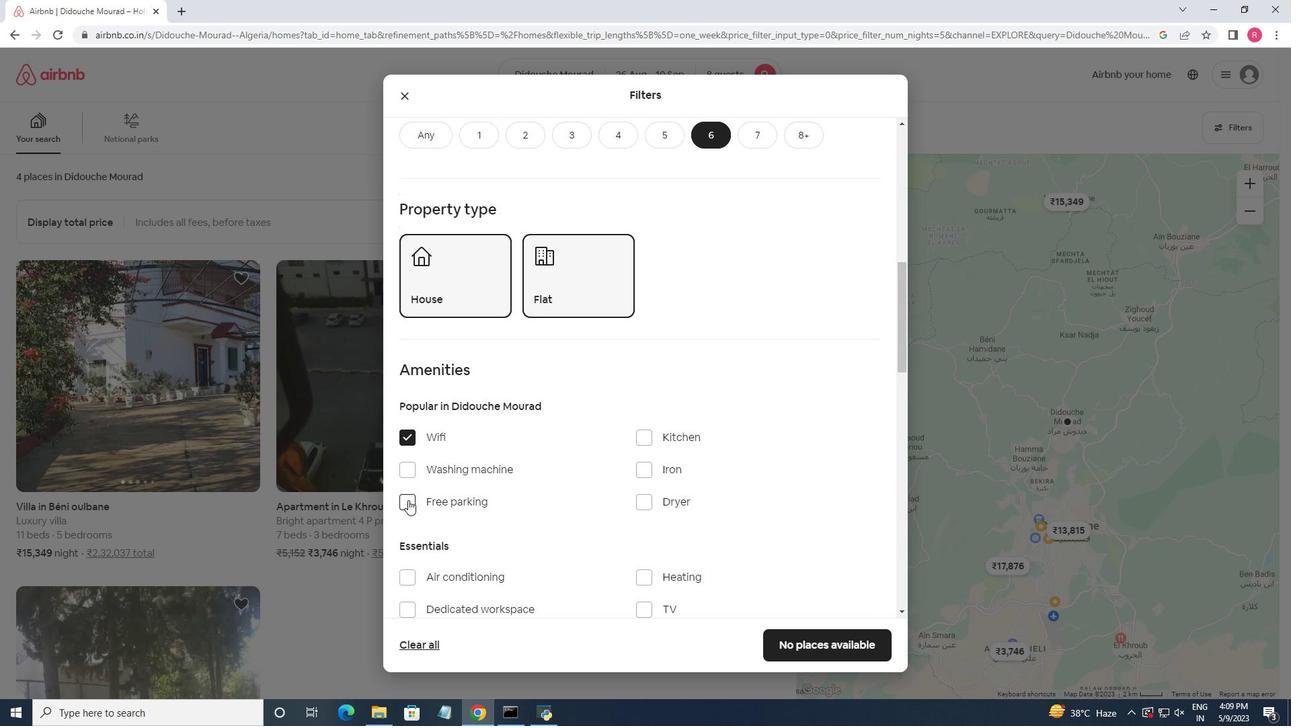 
Action: Mouse moved to (483, 493)
Screenshot: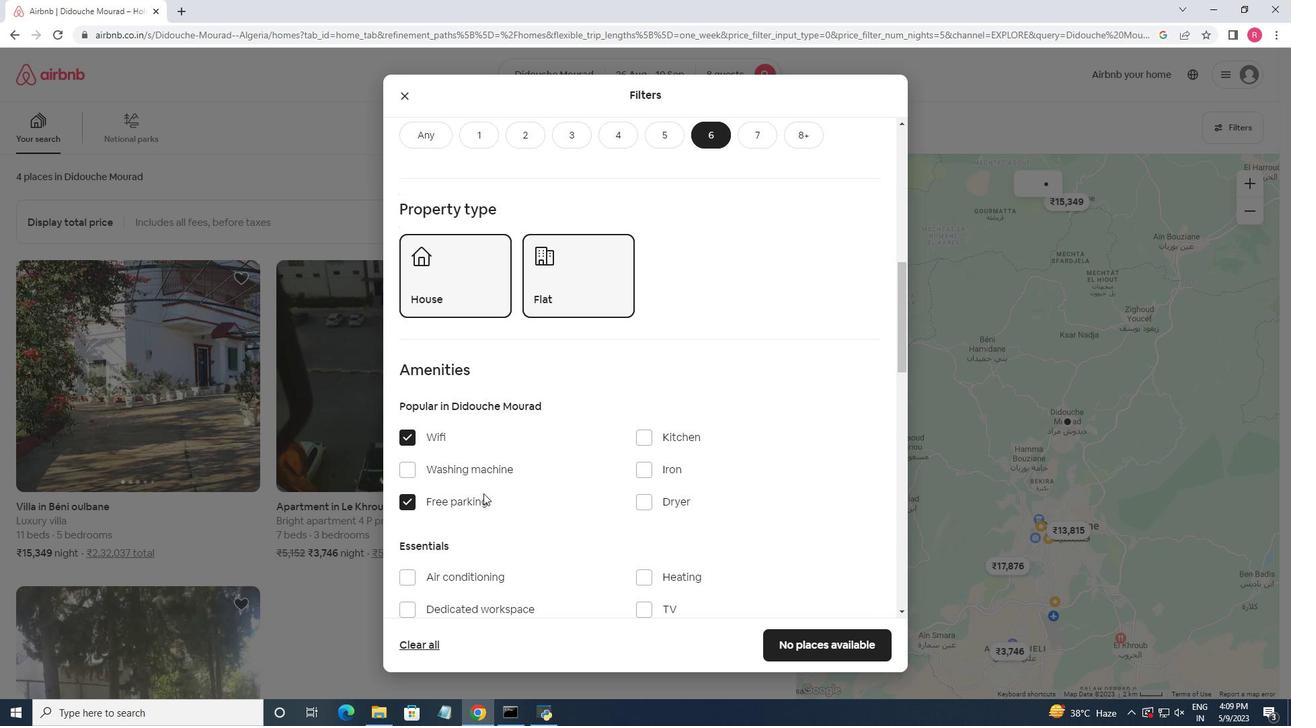 
Action: Mouse scrolled (483, 492) with delta (0, 0)
Screenshot: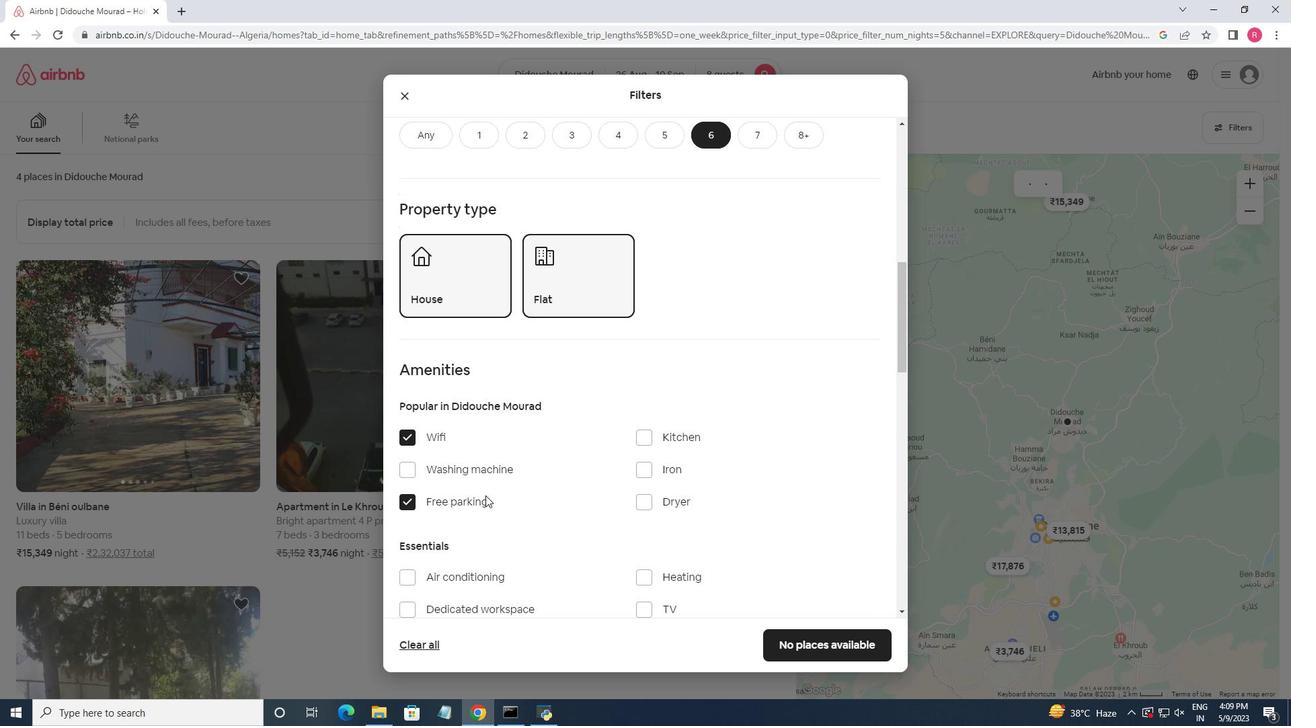 
Action: Mouse moved to (637, 538)
Screenshot: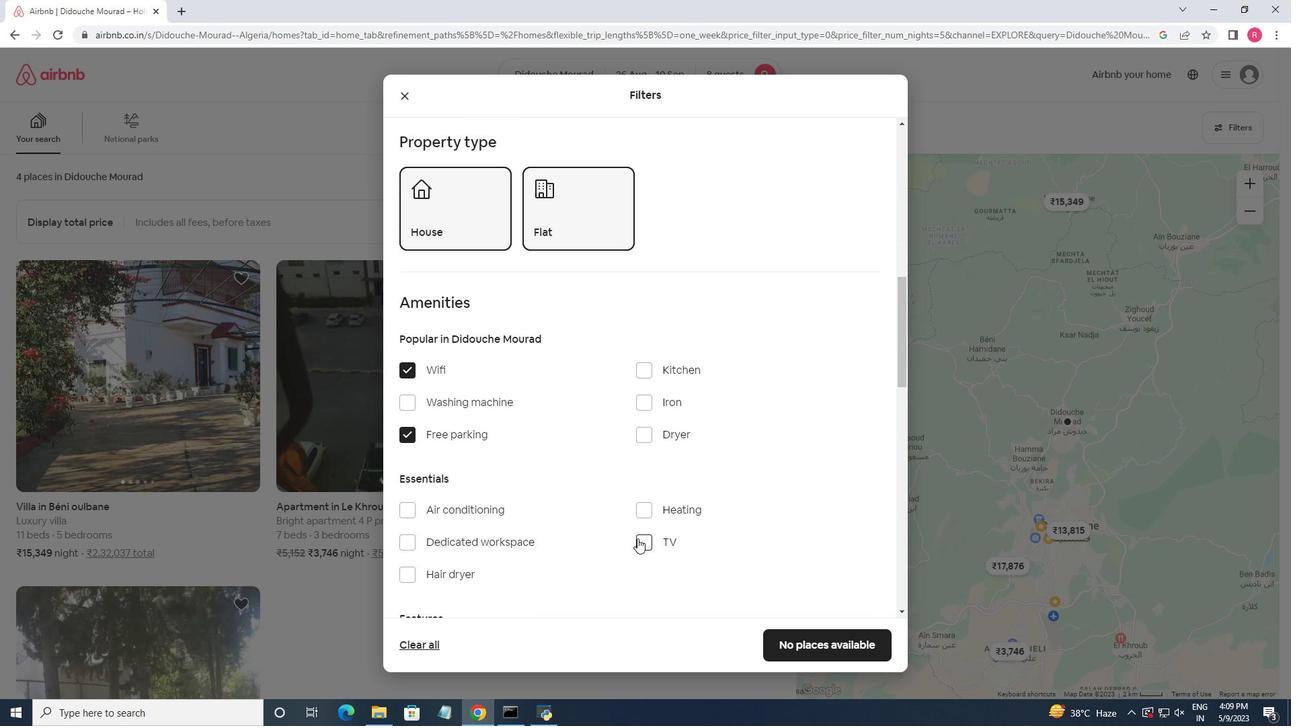 
Action: Mouse pressed left at (637, 538)
Screenshot: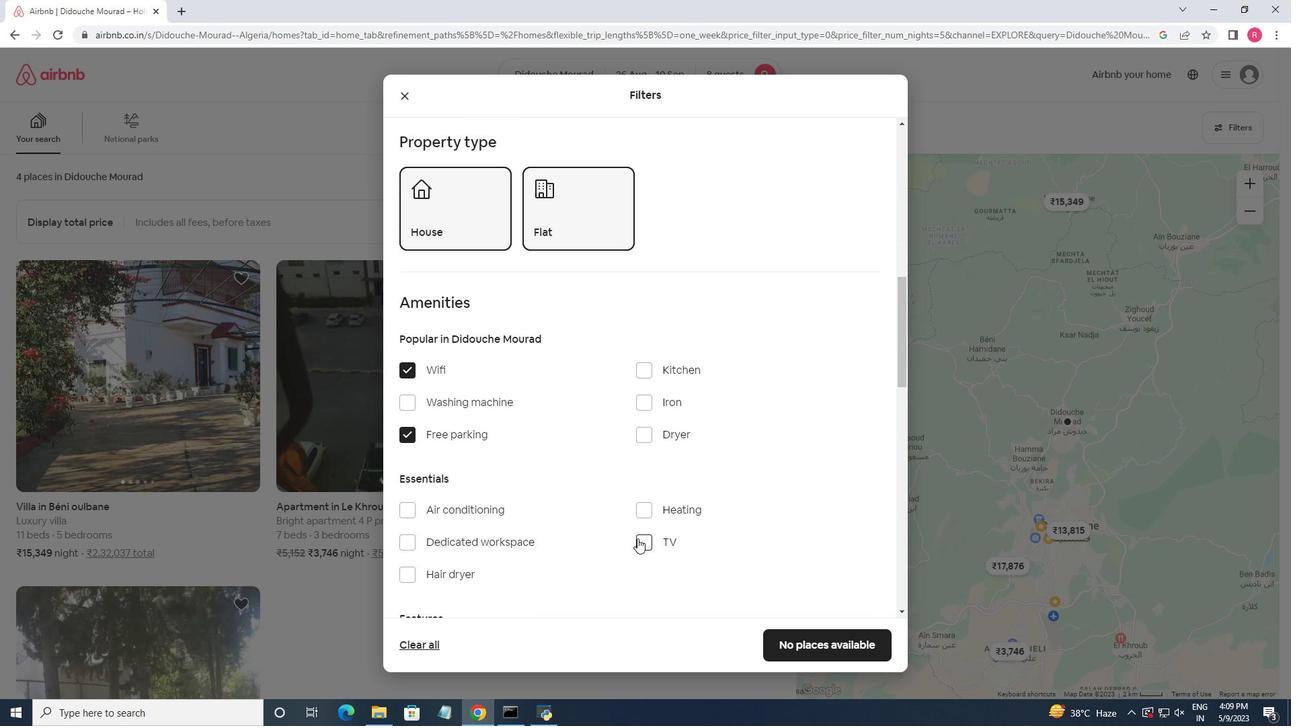 
Action: Mouse moved to (568, 507)
Screenshot: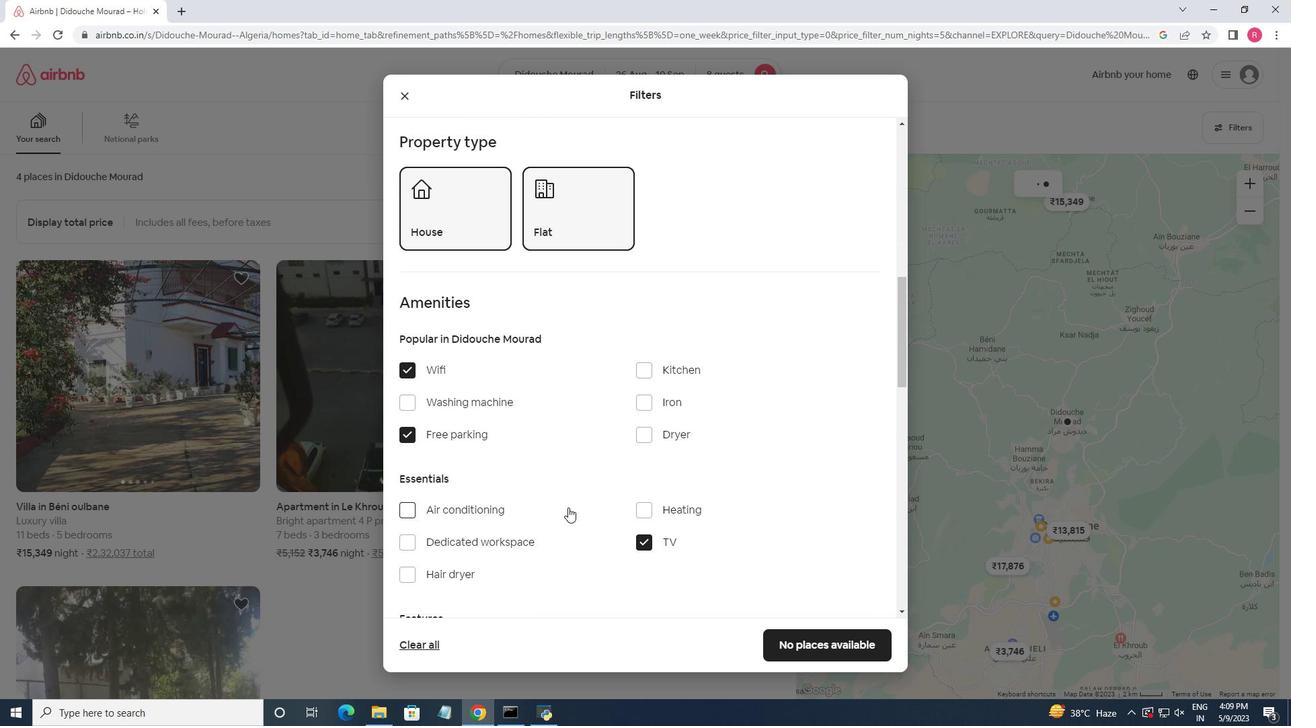 
Action: Mouse scrolled (568, 507) with delta (0, 0)
Screenshot: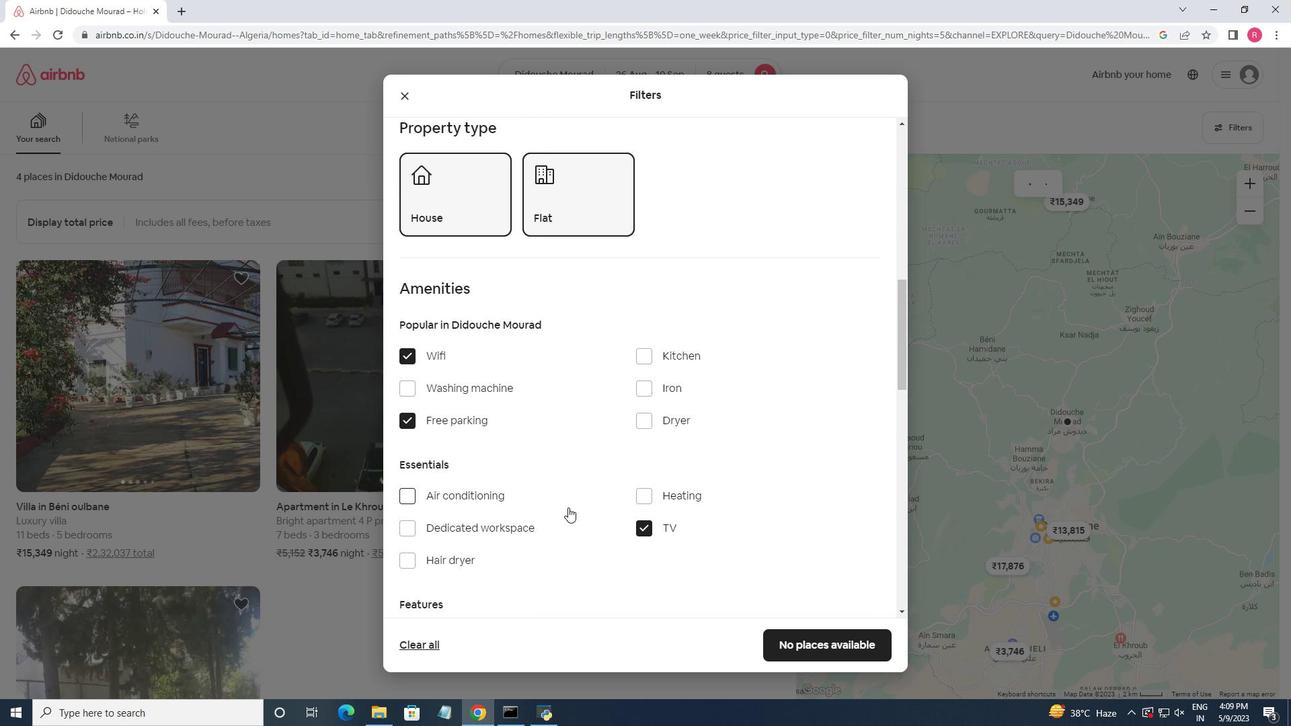 
Action: Mouse scrolled (568, 507) with delta (0, 0)
Screenshot: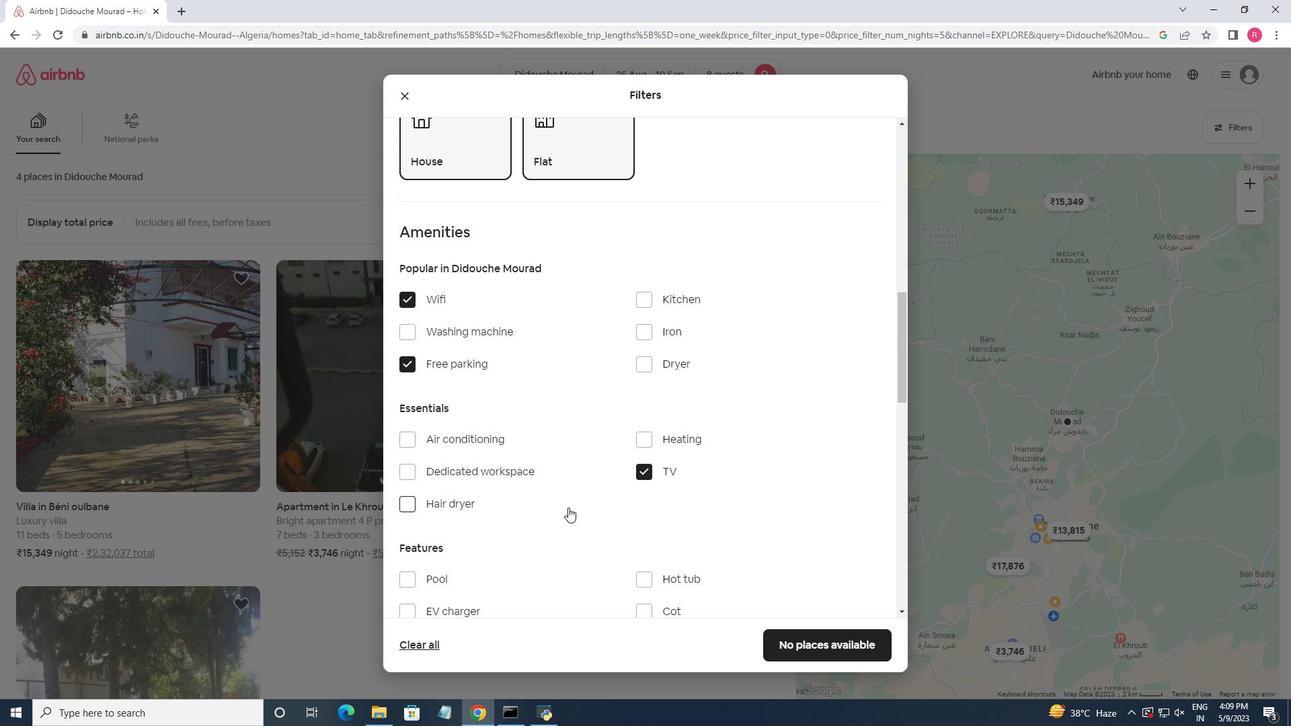 
Action: Mouse scrolled (568, 507) with delta (0, 0)
Screenshot: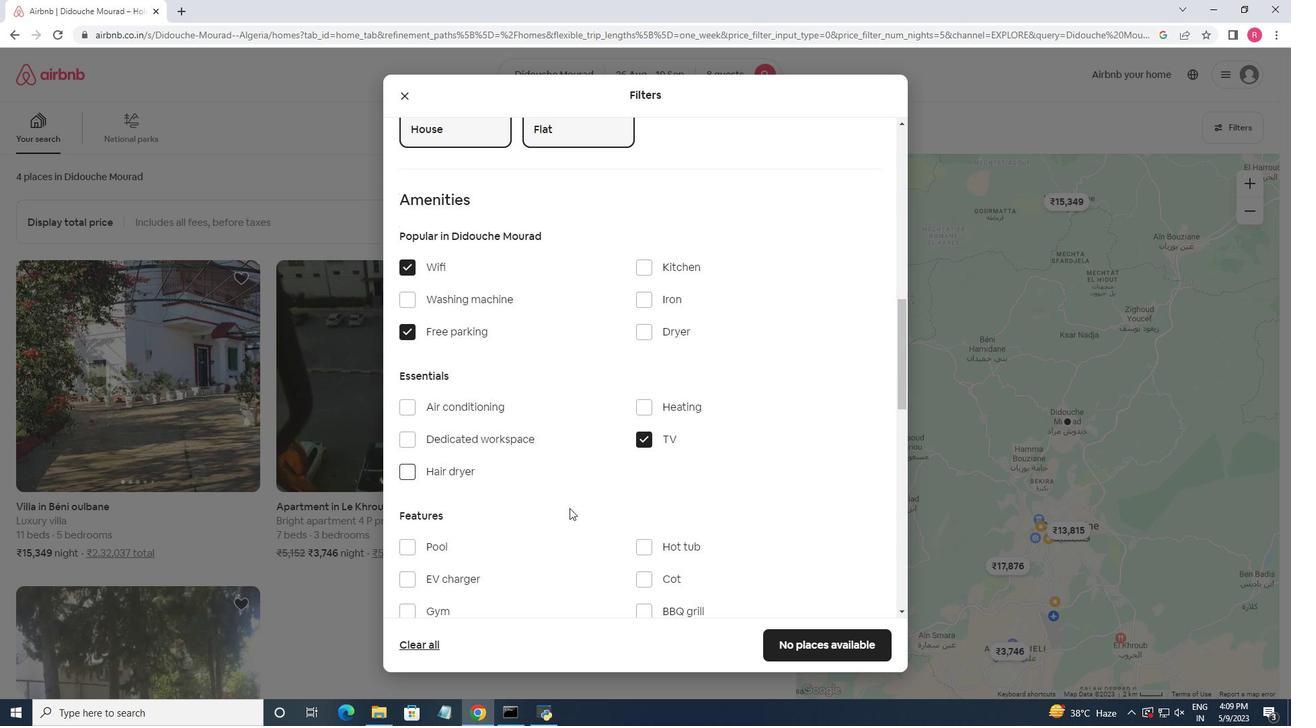 
Action: Mouse moved to (569, 508)
Screenshot: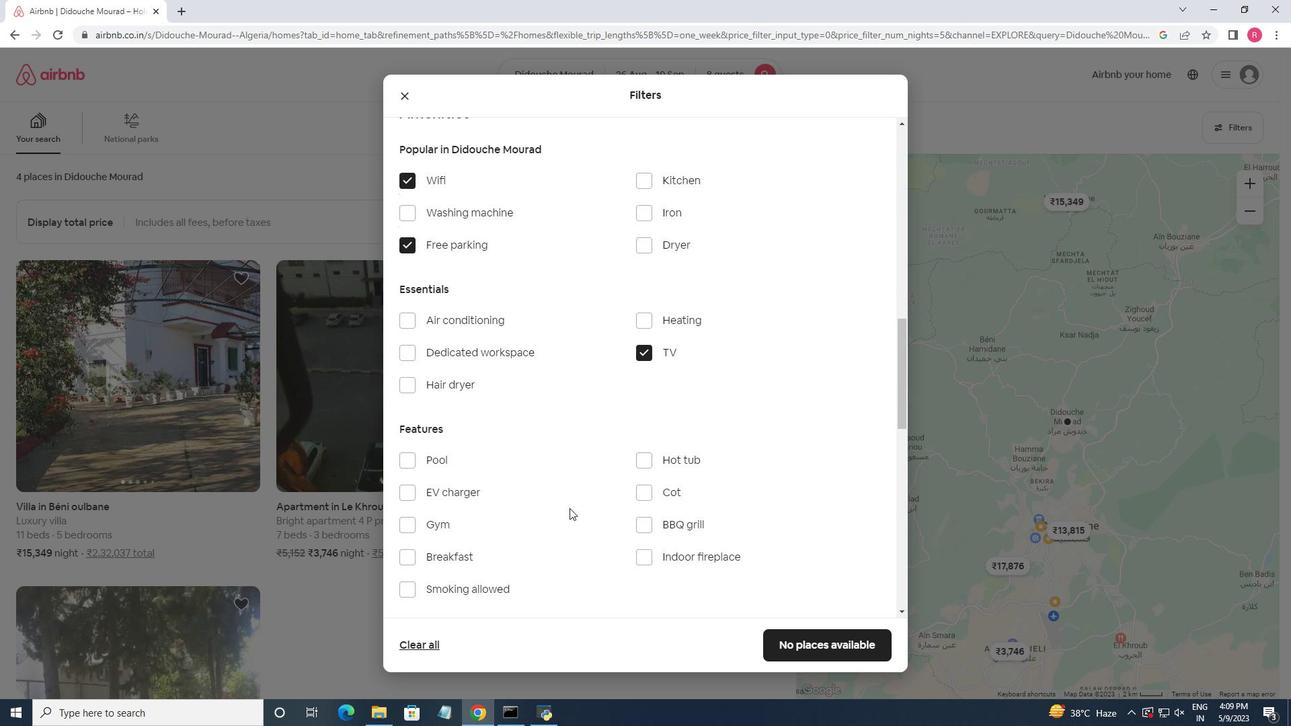 
Action: Mouse scrolled (569, 507) with delta (0, 0)
Screenshot: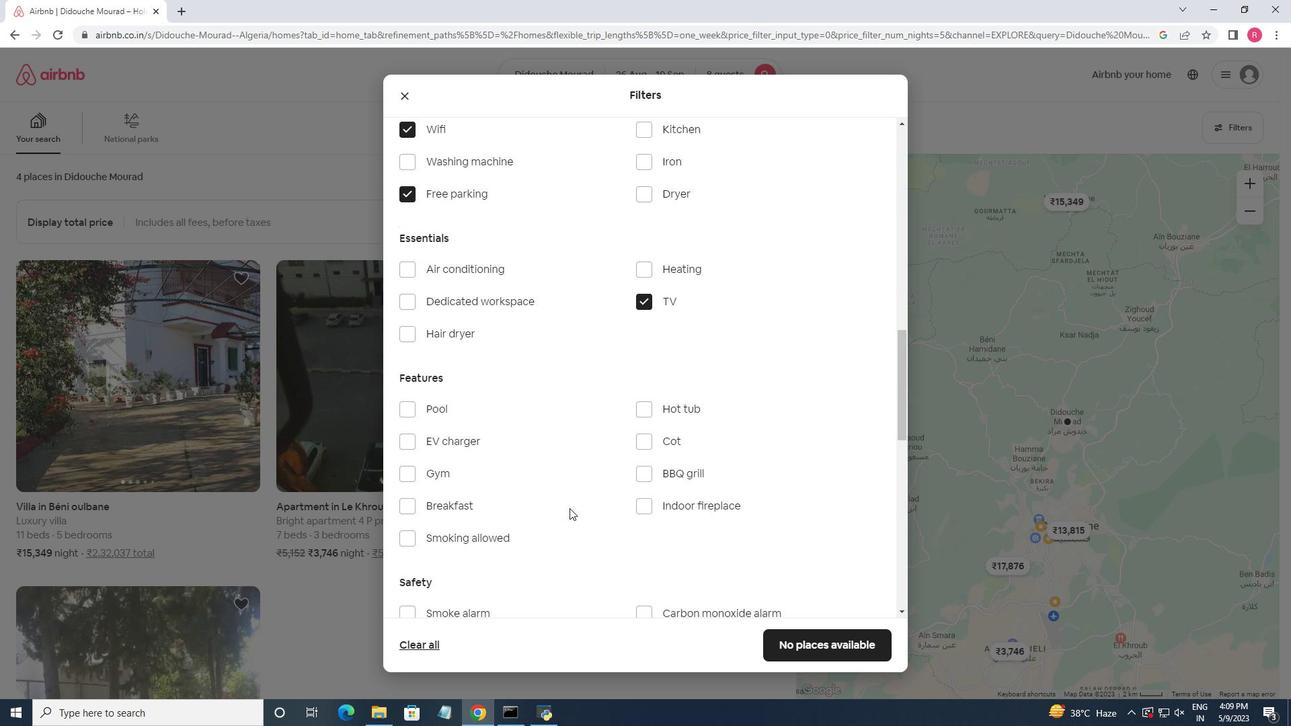 
Action: Mouse moved to (410, 442)
Screenshot: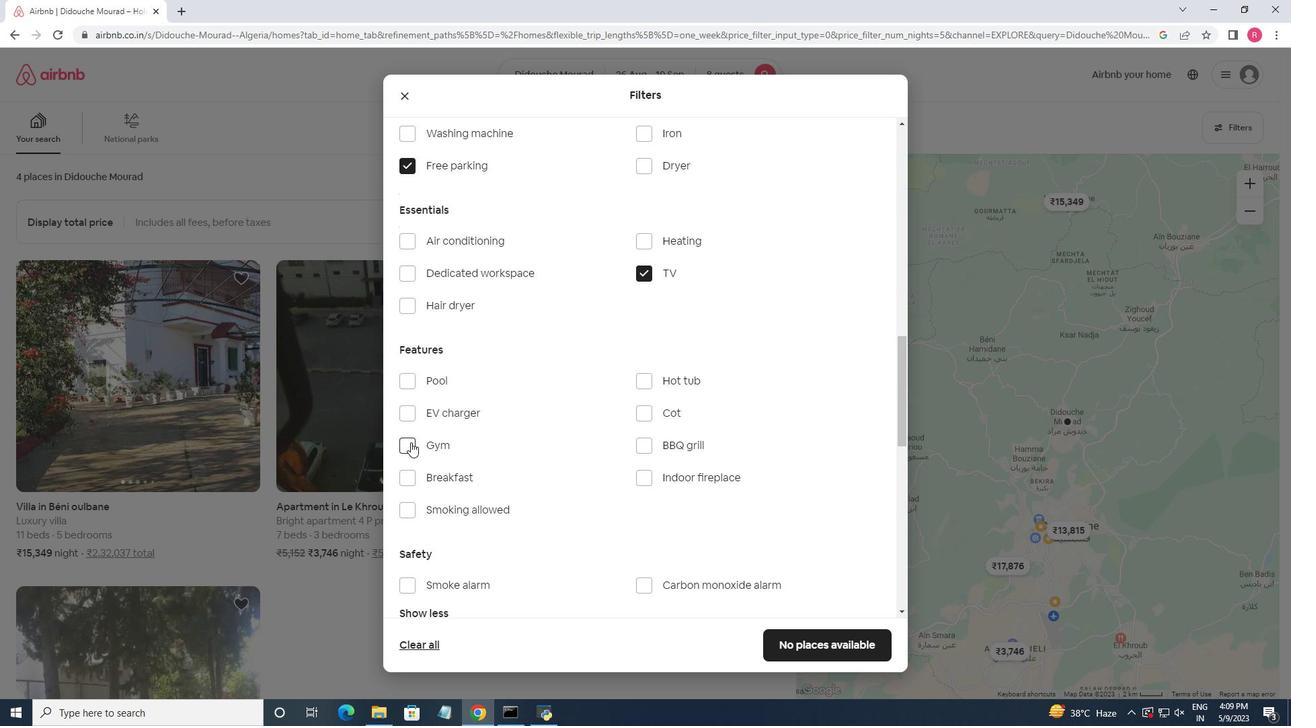 
Action: Mouse pressed left at (410, 442)
Screenshot: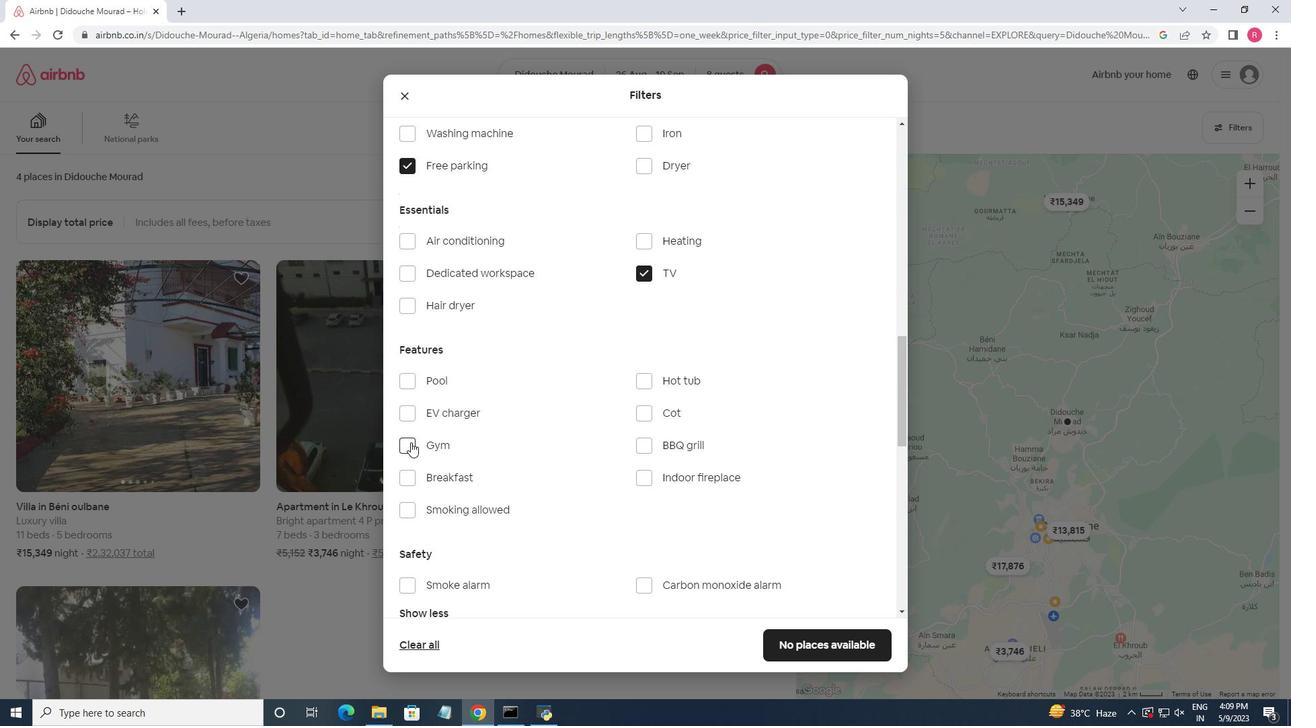
Action: Mouse moved to (410, 482)
Screenshot: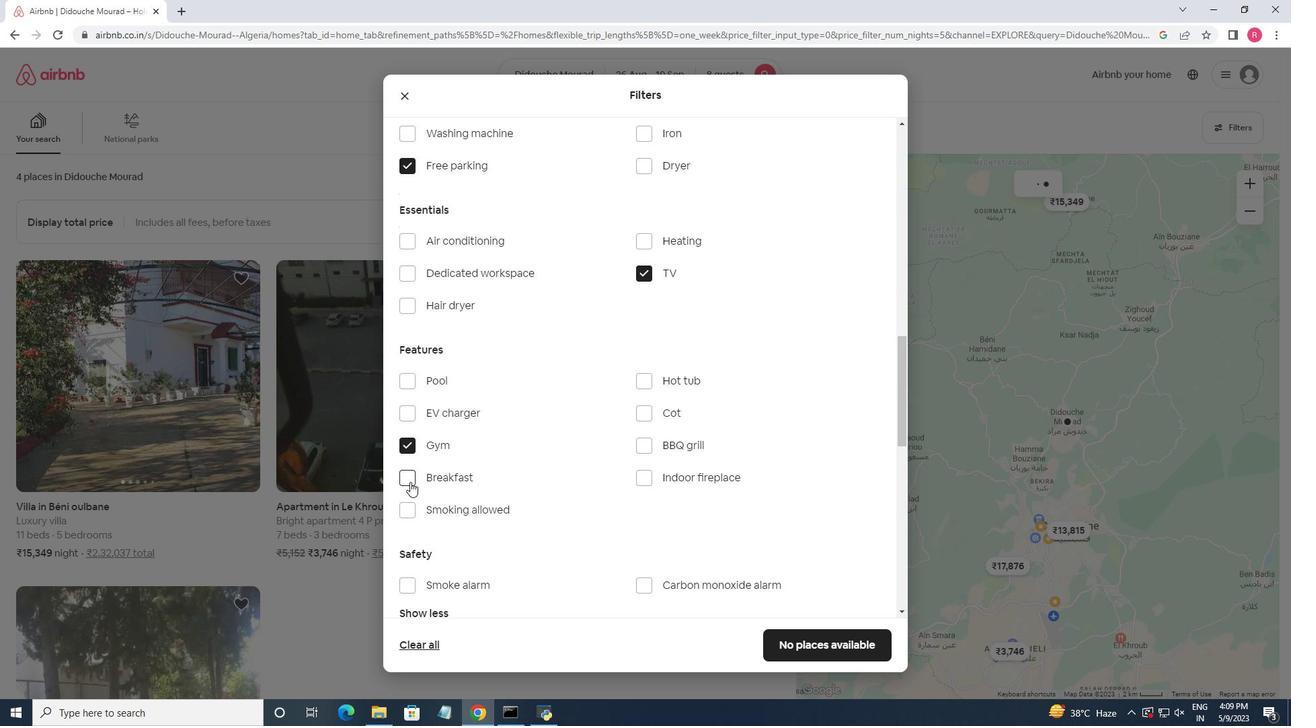 
Action: Mouse pressed left at (410, 482)
Screenshot: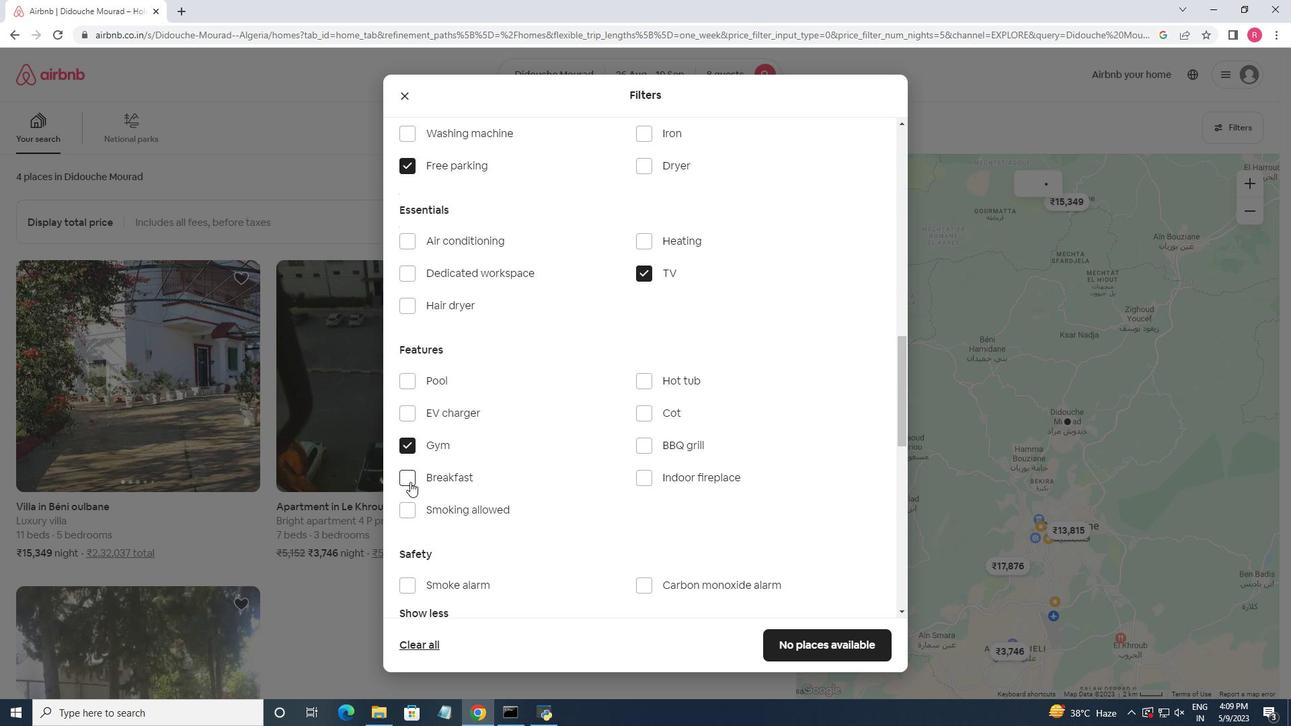
Action: Mouse moved to (526, 464)
Screenshot: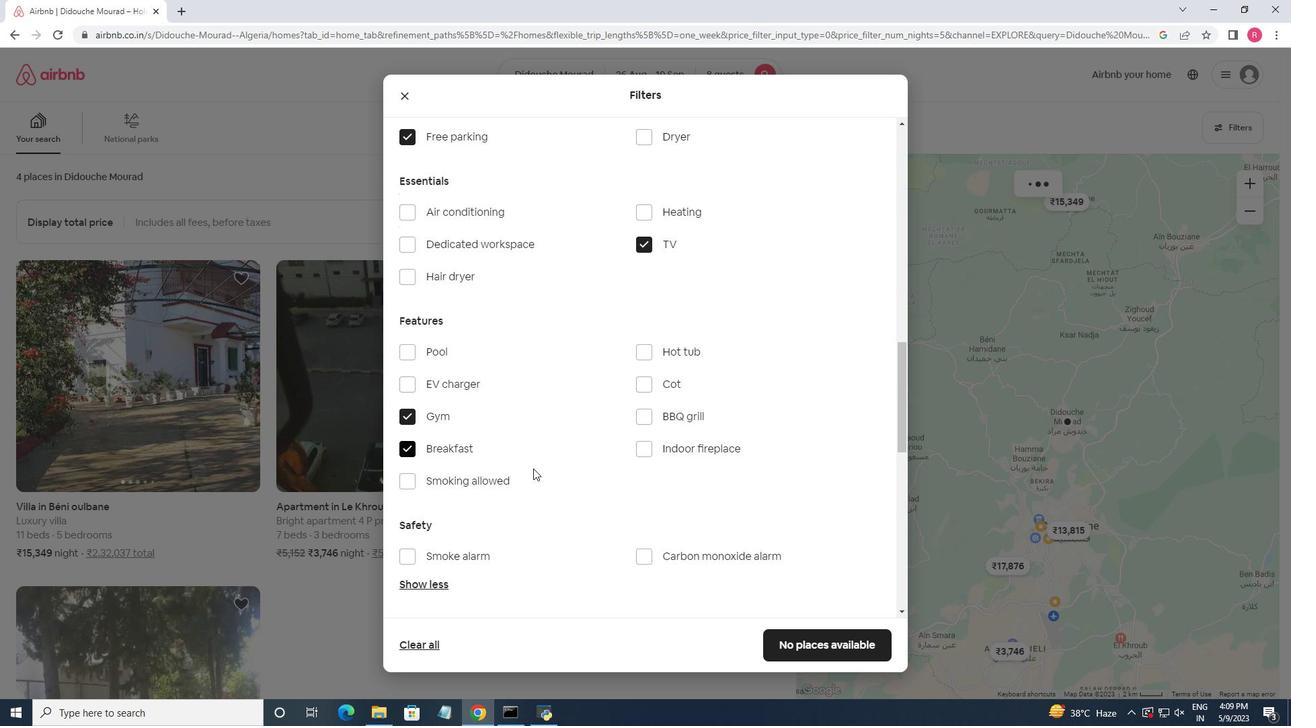 
Action: Mouse scrolled (526, 463) with delta (0, 0)
Screenshot: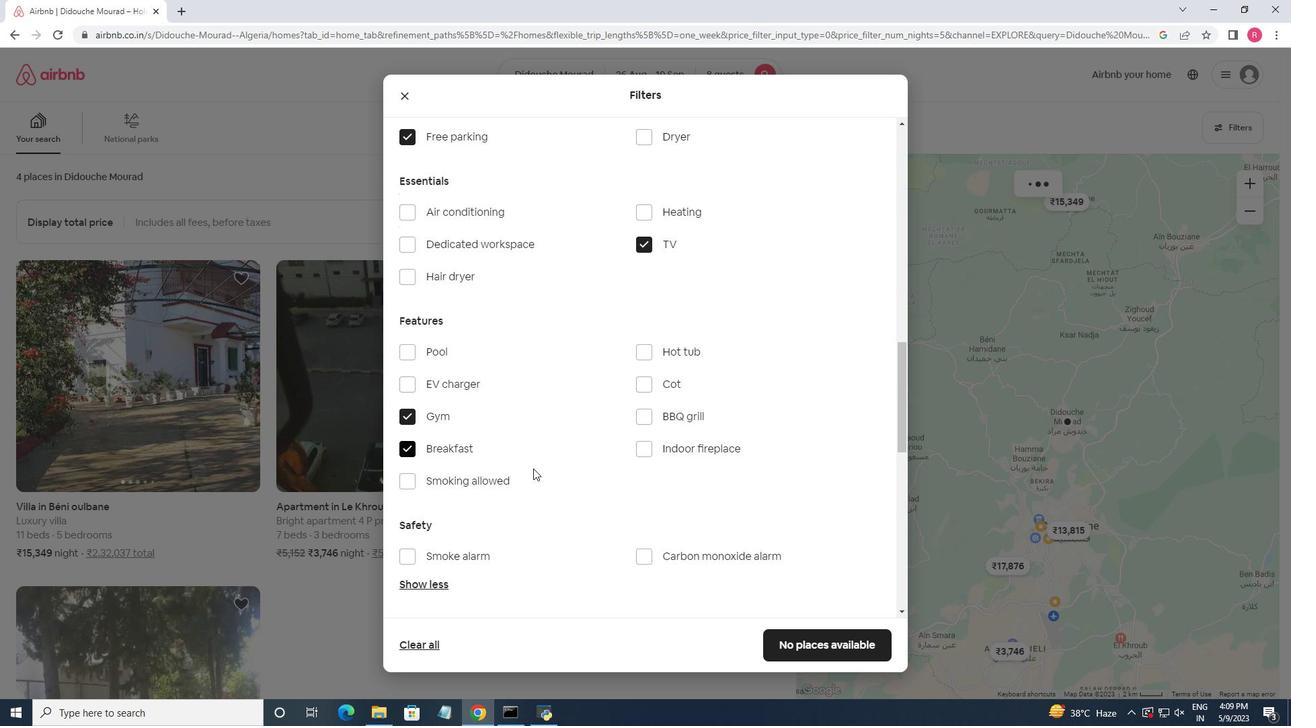 
Action: Mouse moved to (526, 465)
Screenshot: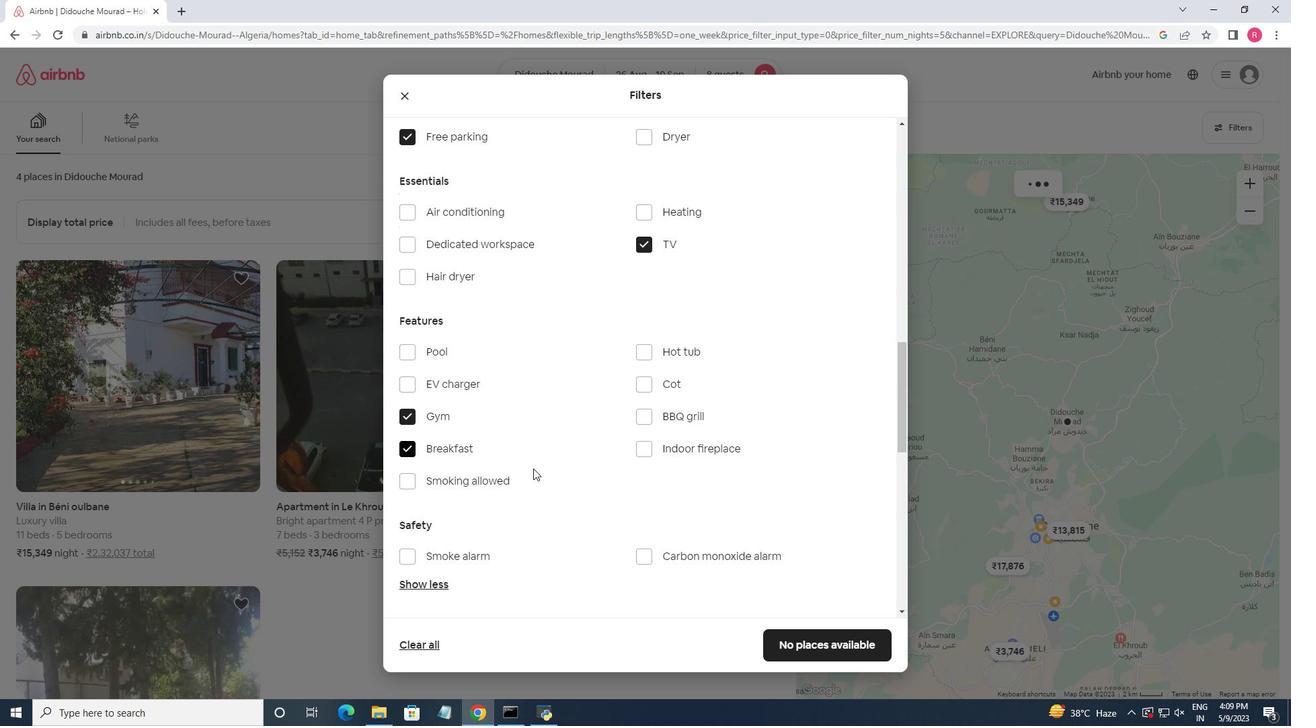 
Action: Mouse scrolled (526, 464) with delta (0, 0)
Screenshot: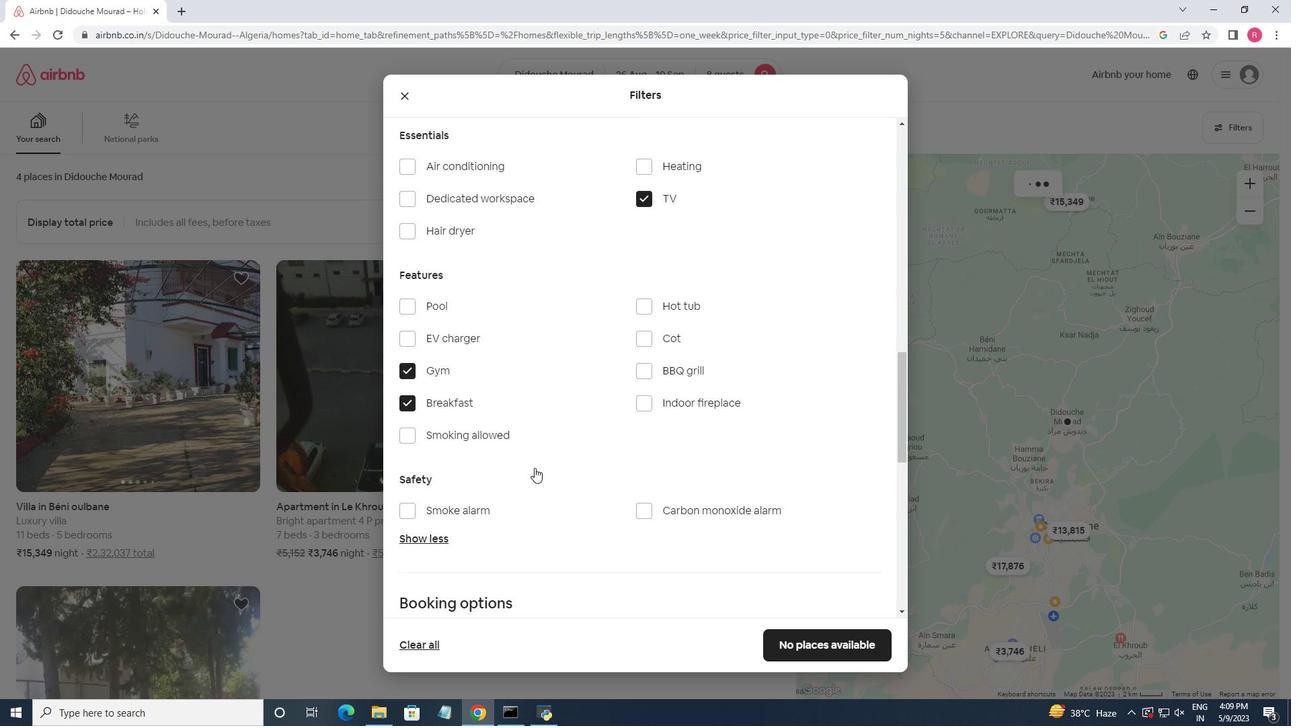 
Action: Mouse moved to (531, 468)
Screenshot: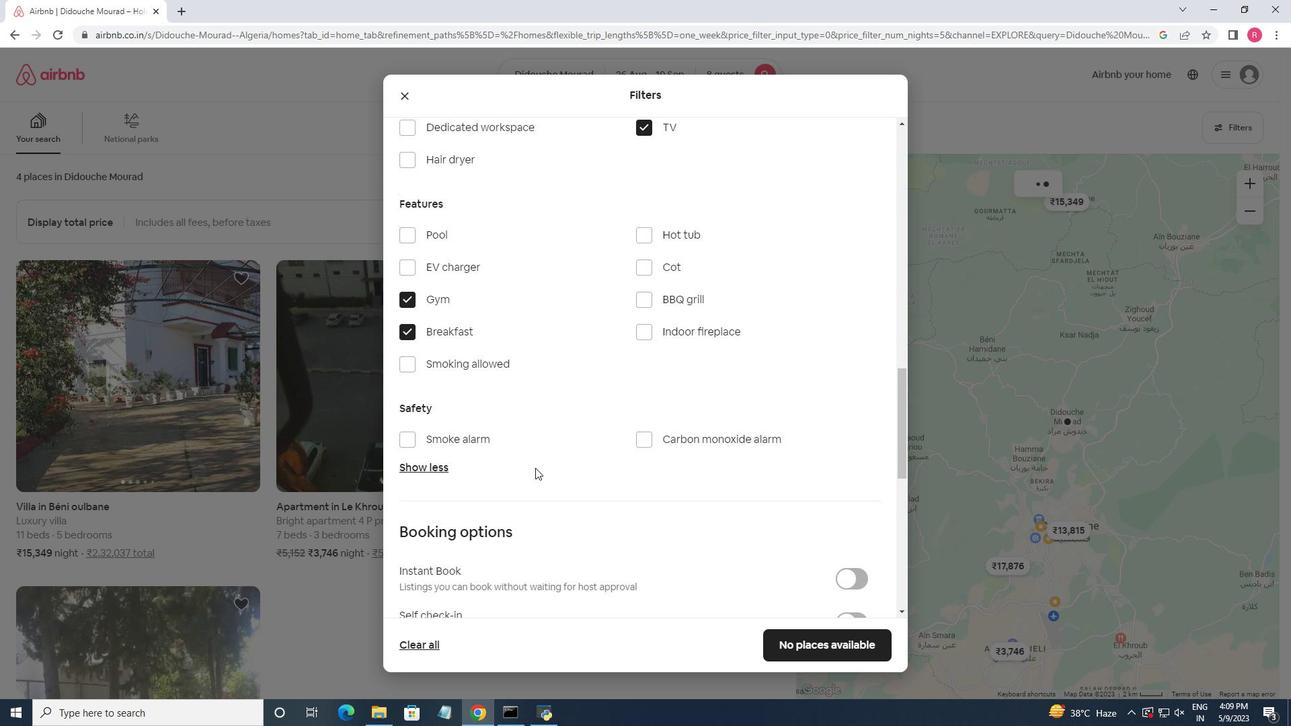 
Action: Mouse scrolled (531, 468) with delta (0, 0)
Screenshot: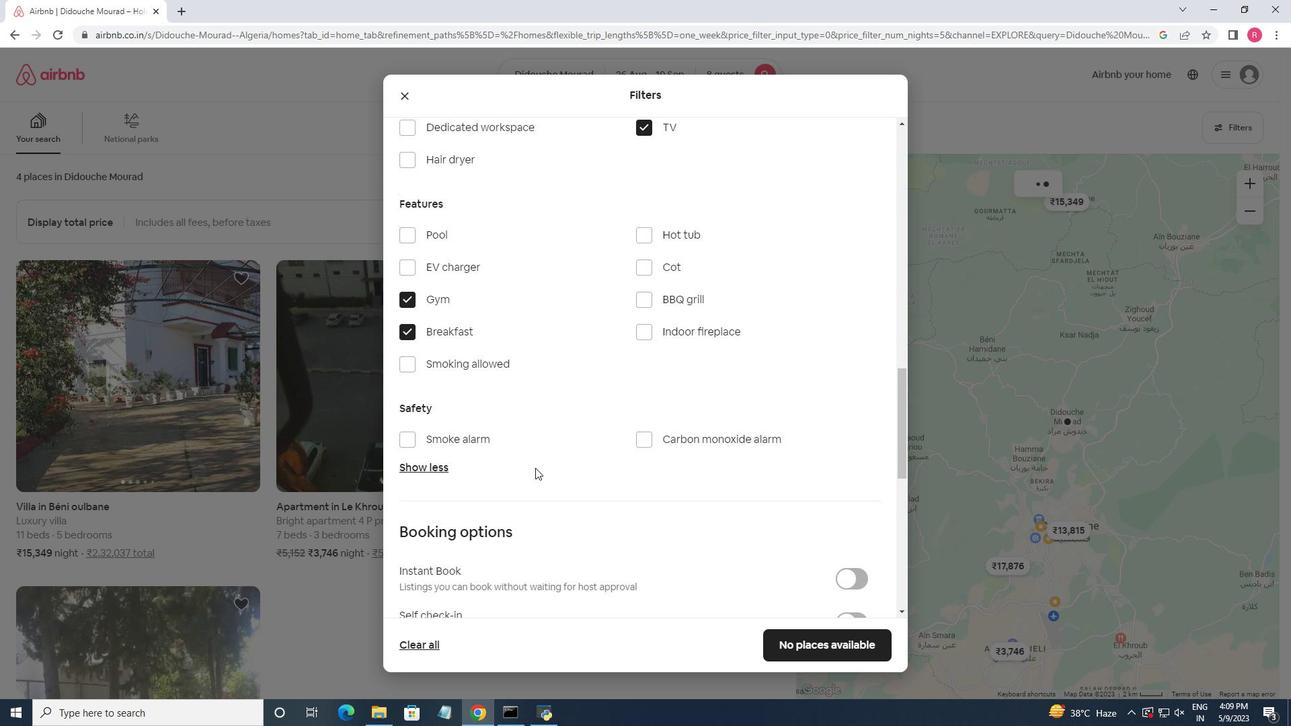 
Action: Mouse moved to (535, 468)
Screenshot: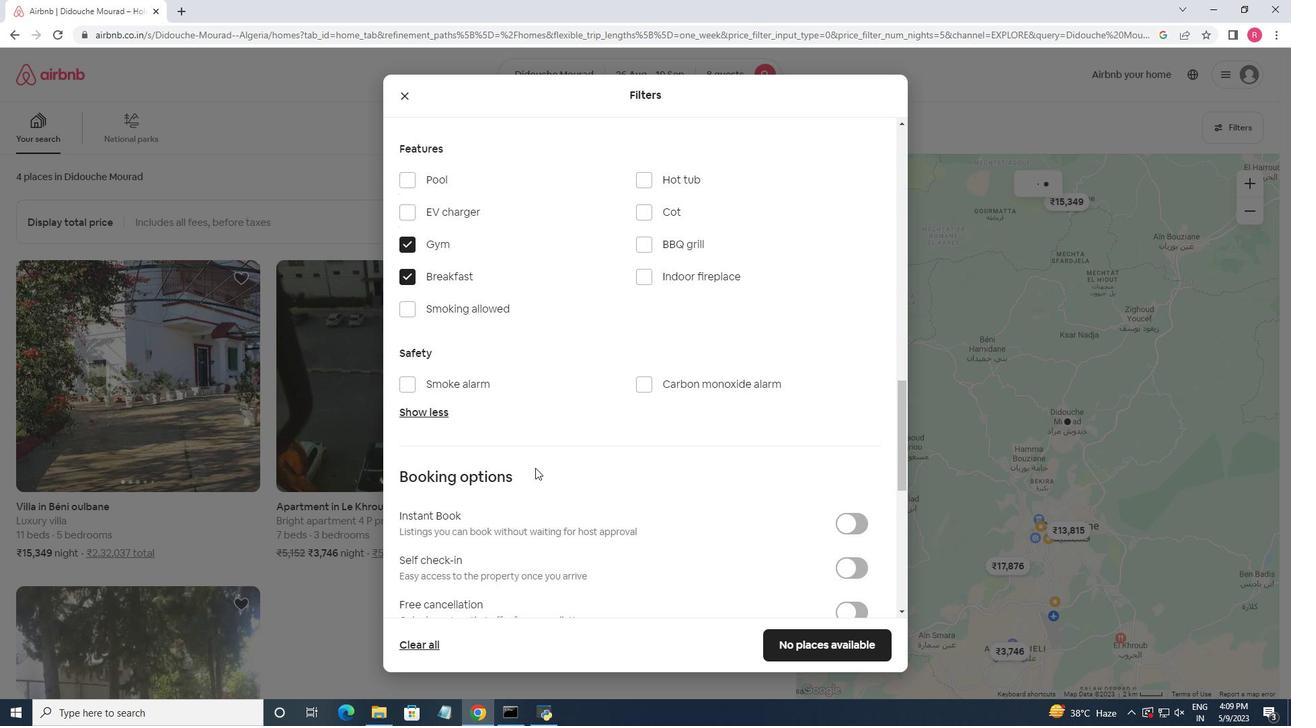 
Action: Mouse scrolled (535, 467) with delta (0, 0)
Screenshot: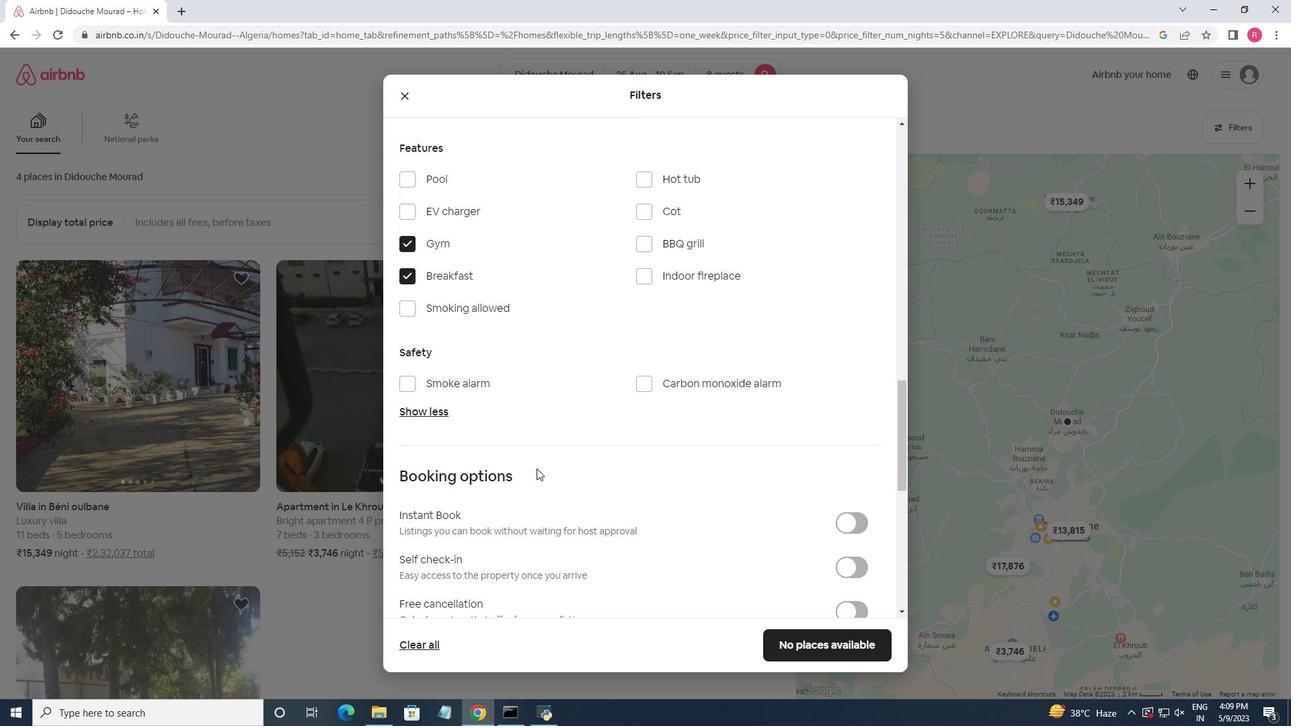 
Action: Mouse moved to (849, 495)
Screenshot: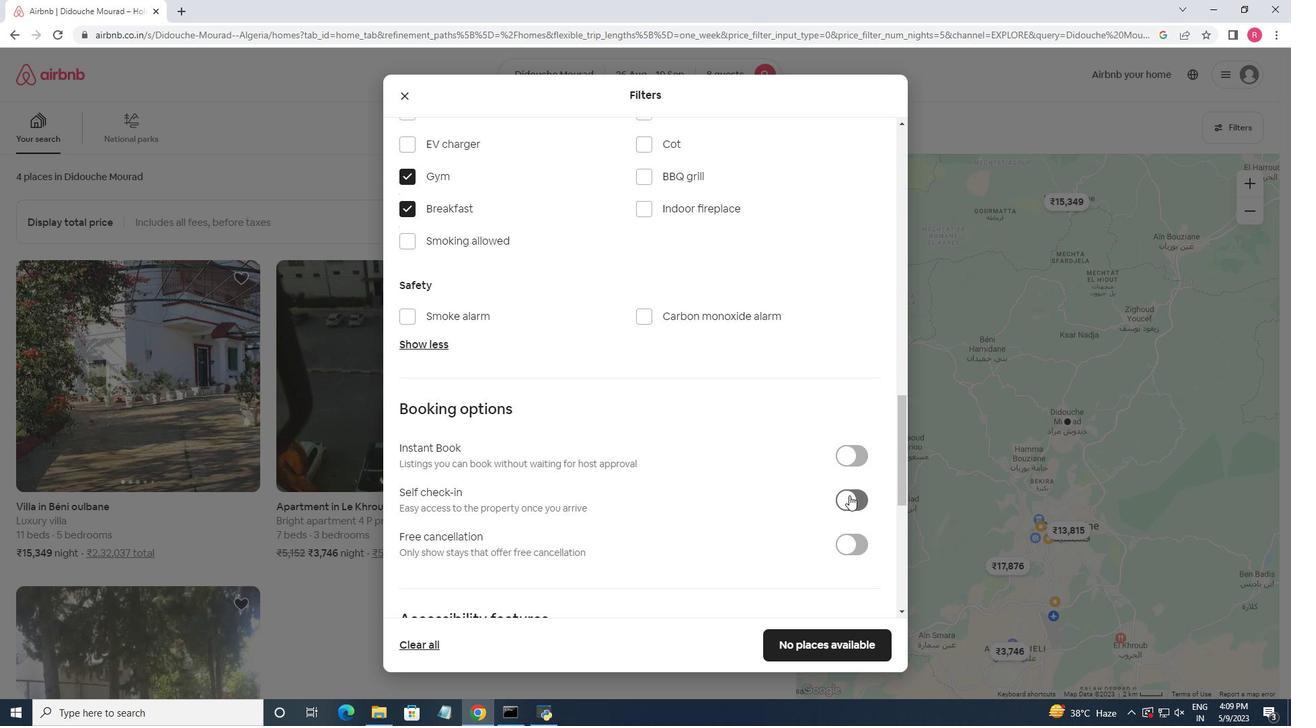 
Action: Mouse pressed left at (849, 495)
Screenshot: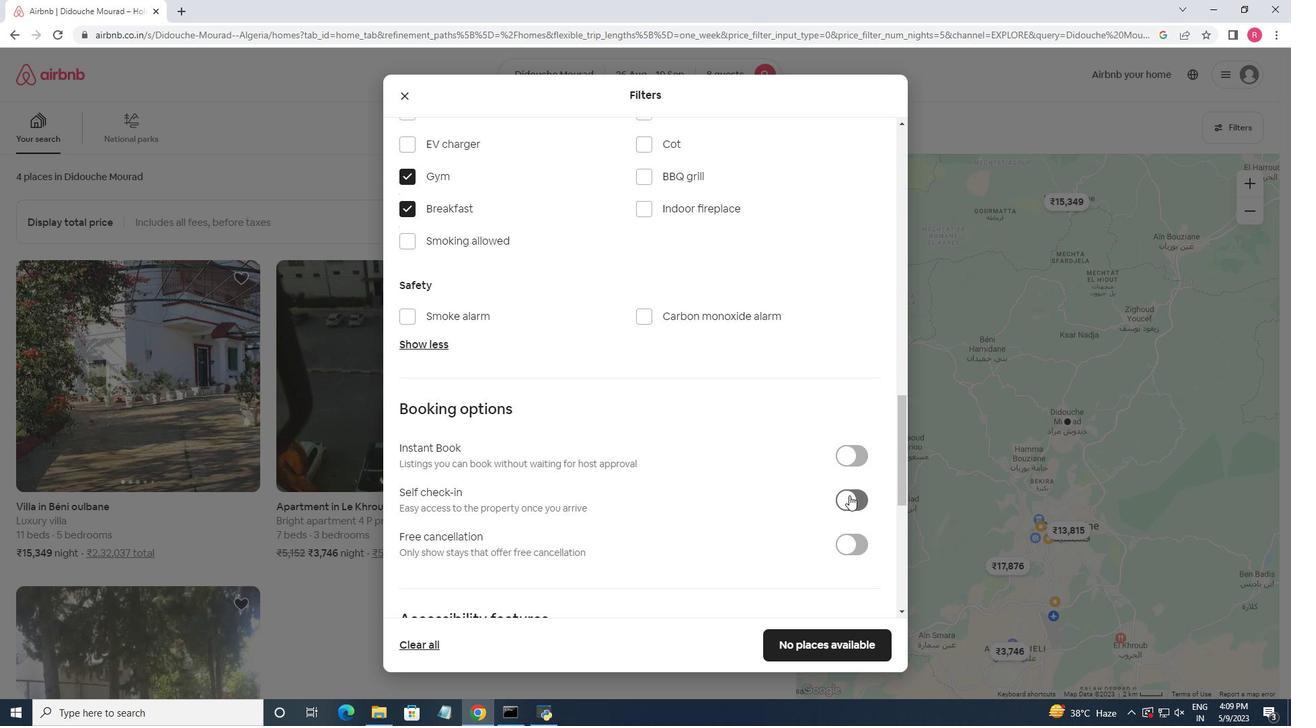 
Action: Mouse moved to (757, 464)
Screenshot: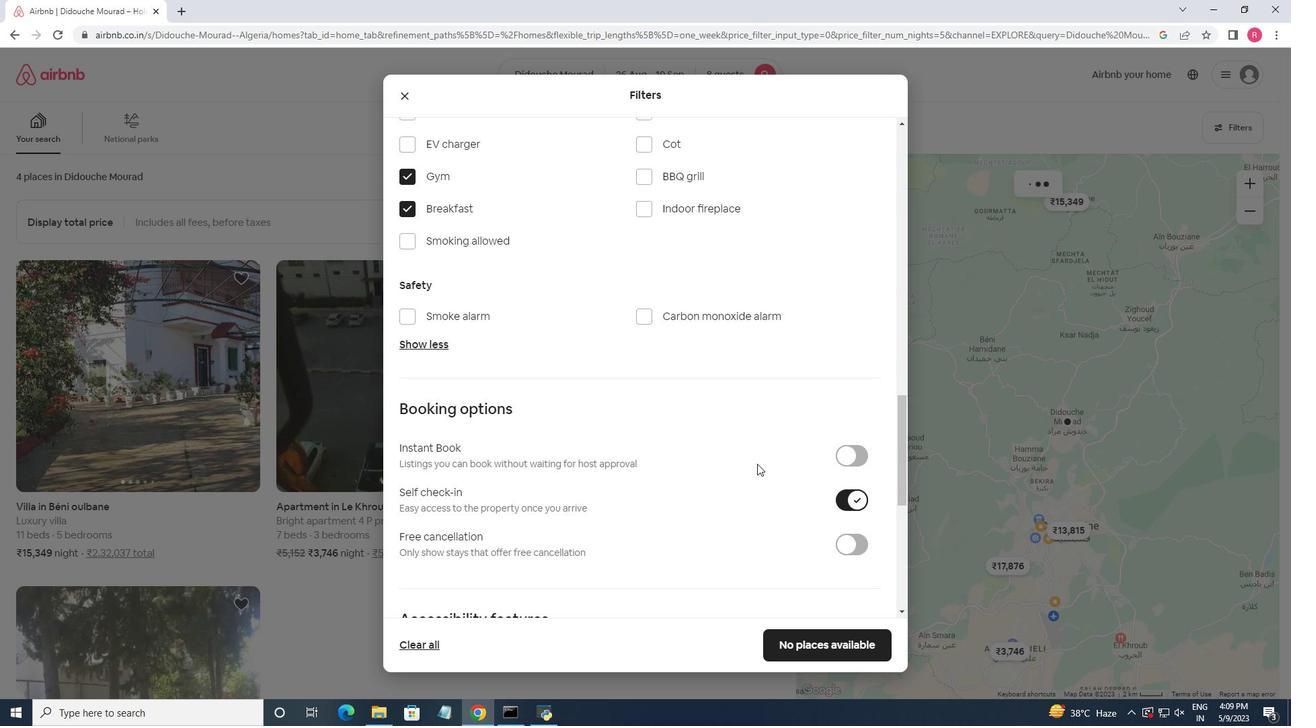 
Action: Mouse scrolled (757, 463) with delta (0, 0)
Screenshot: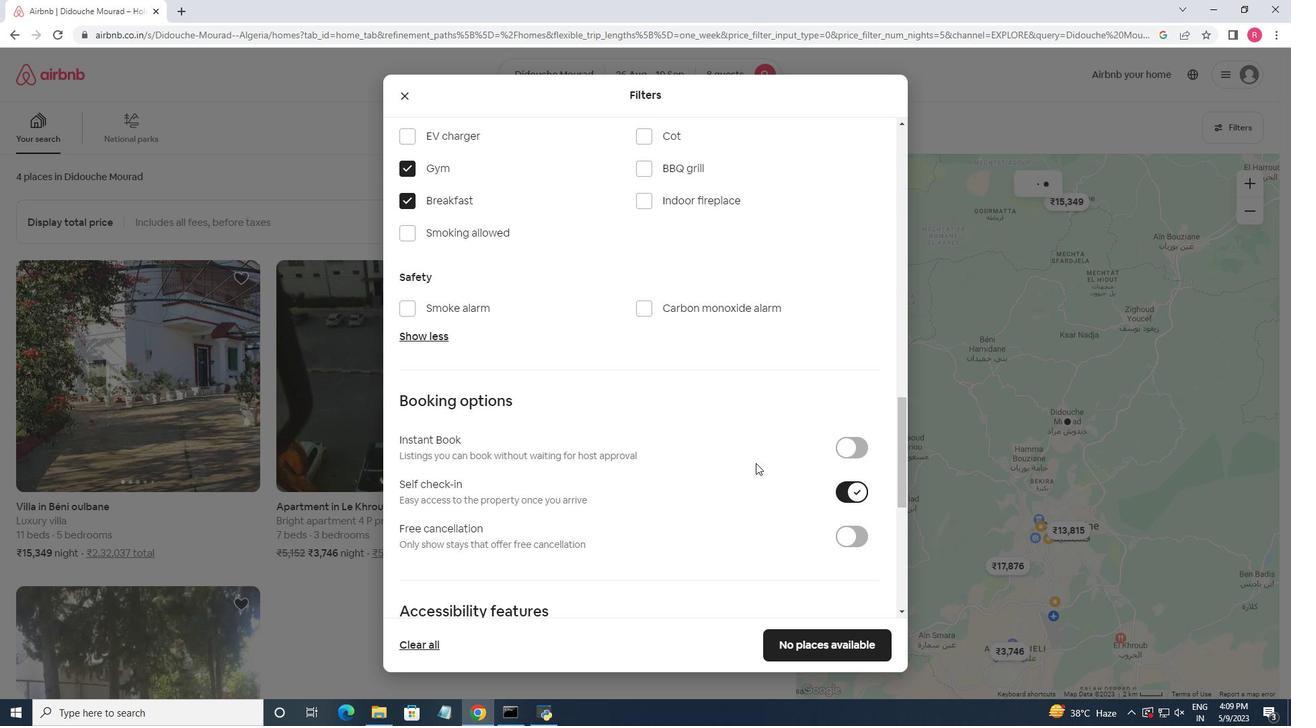 
Action: Mouse moved to (756, 463)
Screenshot: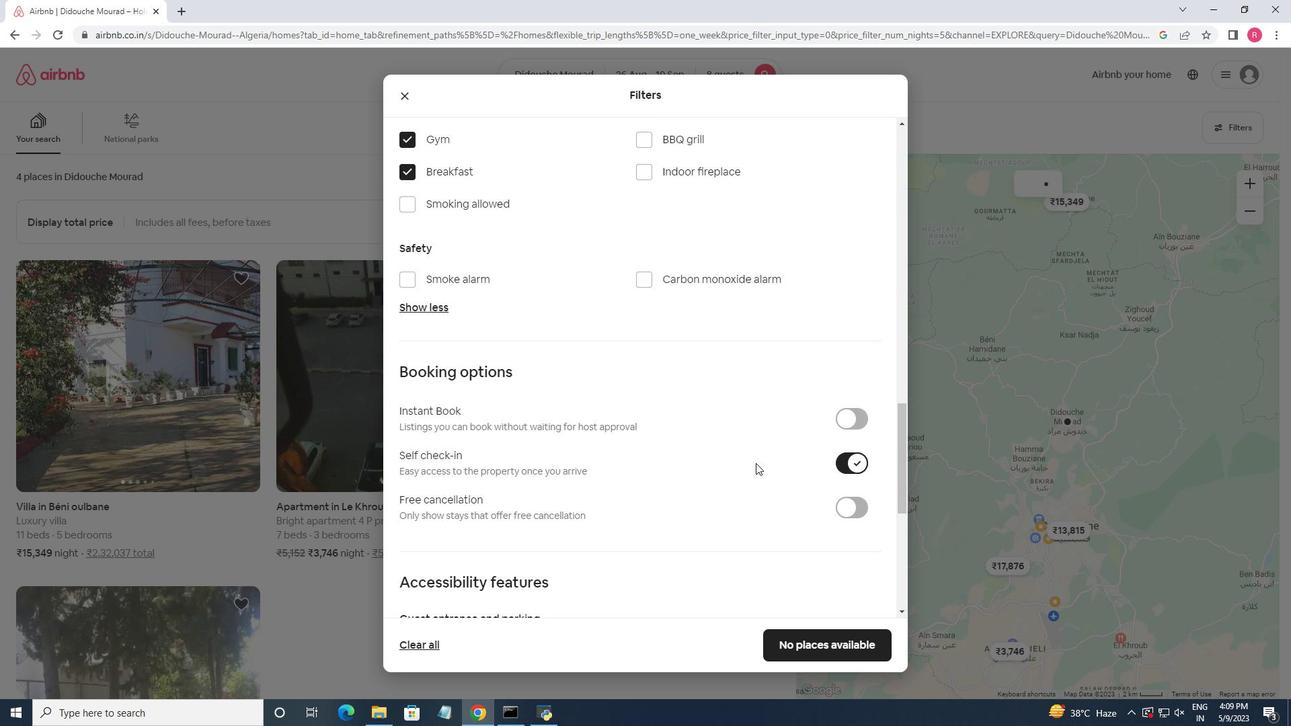 
Action: Mouse scrolled (756, 462) with delta (0, 0)
Screenshot: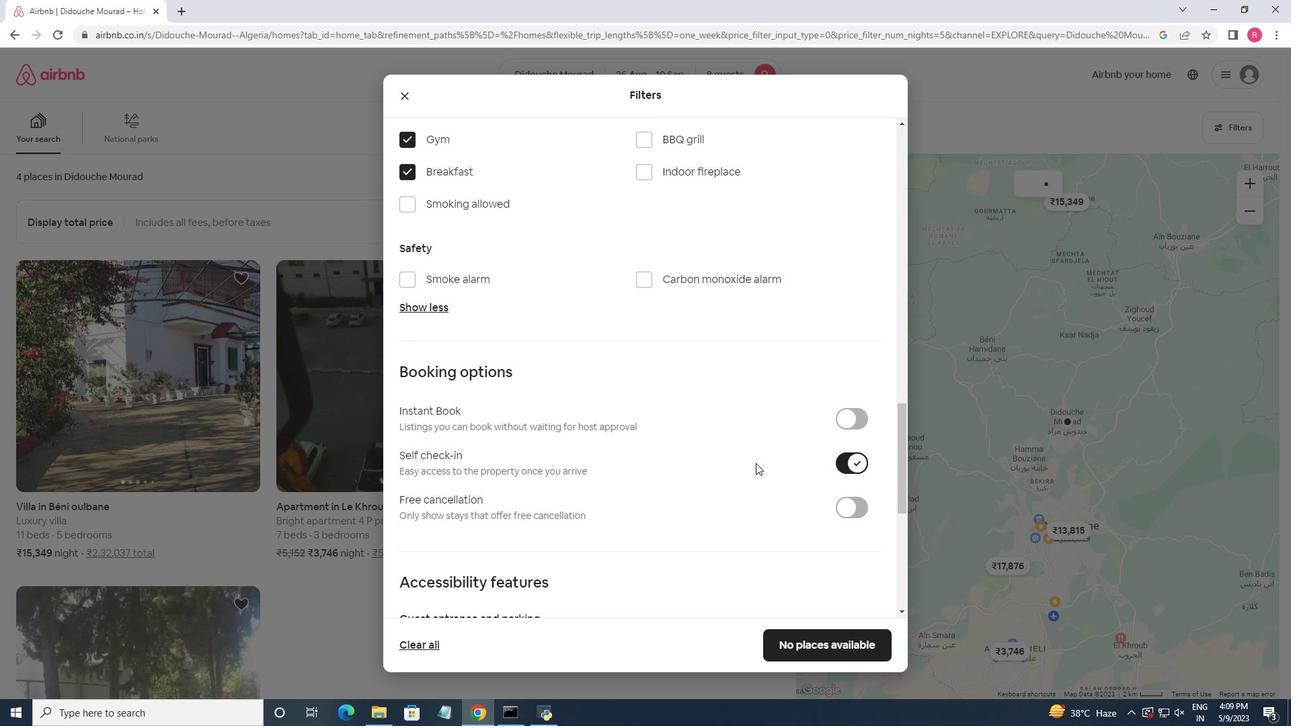 
Action: Mouse moved to (755, 463)
Screenshot: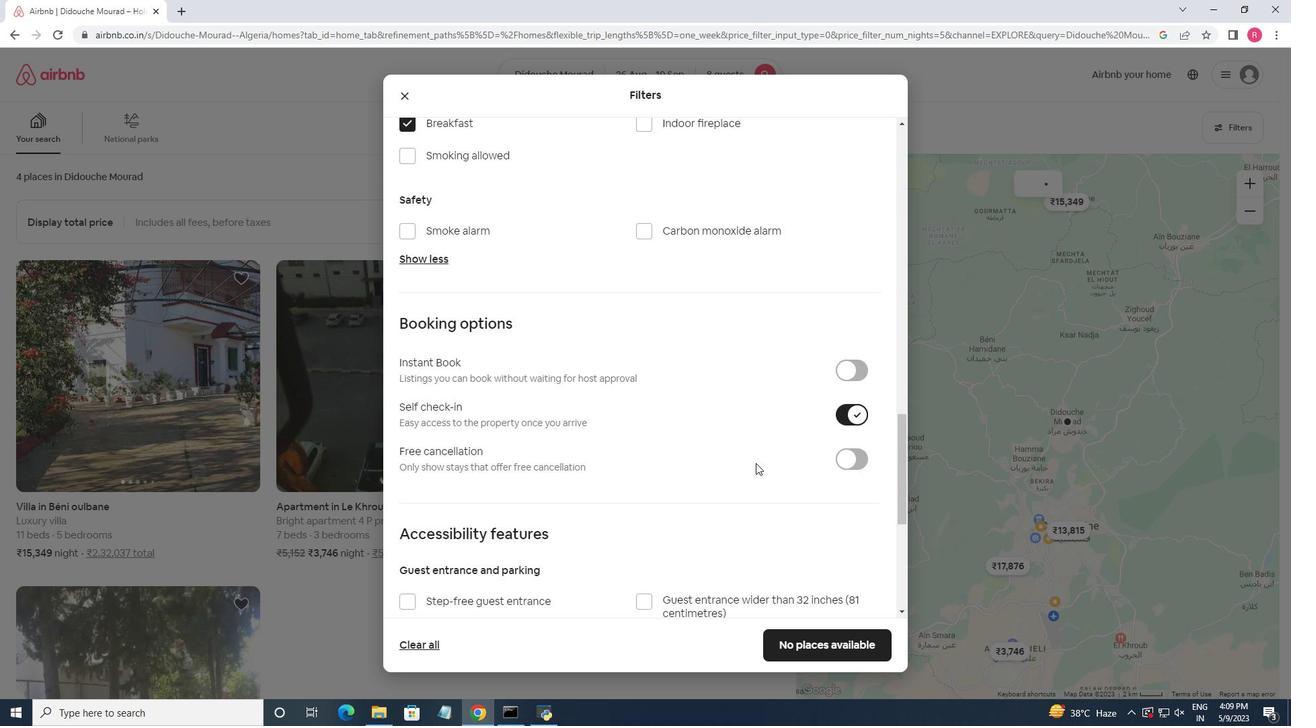 
Action: Mouse scrolled (755, 462) with delta (0, 0)
Screenshot: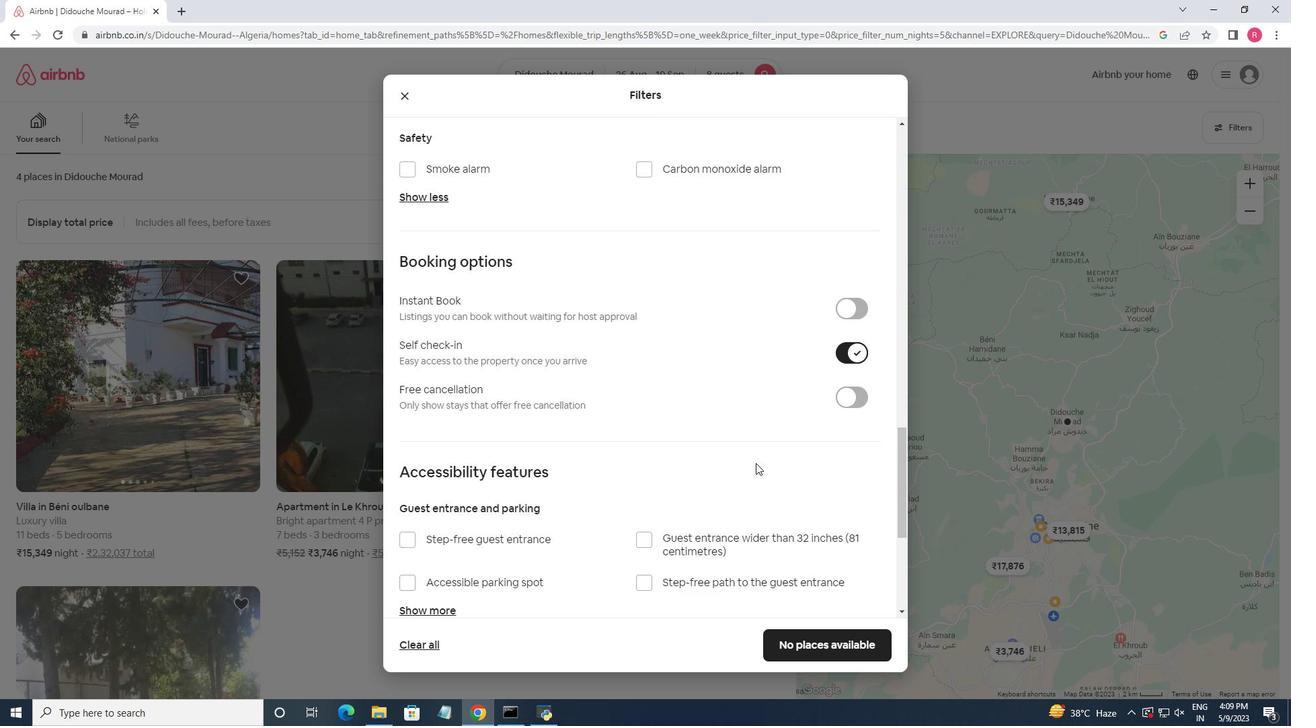 
Action: Mouse scrolled (755, 462) with delta (0, 0)
Screenshot: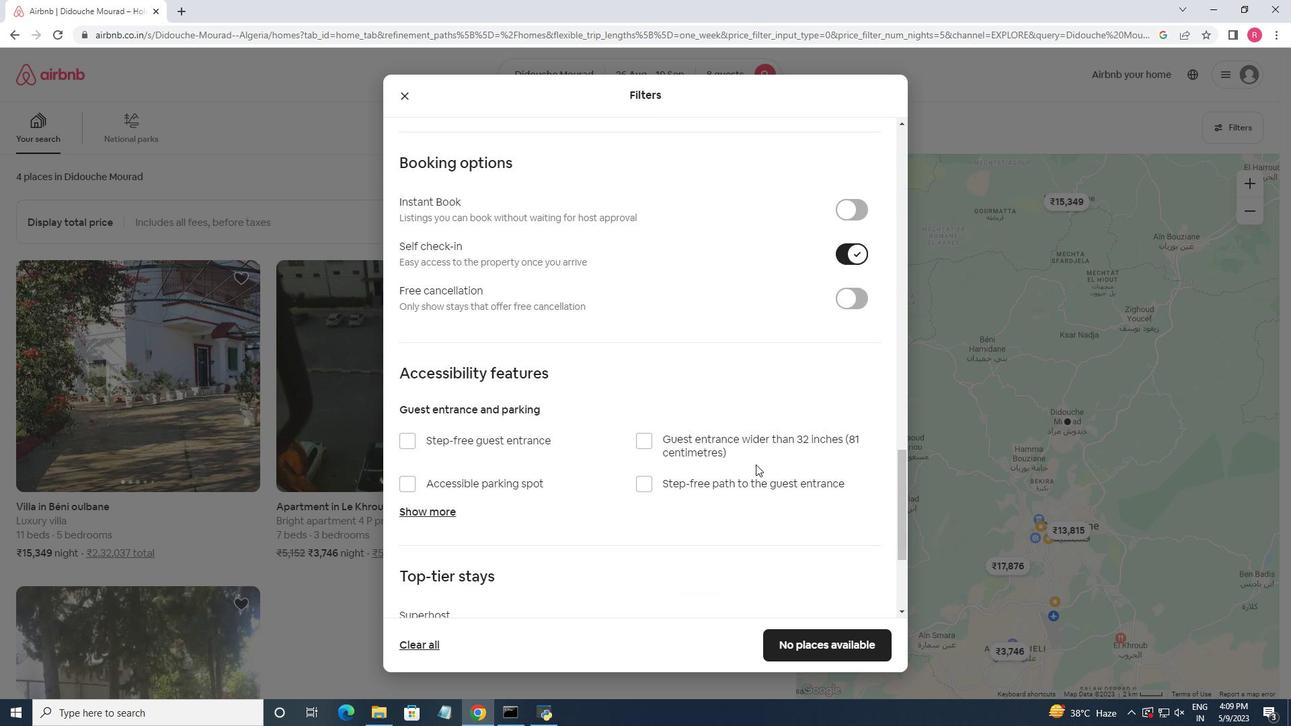 
Action: Mouse scrolled (755, 462) with delta (0, 0)
Screenshot: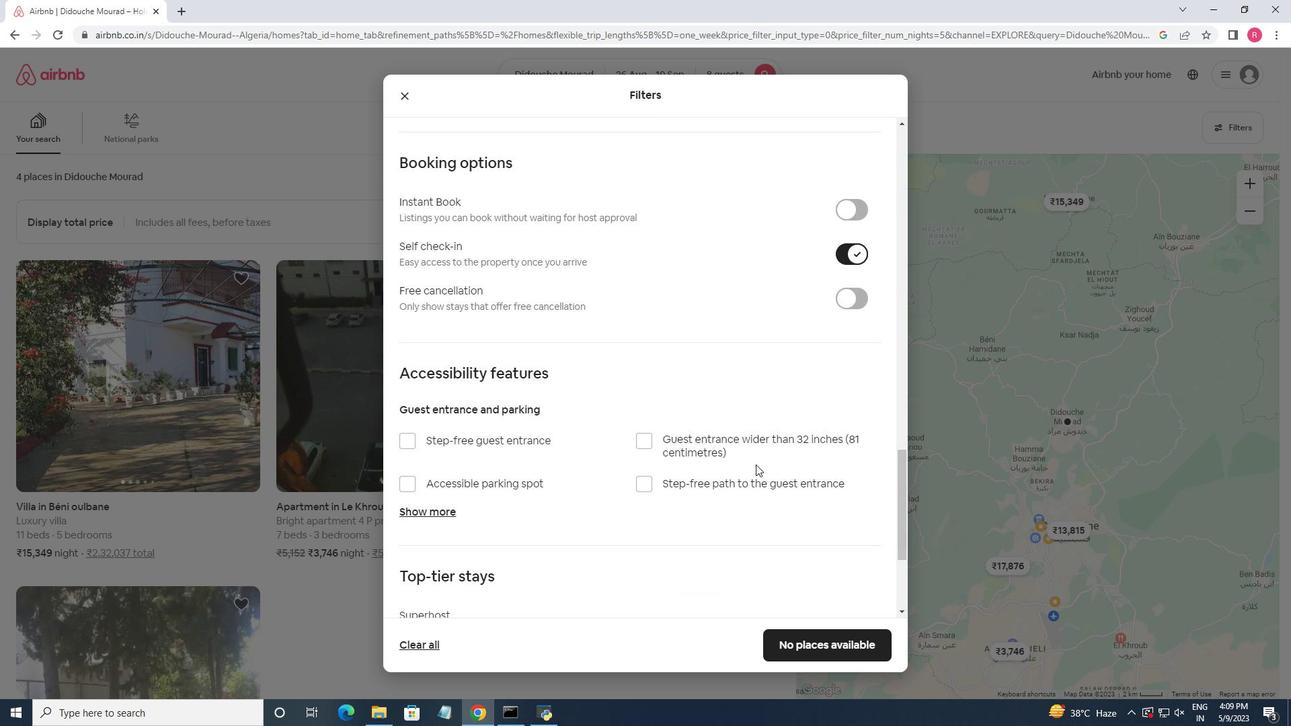 
Action: Mouse moved to (568, 487)
Screenshot: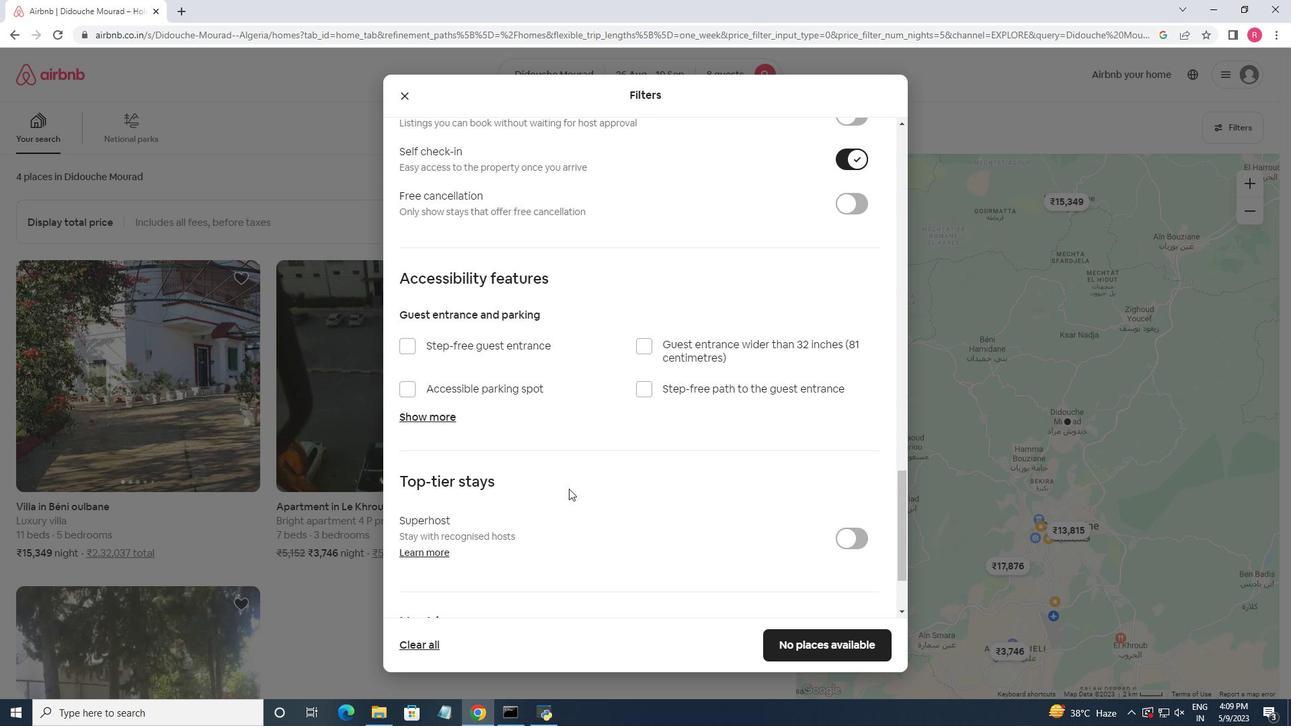 
Action: Mouse scrolled (568, 486) with delta (0, 0)
Screenshot: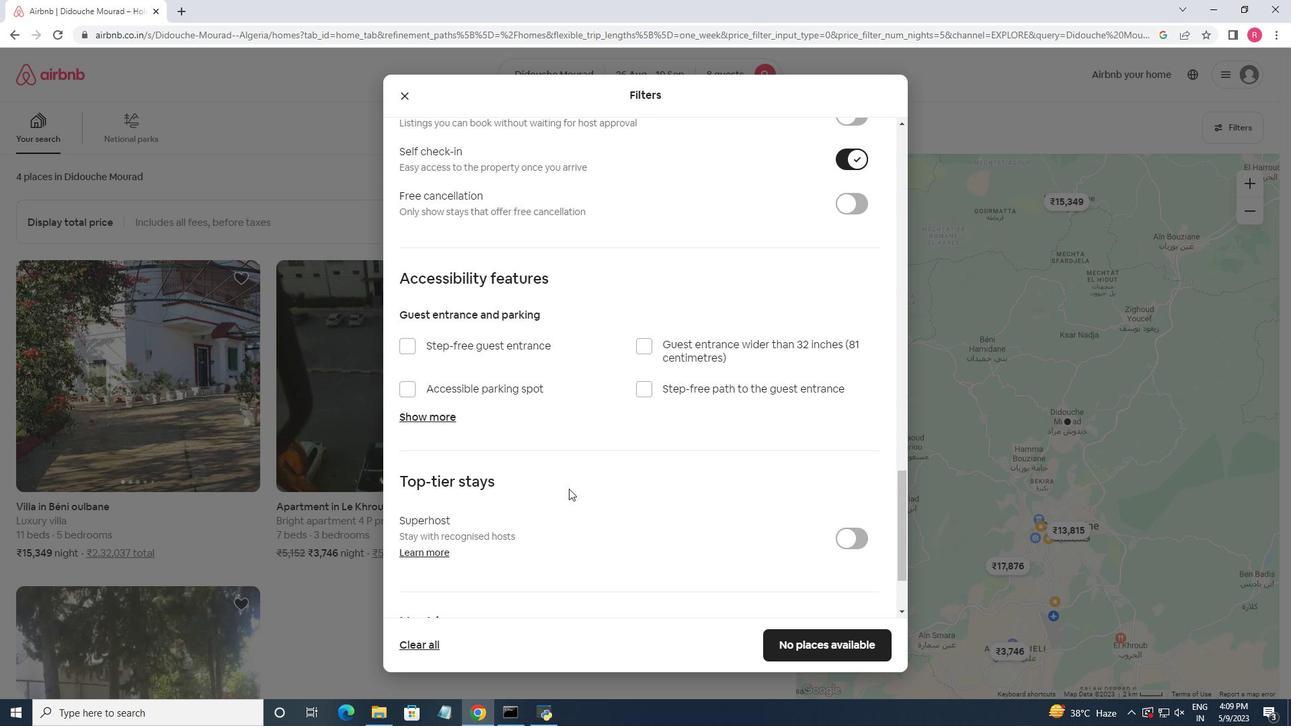 
Action: Mouse moved to (568, 488)
Screenshot: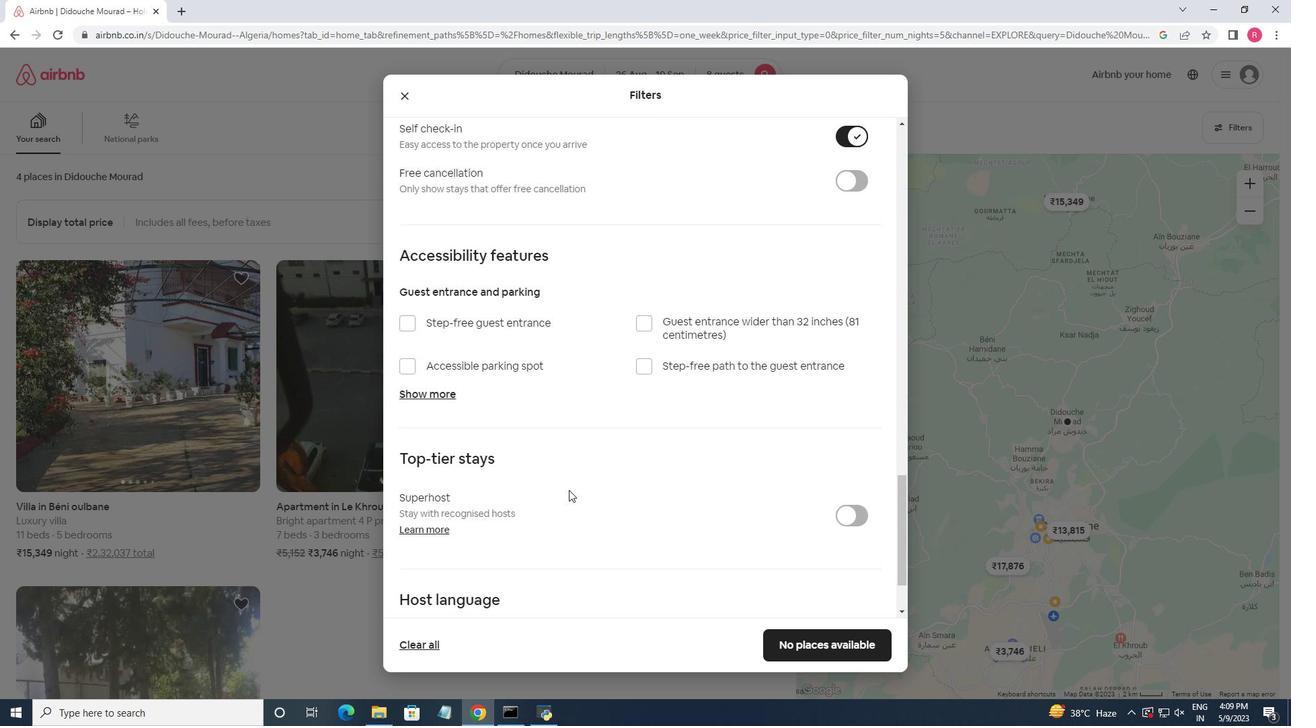 
Action: Mouse scrolled (568, 487) with delta (0, 0)
Screenshot: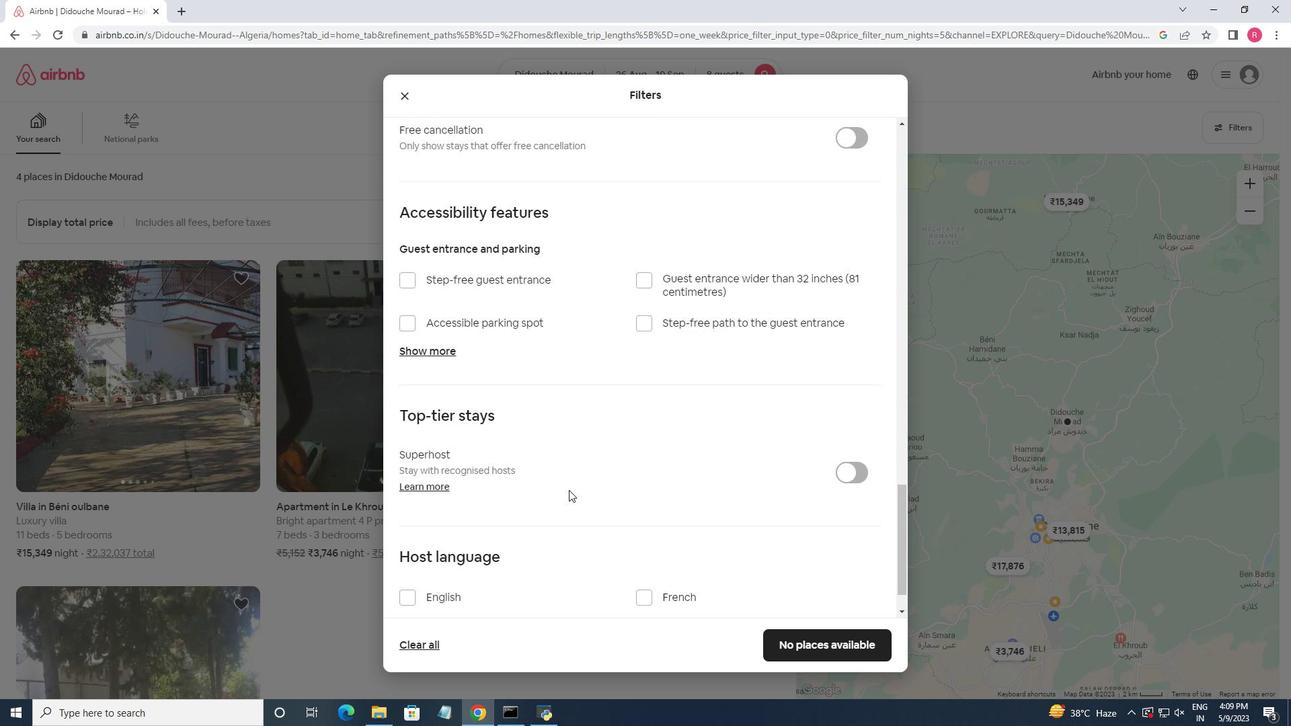
Action: Mouse moved to (568, 488)
Screenshot: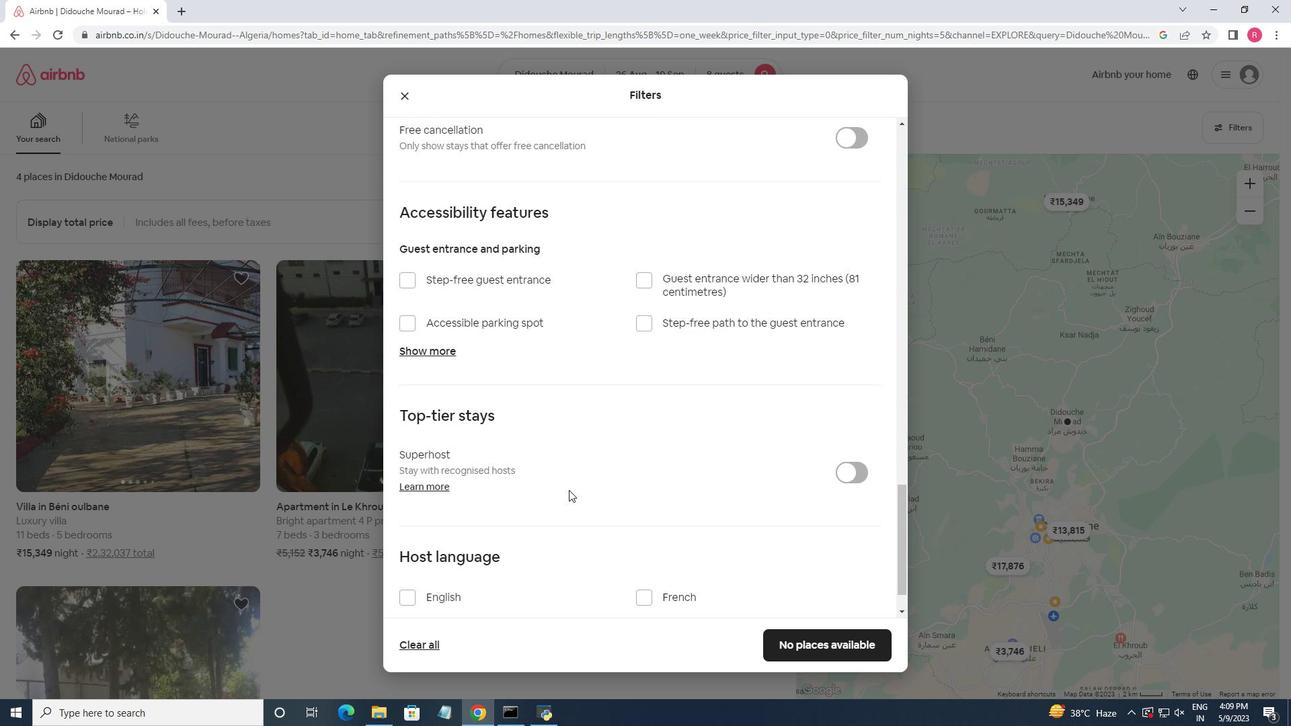 
Action: Mouse scrolled (568, 488) with delta (0, 0)
Screenshot: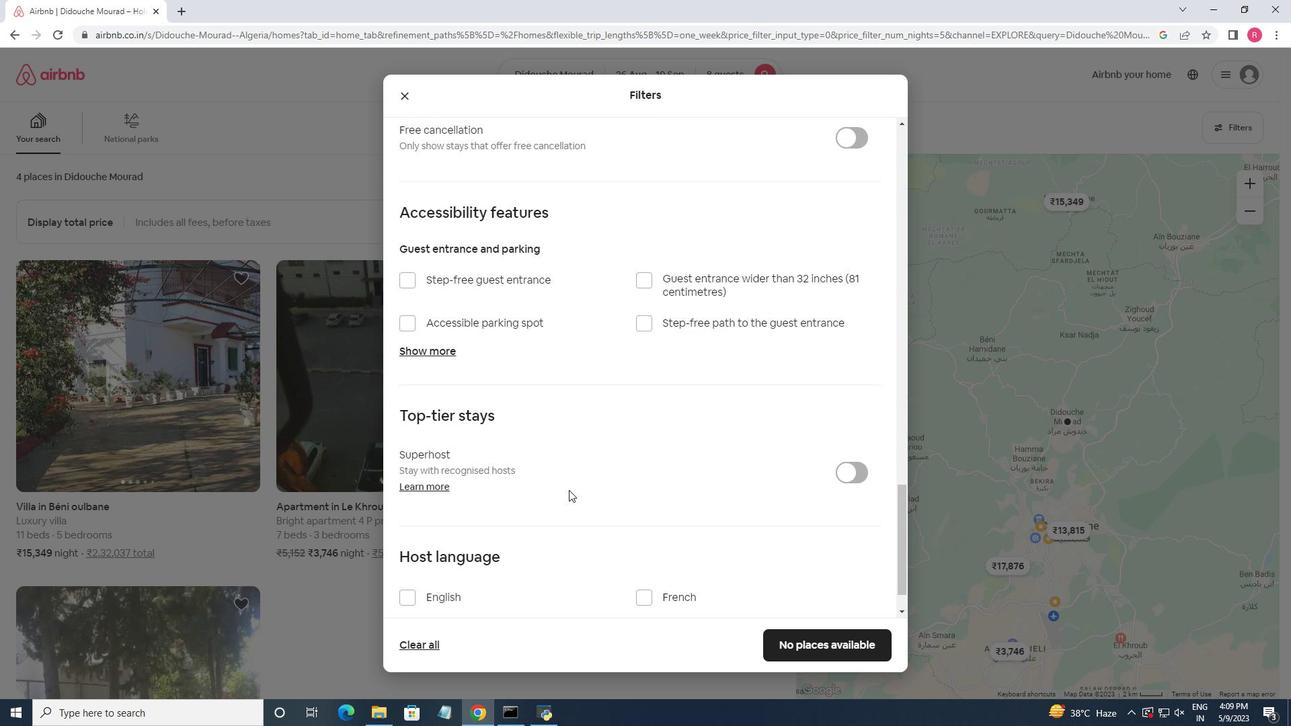 
Action: Mouse moved to (417, 550)
Screenshot: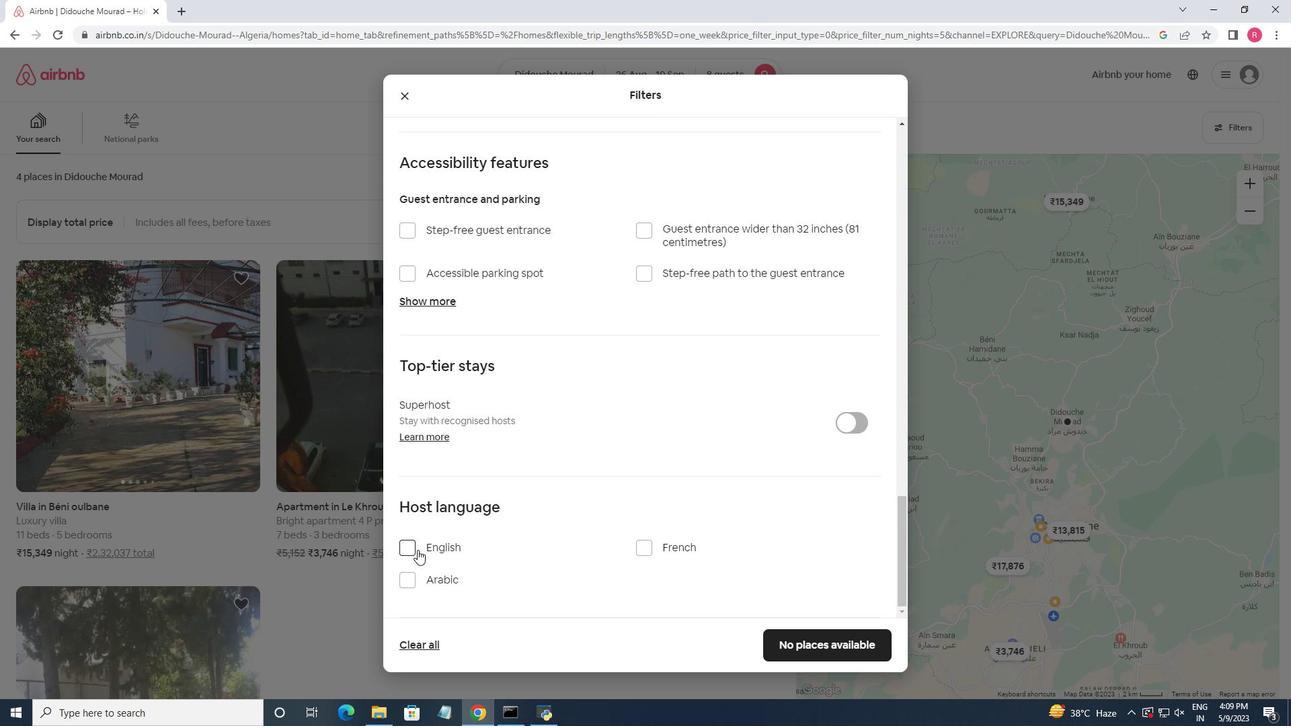 
Action: Mouse pressed left at (417, 550)
Screenshot: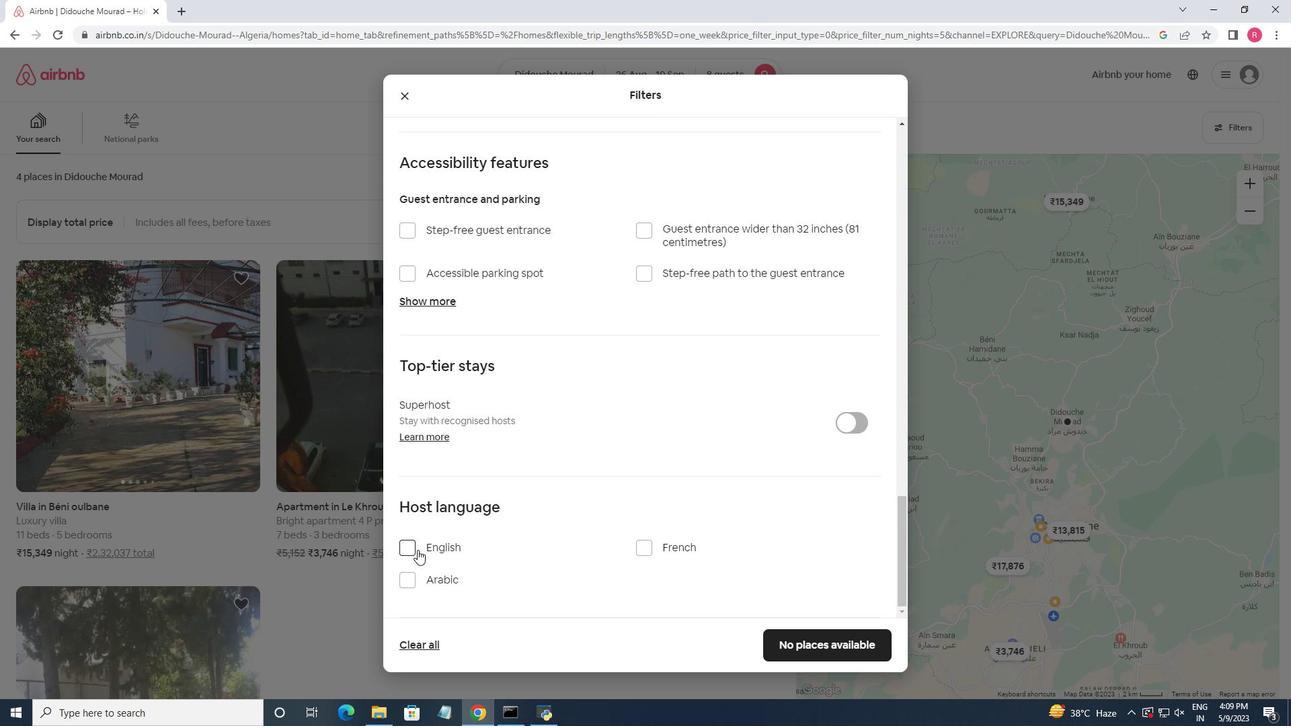 
Action: Mouse moved to (400, 544)
Screenshot: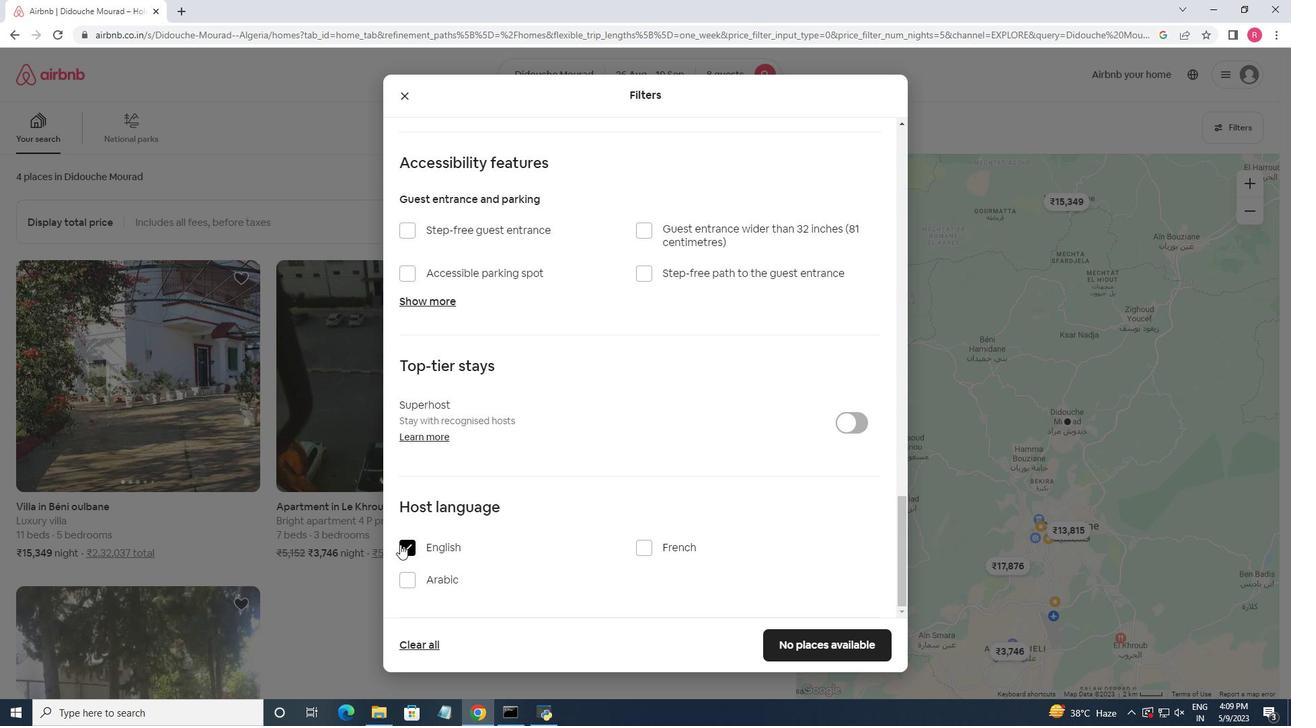 
Action: Mouse pressed left at (400, 544)
Screenshot: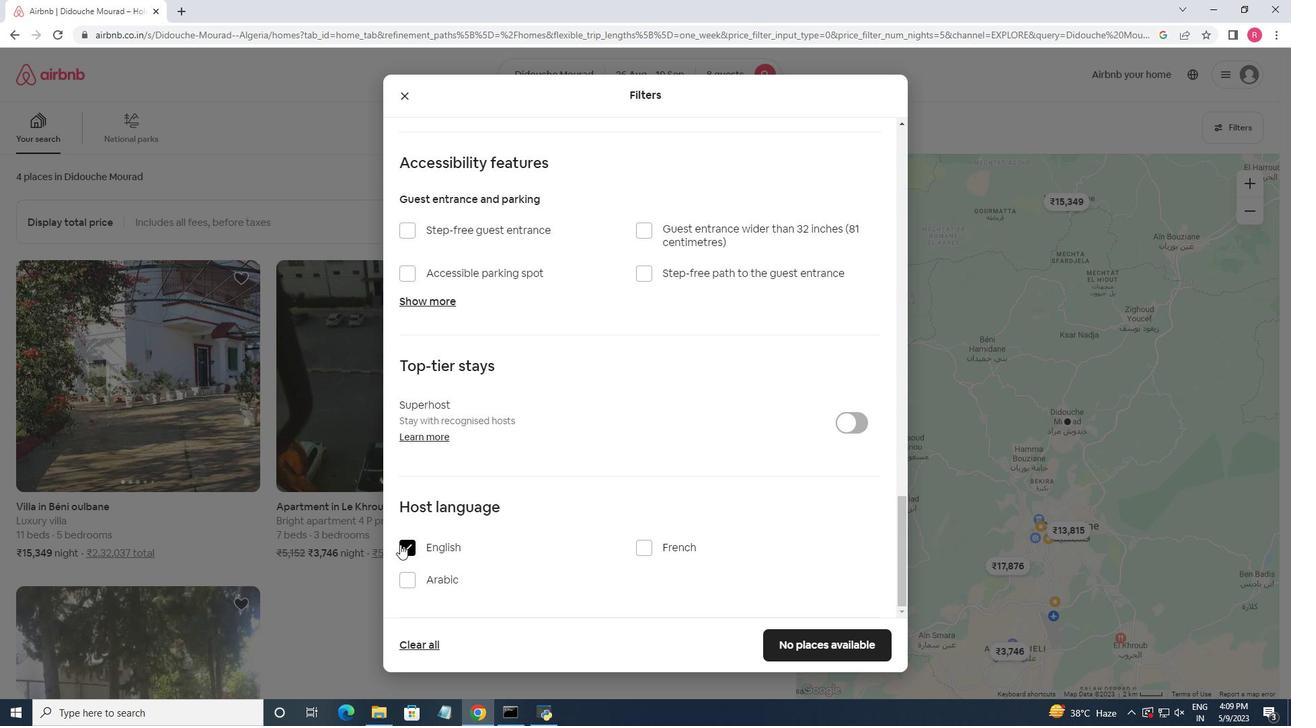 
Action: Mouse moved to (811, 653)
Screenshot: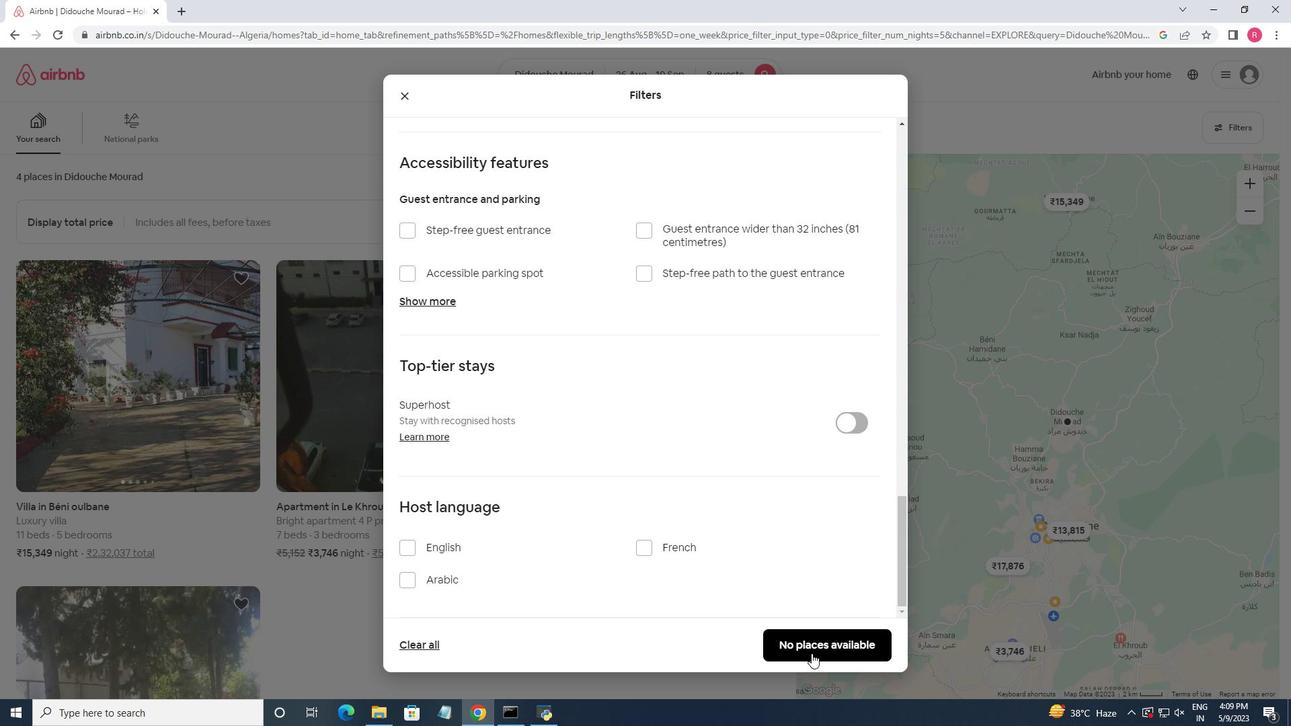 
Action: Mouse pressed left at (811, 653)
Screenshot: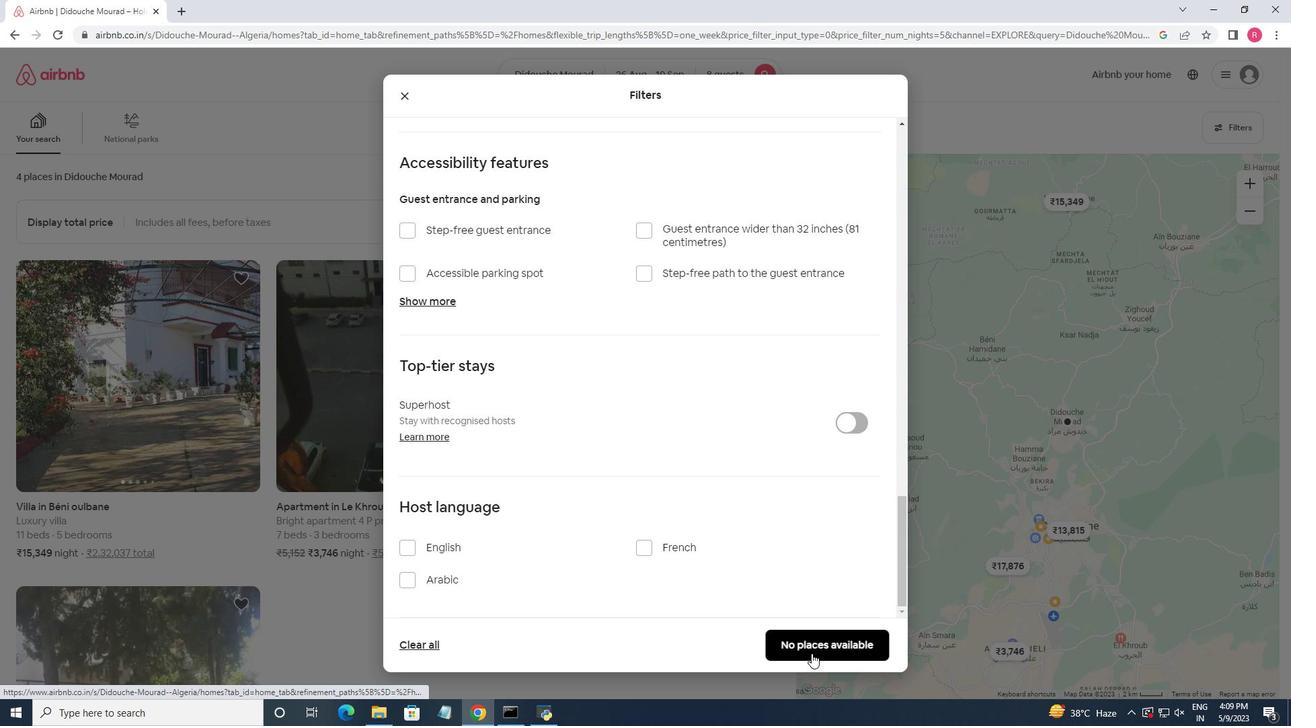 
Action: Mouse moved to (531, 464)
Screenshot: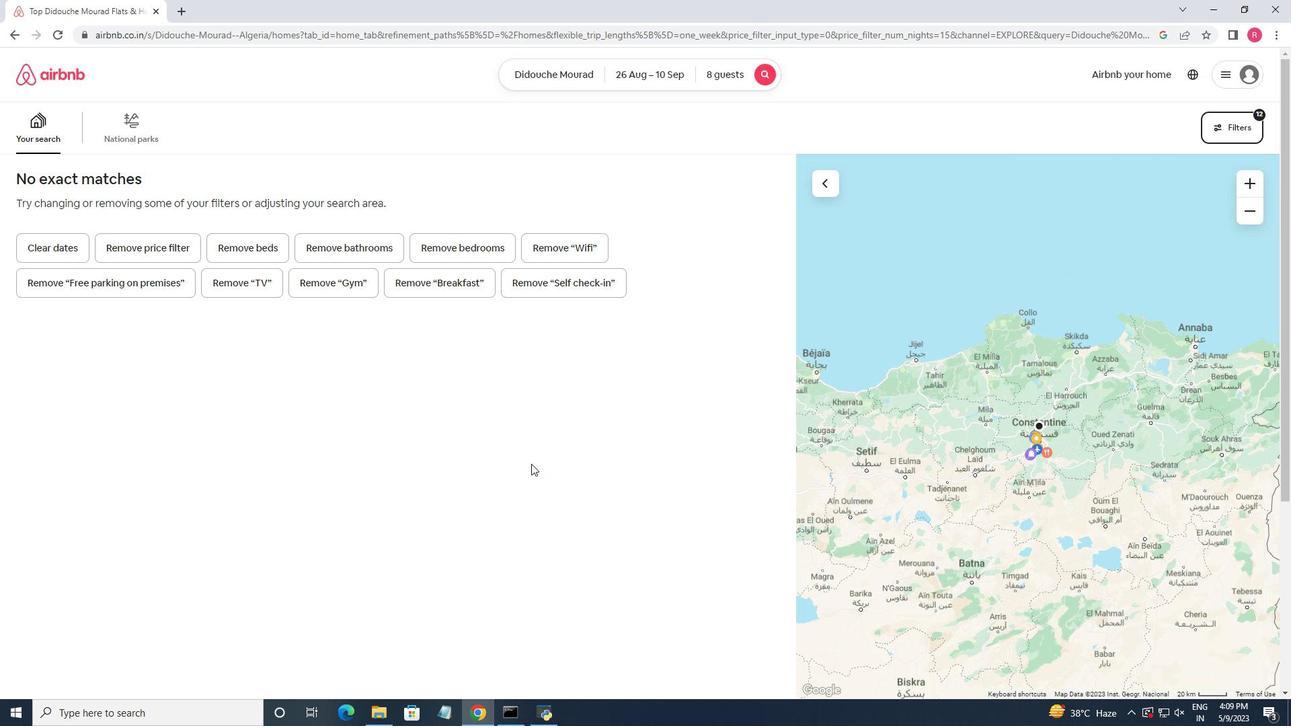 
